 Task: Search for a place to stay in Propriá, Brazil from 1st to 9th July for 2 guests, with a price range of ₹820 to ₹15000+ and self check-in option.
Action: Mouse moved to (483, 152)
Screenshot: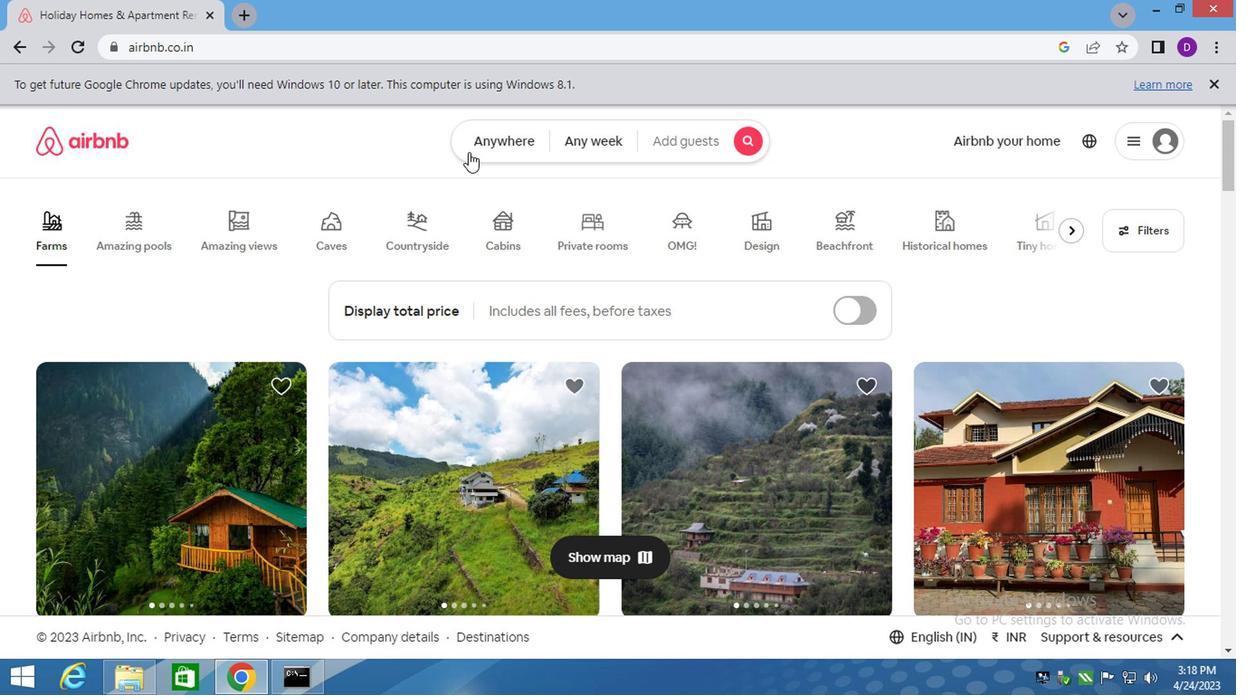 
Action: Mouse pressed left at (483, 152)
Screenshot: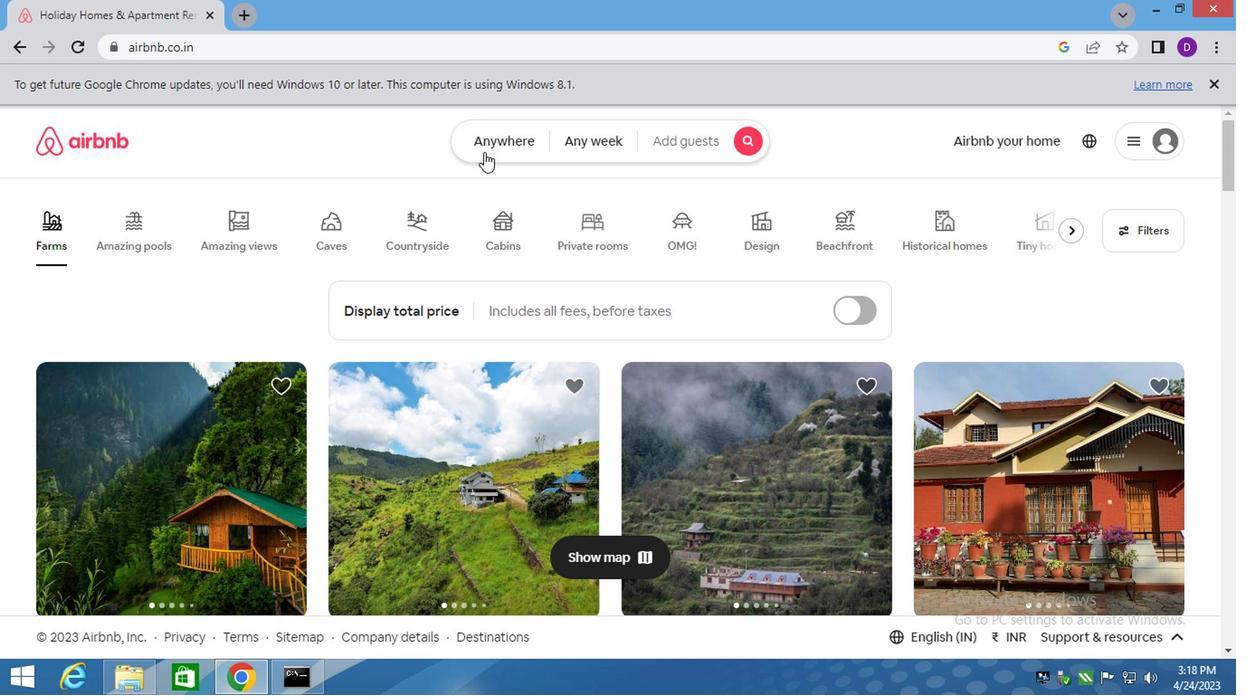 
Action: Mouse moved to (392, 212)
Screenshot: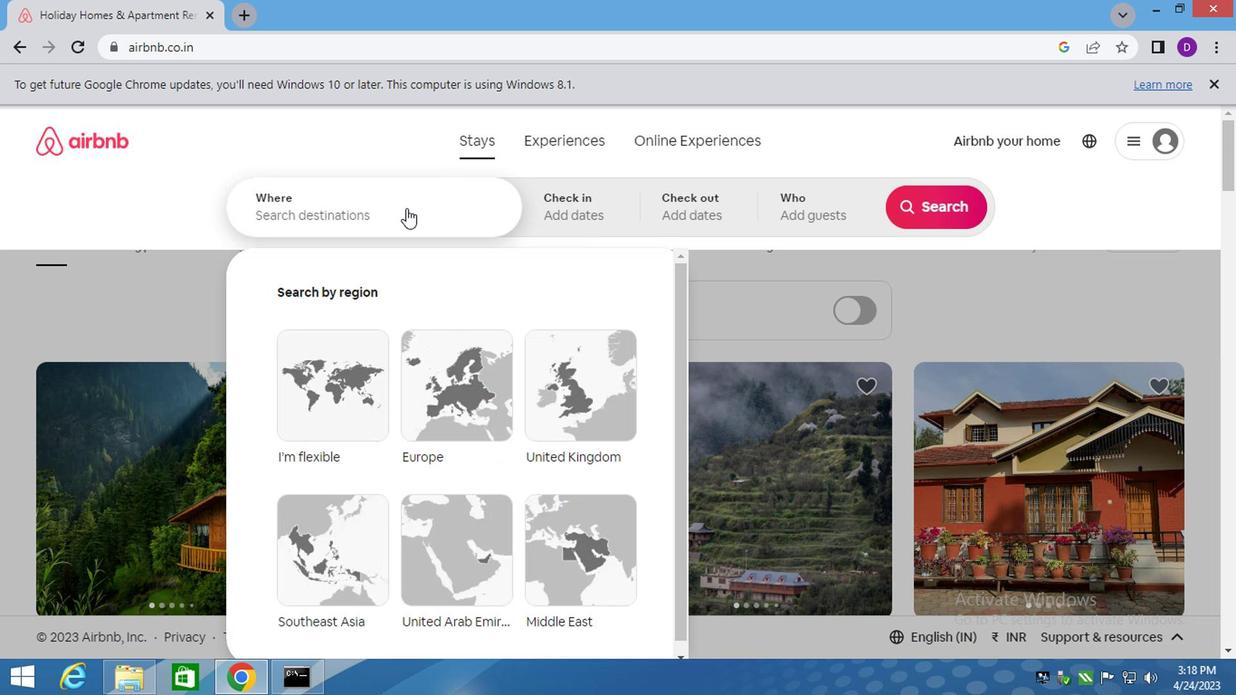 
Action: Mouse pressed left at (392, 212)
Screenshot: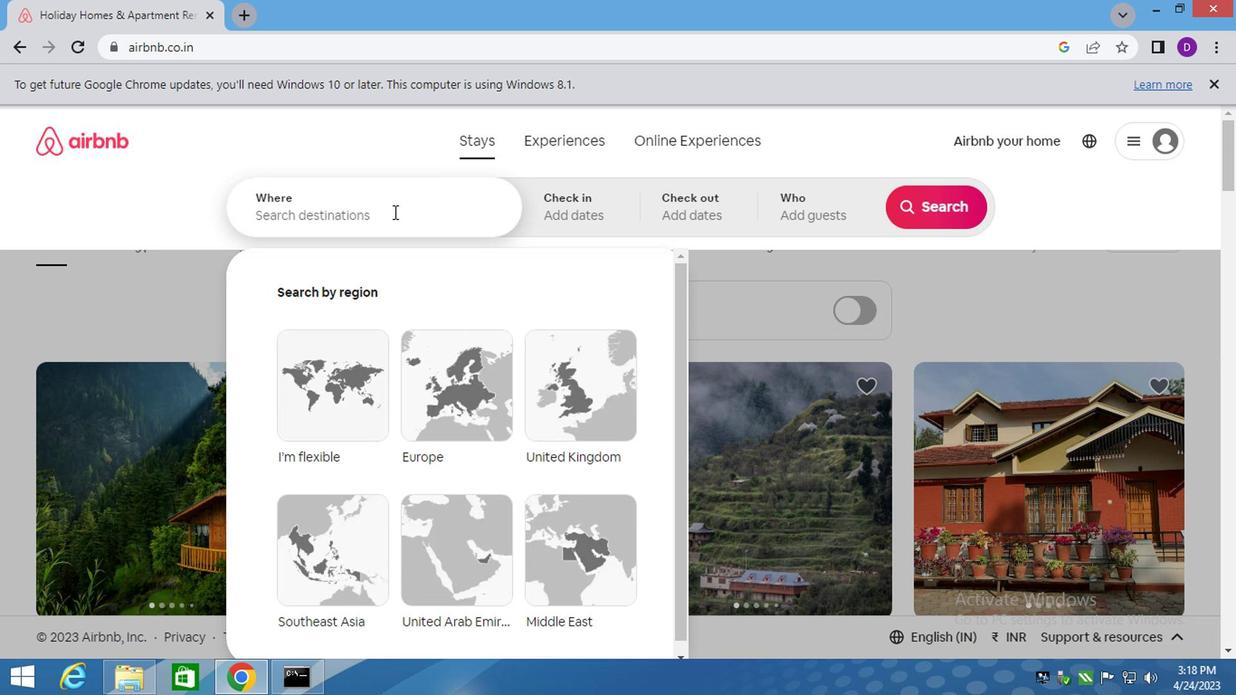 
Action: Key pressed propria,<Key.space><Key.shift>BRAZIL<Key.enter>
Screenshot: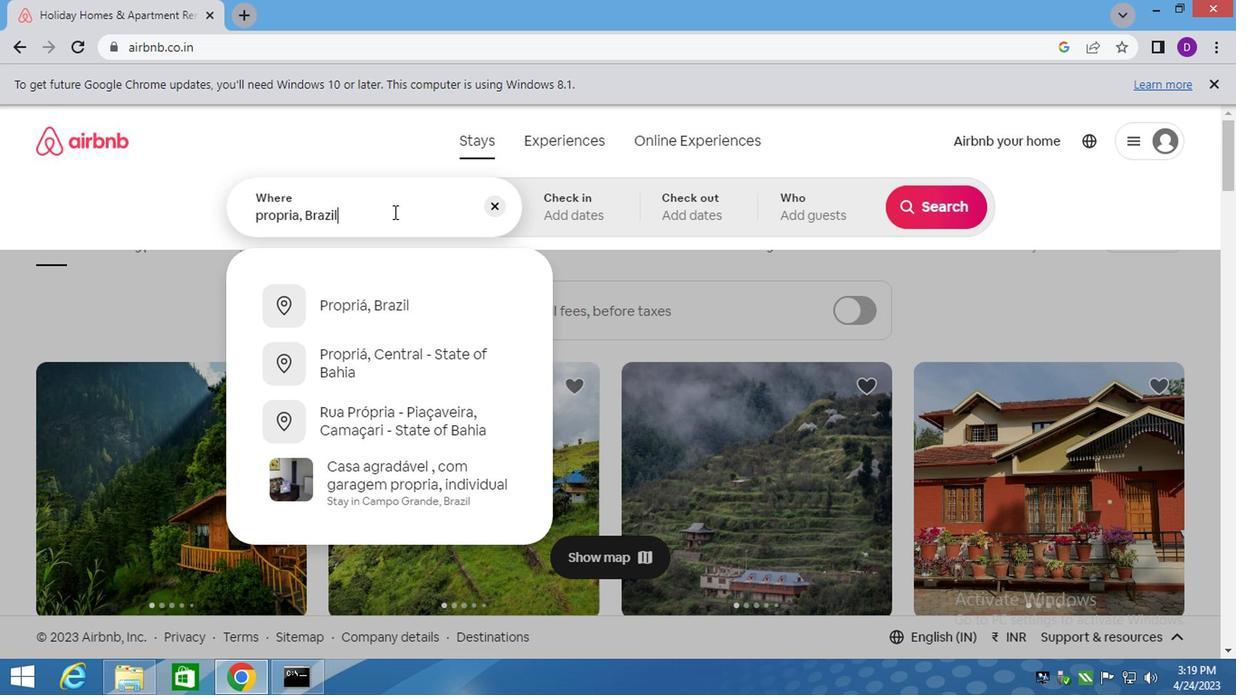 
Action: Mouse moved to (921, 358)
Screenshot: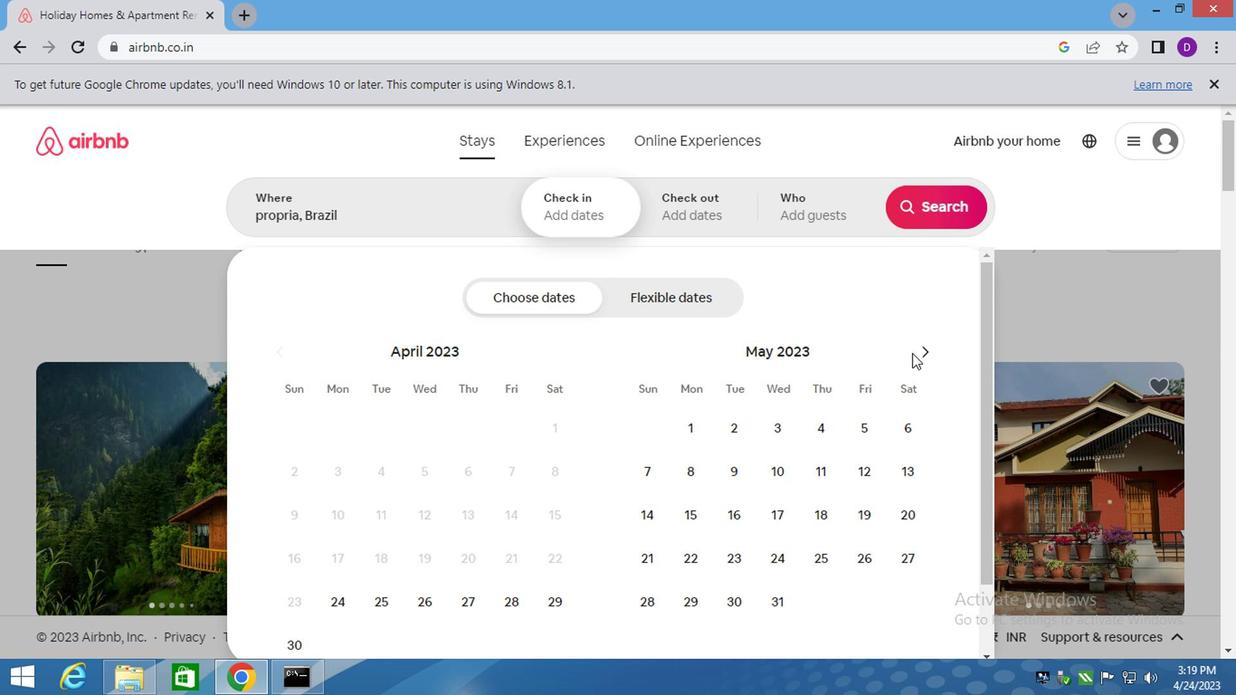 
Action: Mouse pressed left at (921, 358)
Screenshot: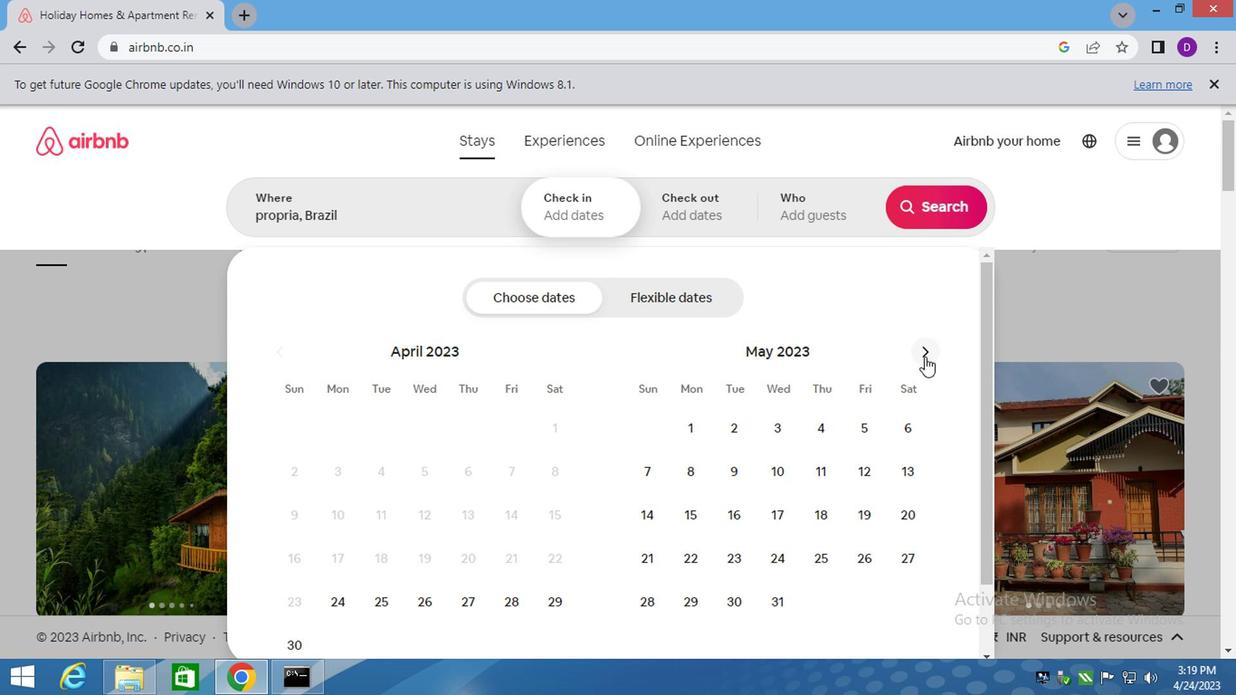 
Action: Mouse moved to (922, 358)
Screenshot: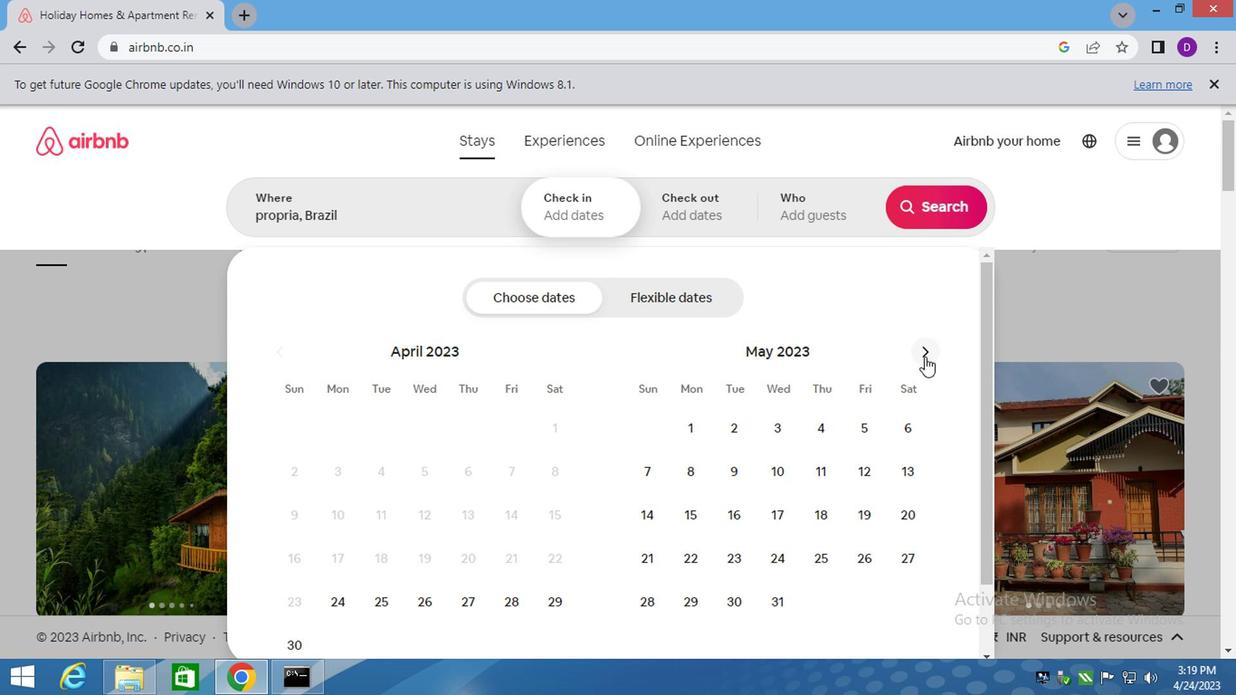 
Action: Mouse pressed left at (922, 358)
Screenshot: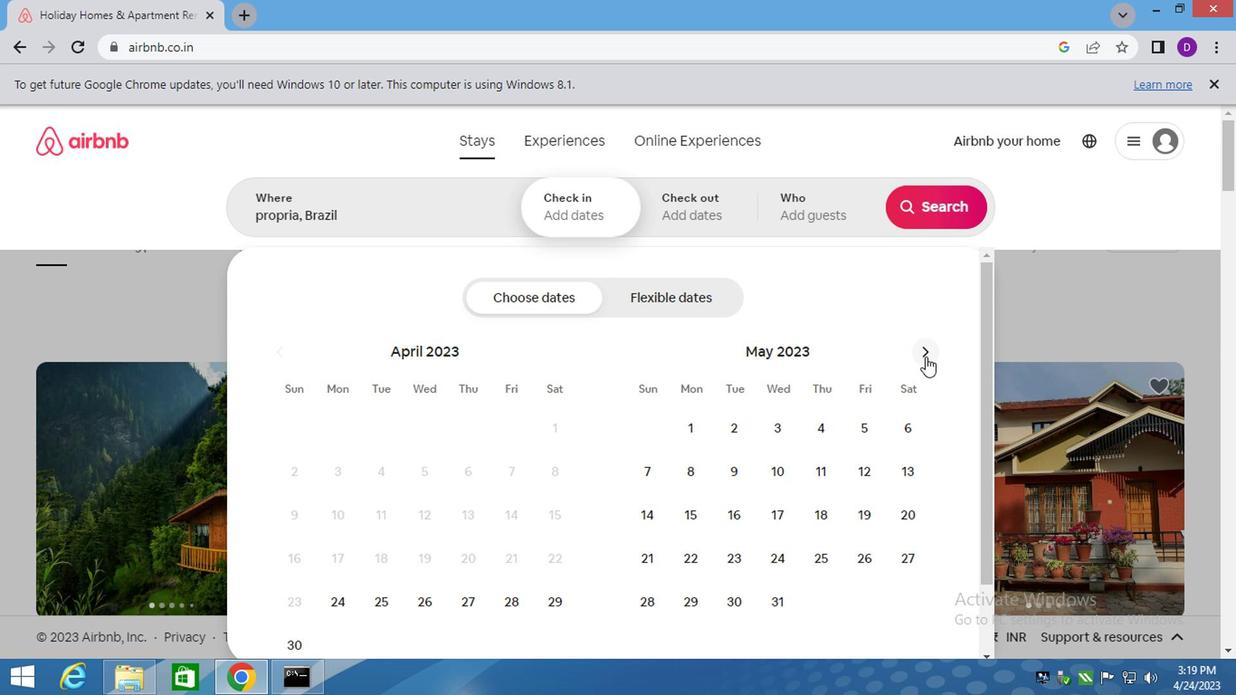
Action: Mouse pressed left at (922, 358)
Screenshot: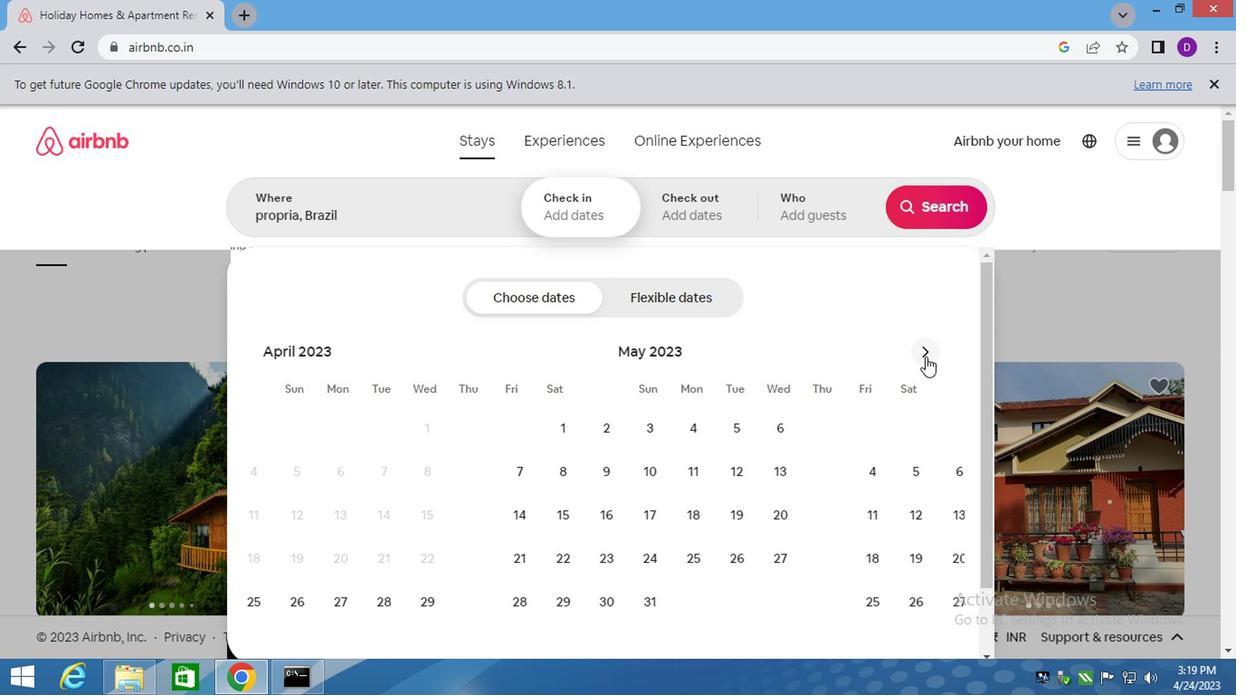 
Action: Mouse moved to (905, 436)
Screenshot: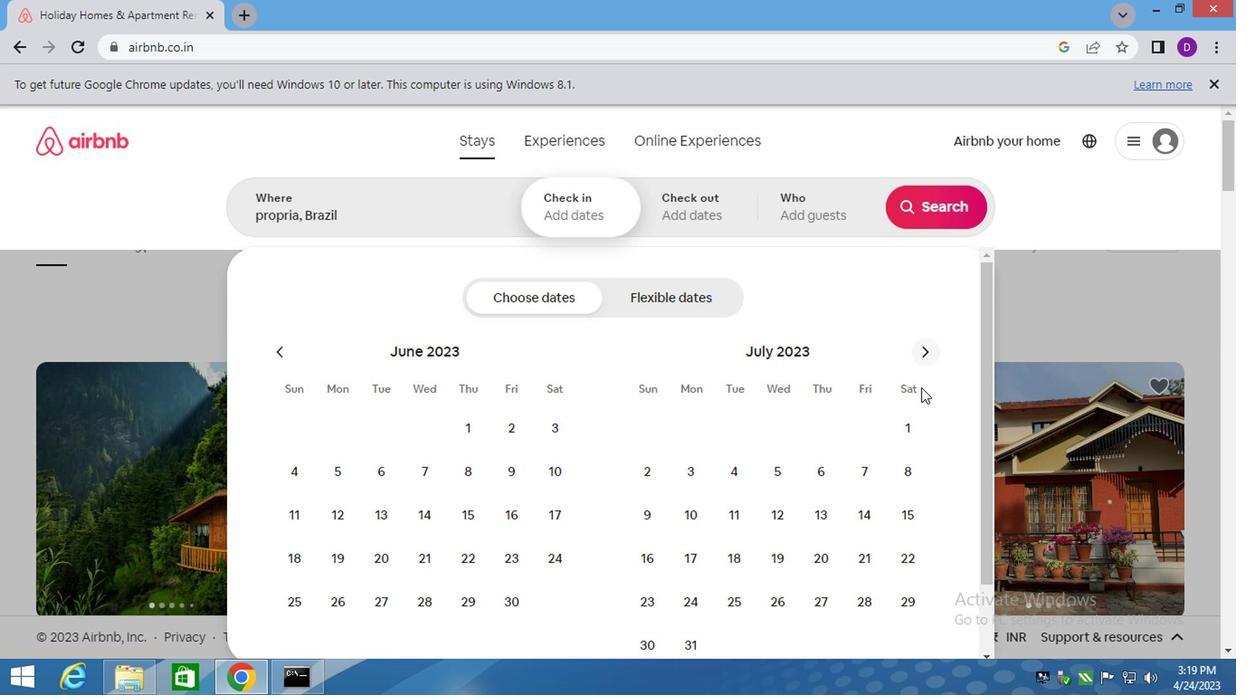 
Action: Mouse pressed left at (905, 436)
Screenshot: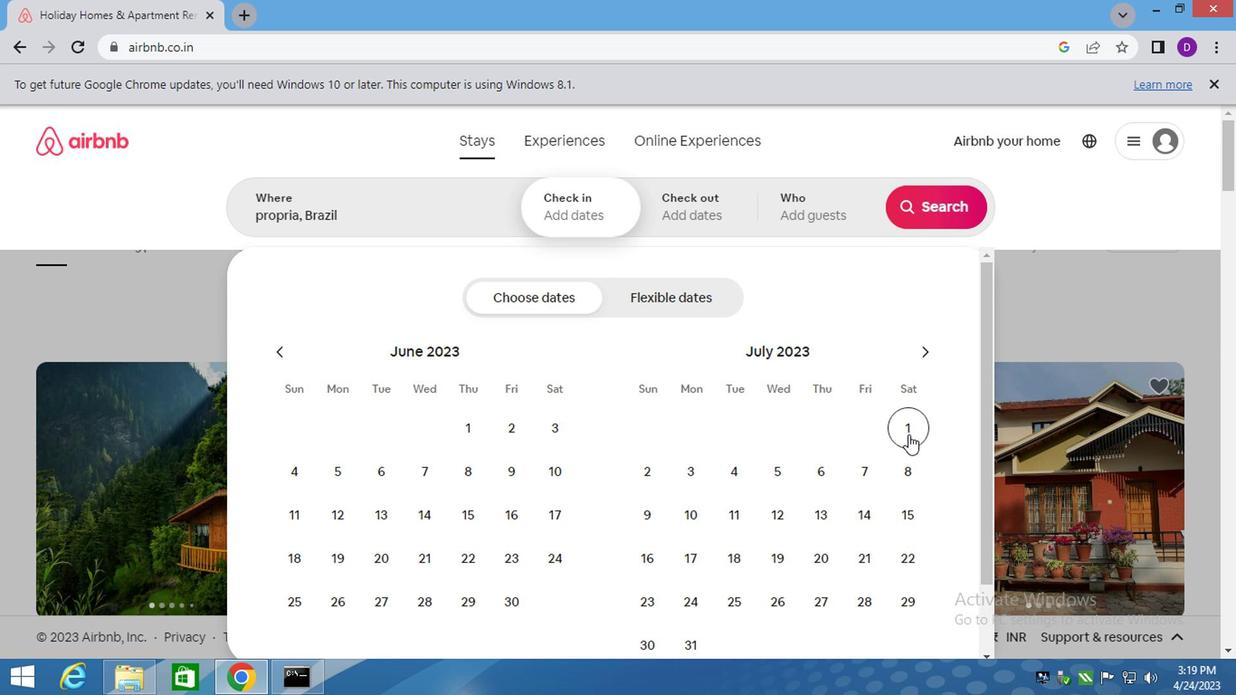 
Action: Mouse moved to (635, 504)
Screenshot: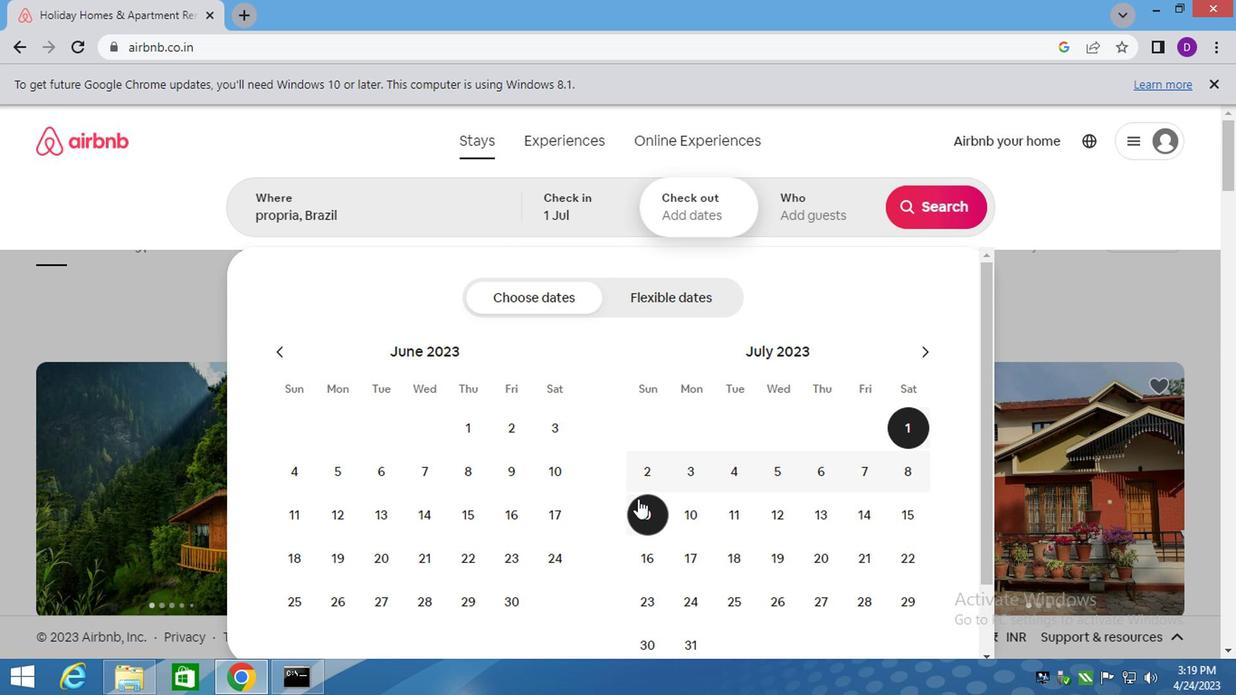 
Action: Mouse pressed left at (635, 504)
Screenshot: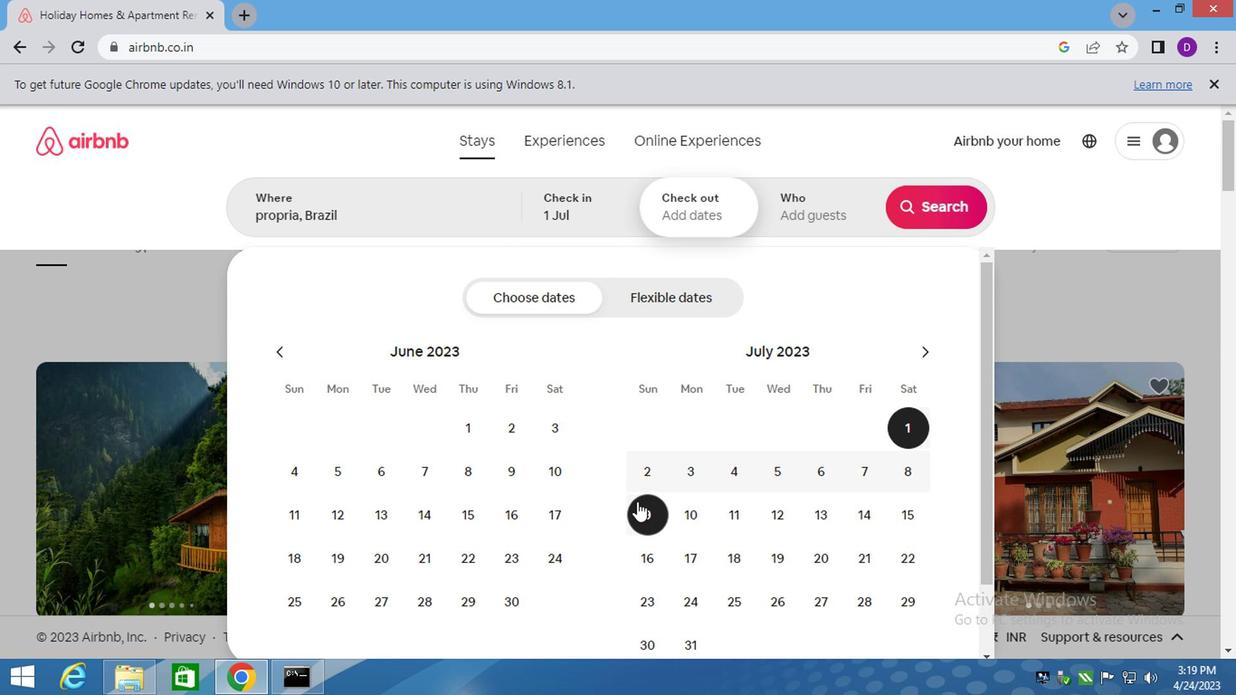 
Action: Mouse moved to (794, 211)
Screenshot: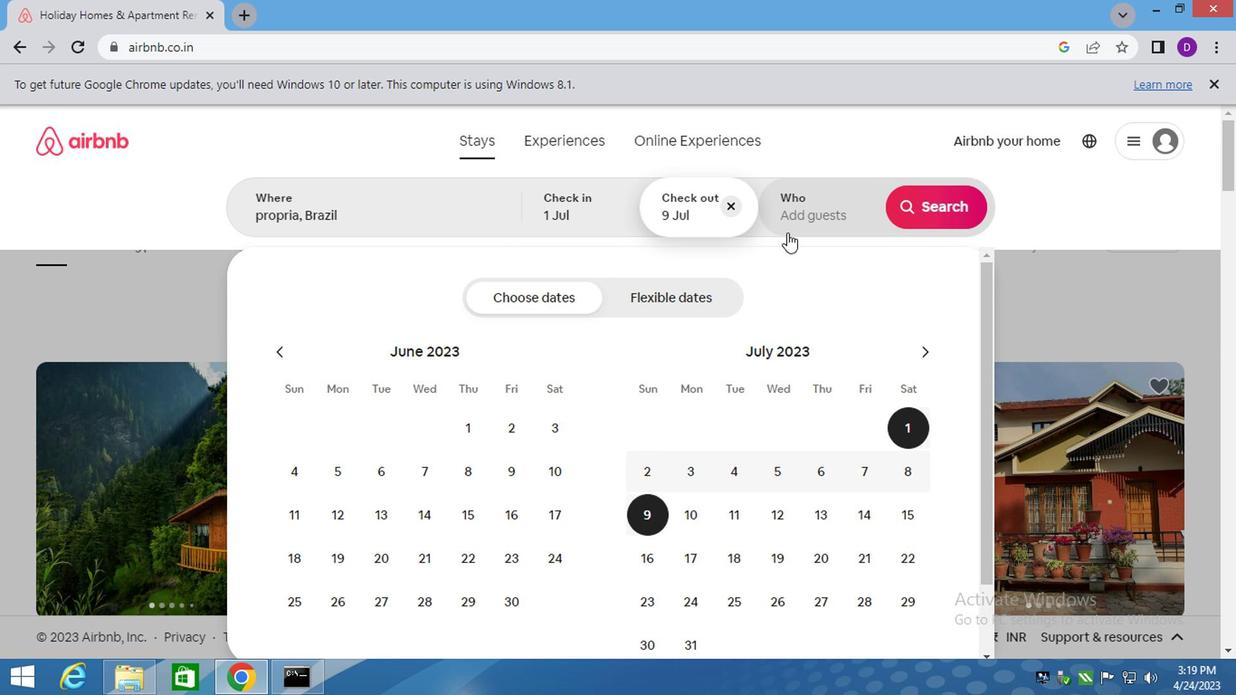 
Action: Mouse pressed left at (794, 211)
Screenshot: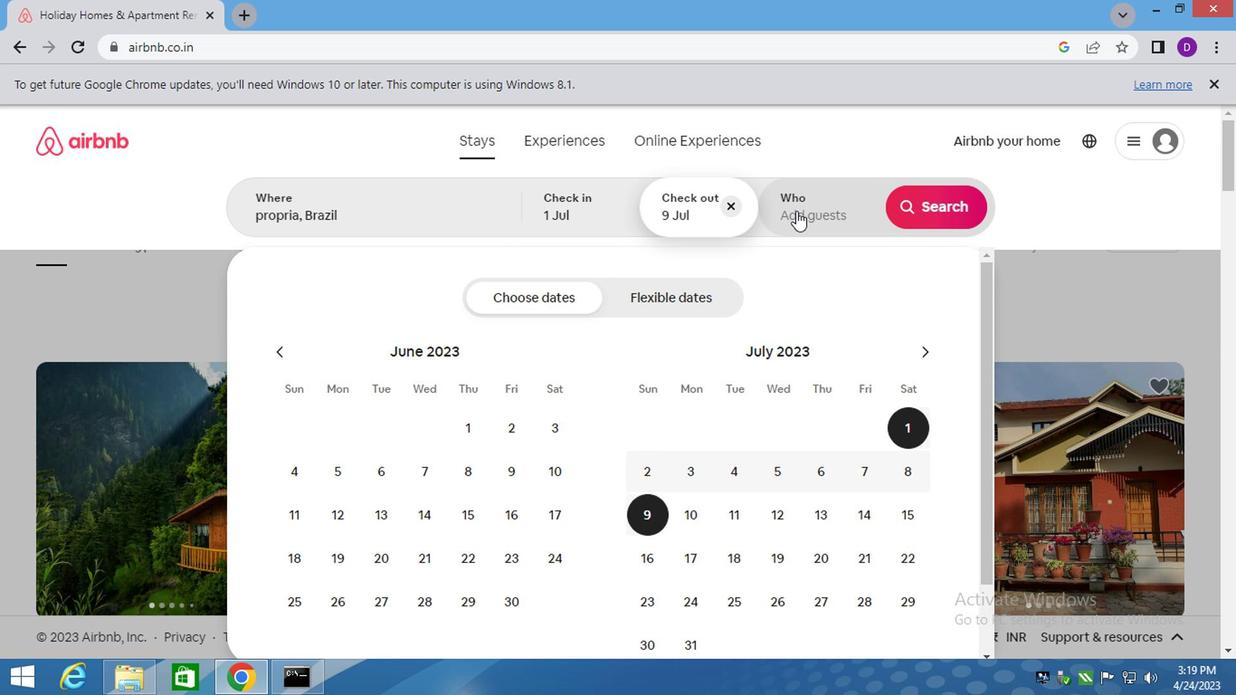 
Action: Mouse moved to (946, 307)
Screenshot: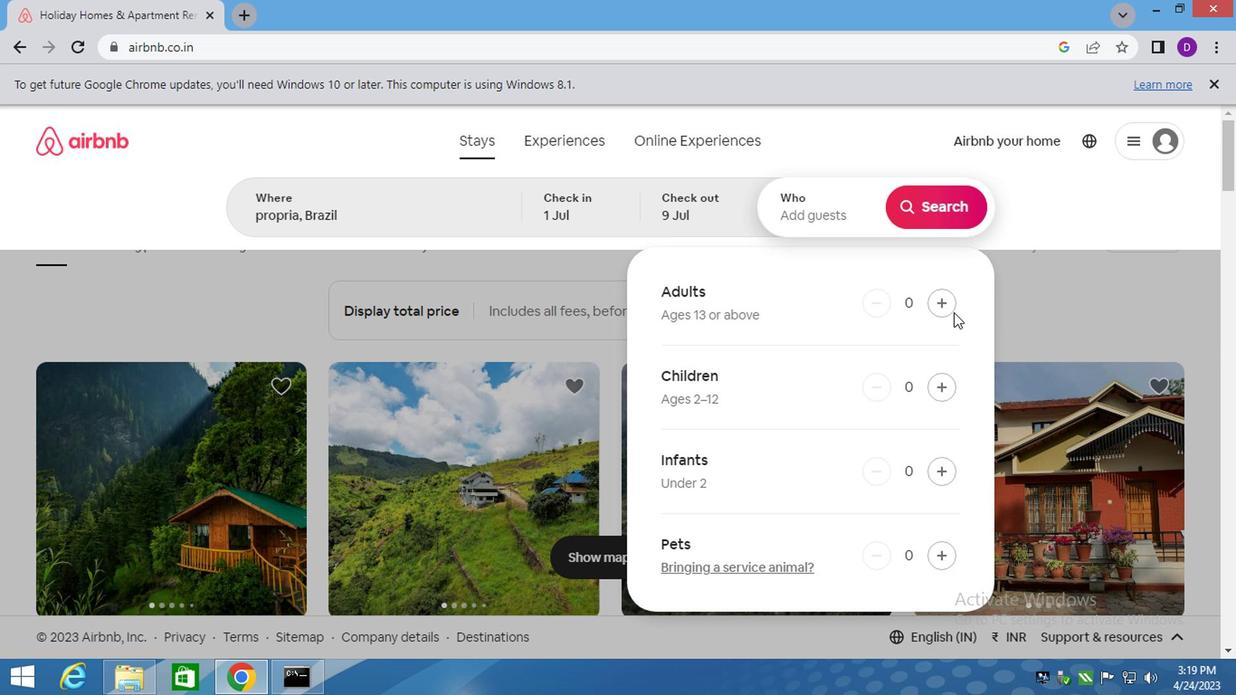 
Action: Mouse pressed left at (946, 307)
Screenshot: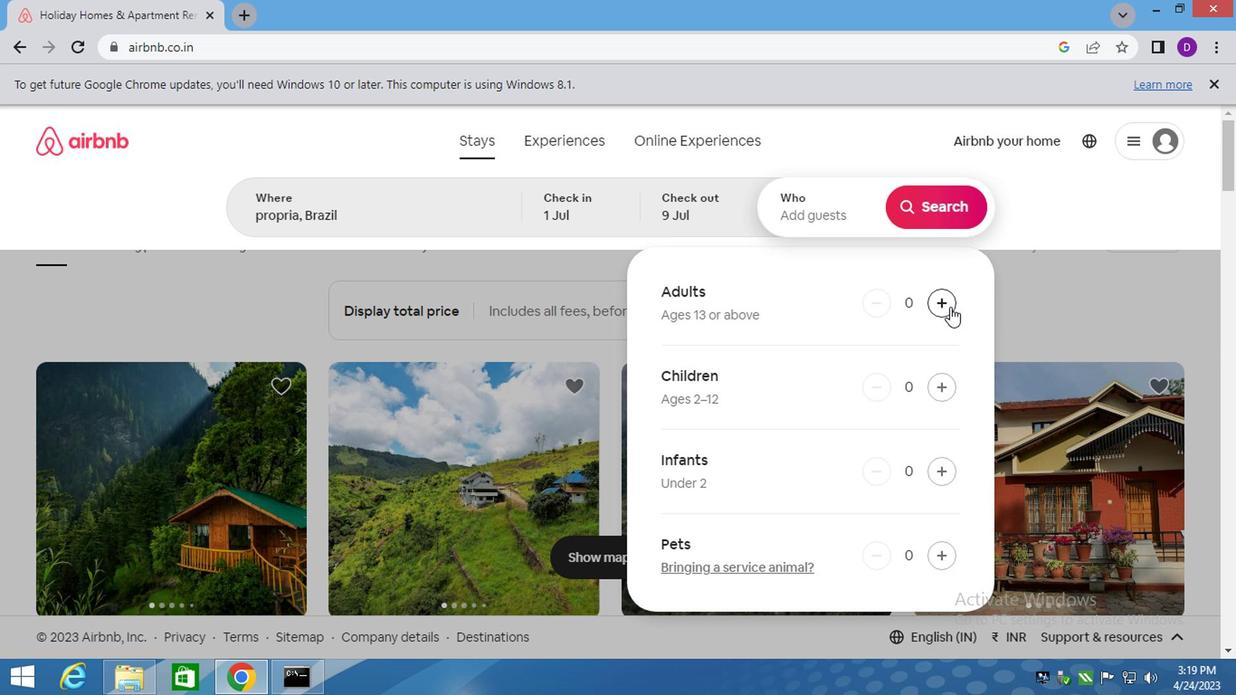
Action: Mouse pressed left at (946, 307)
Screenshot: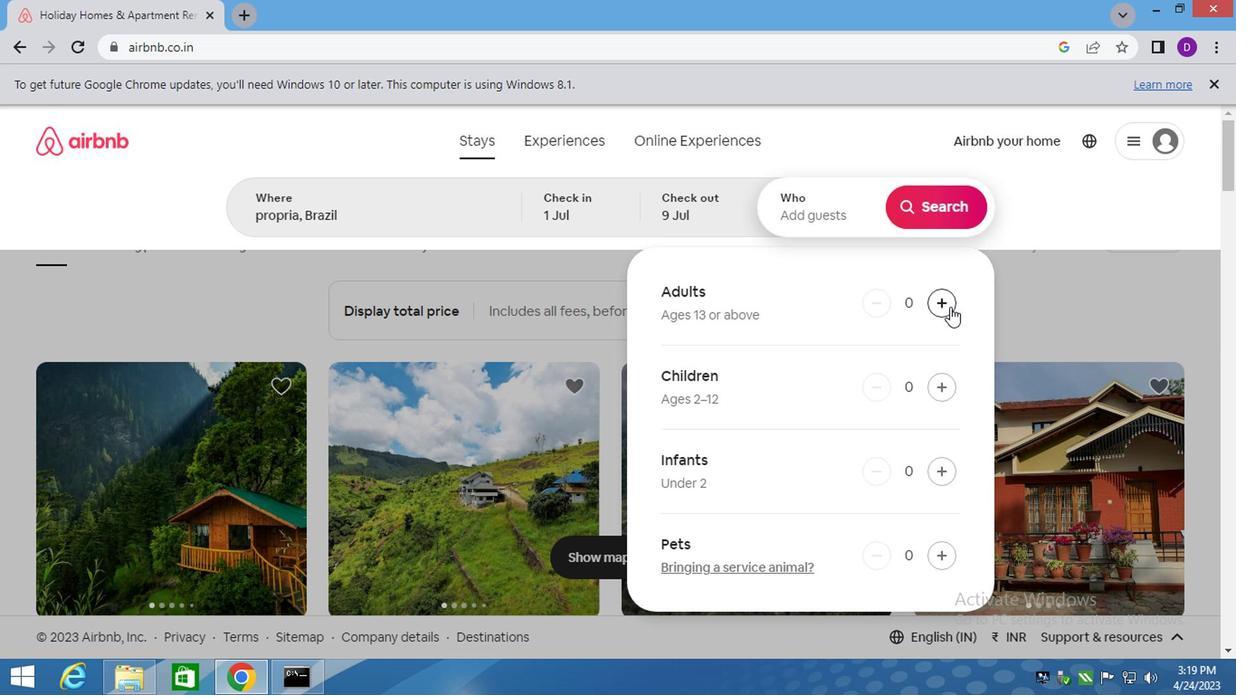 
Action: Mouse moved to (930, 209)
Screenshot: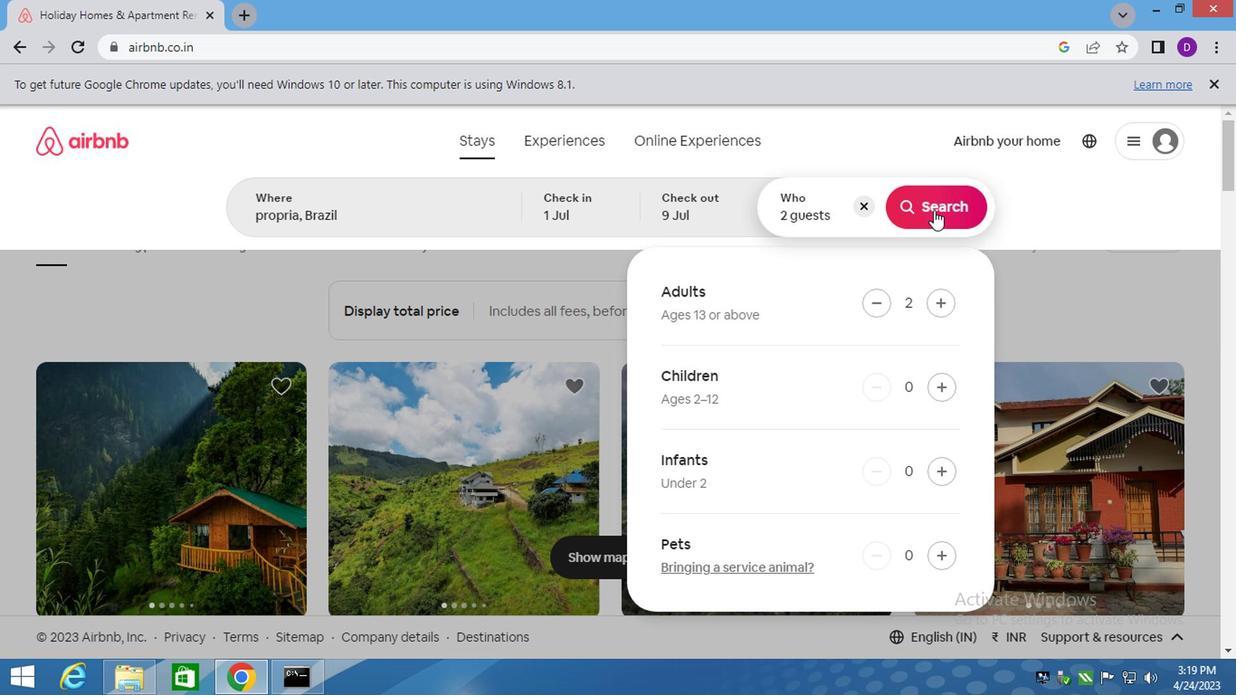 
Action: Mouse pressed left at (930, 209)
Screenshot: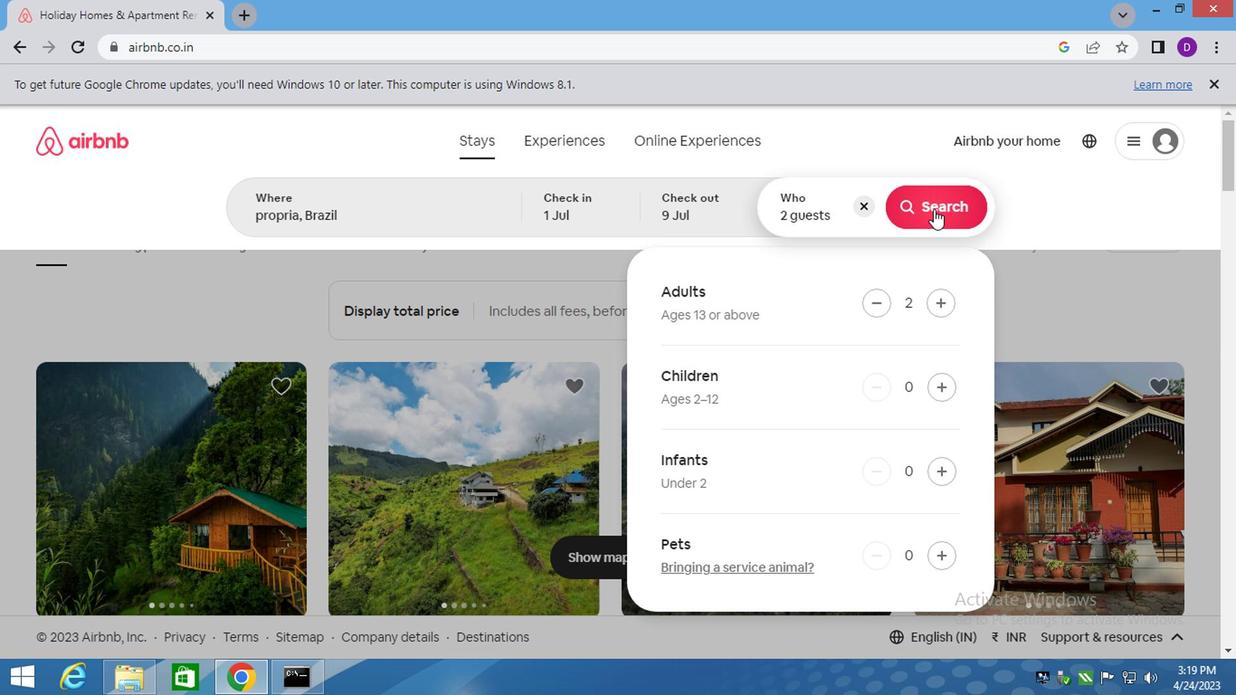 
Action: Mouse moved to (1152, 220)
Screenshot: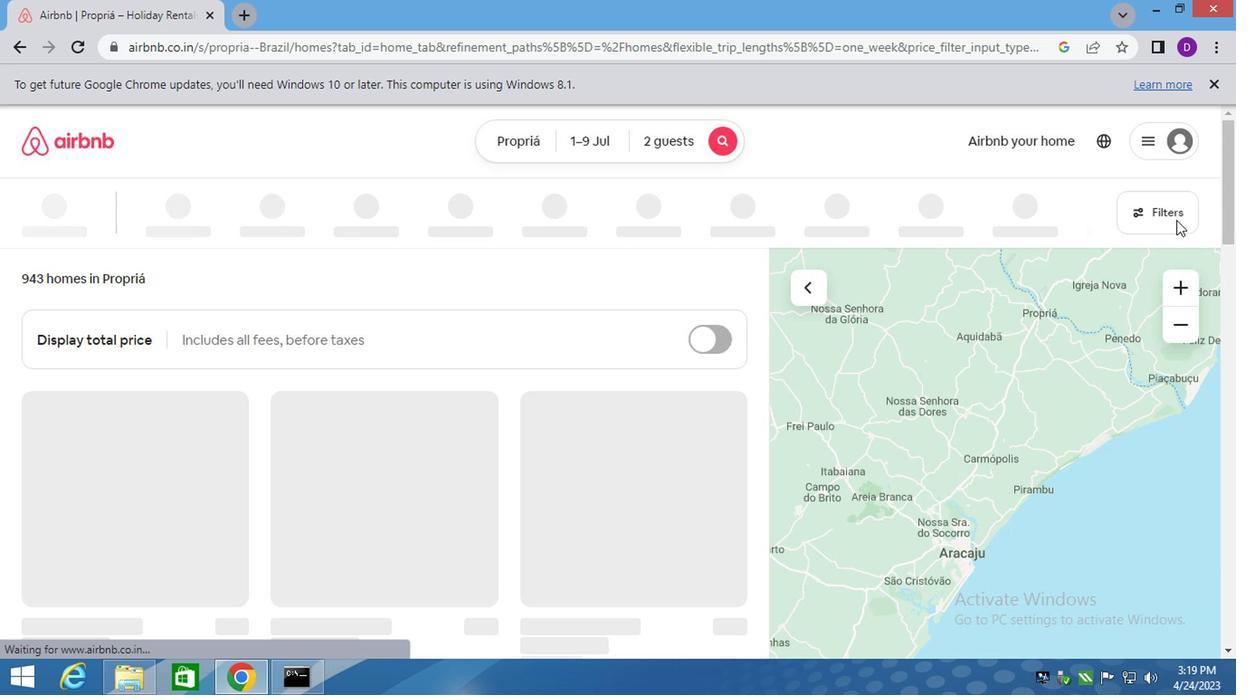 
Action: Mouse pressed left at (1152, 220)
Screenshot: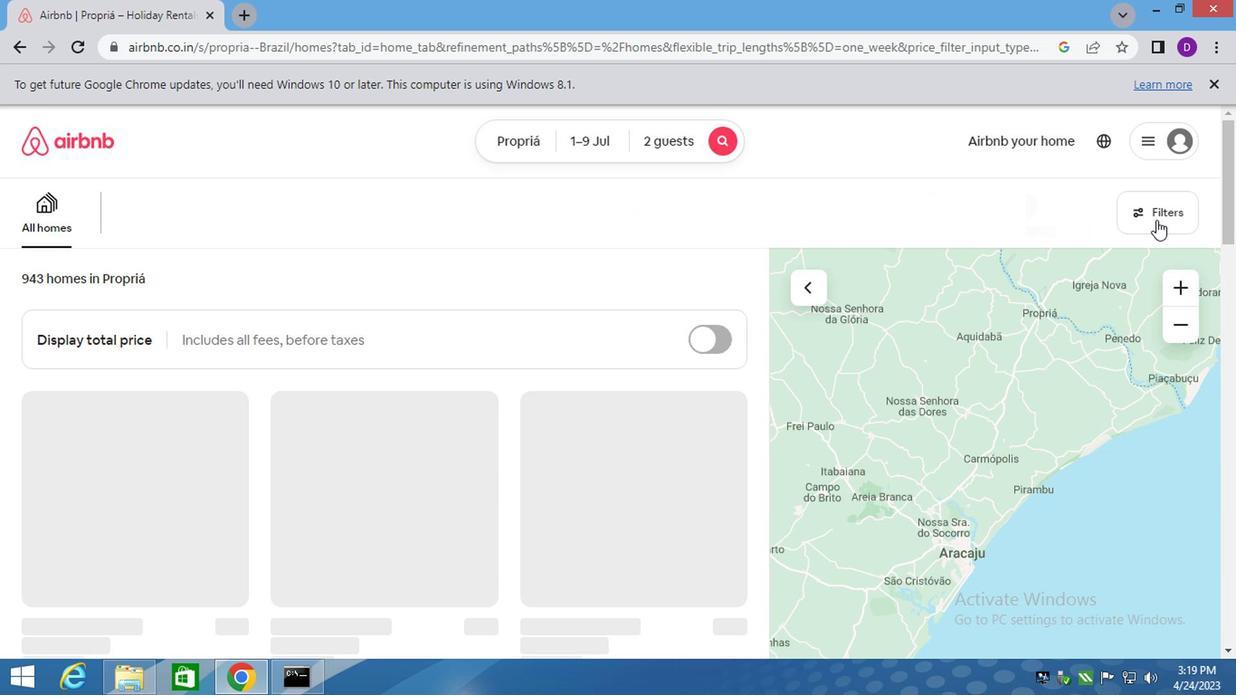 
Action: Mouse moved to (401, 438)
Screenshot: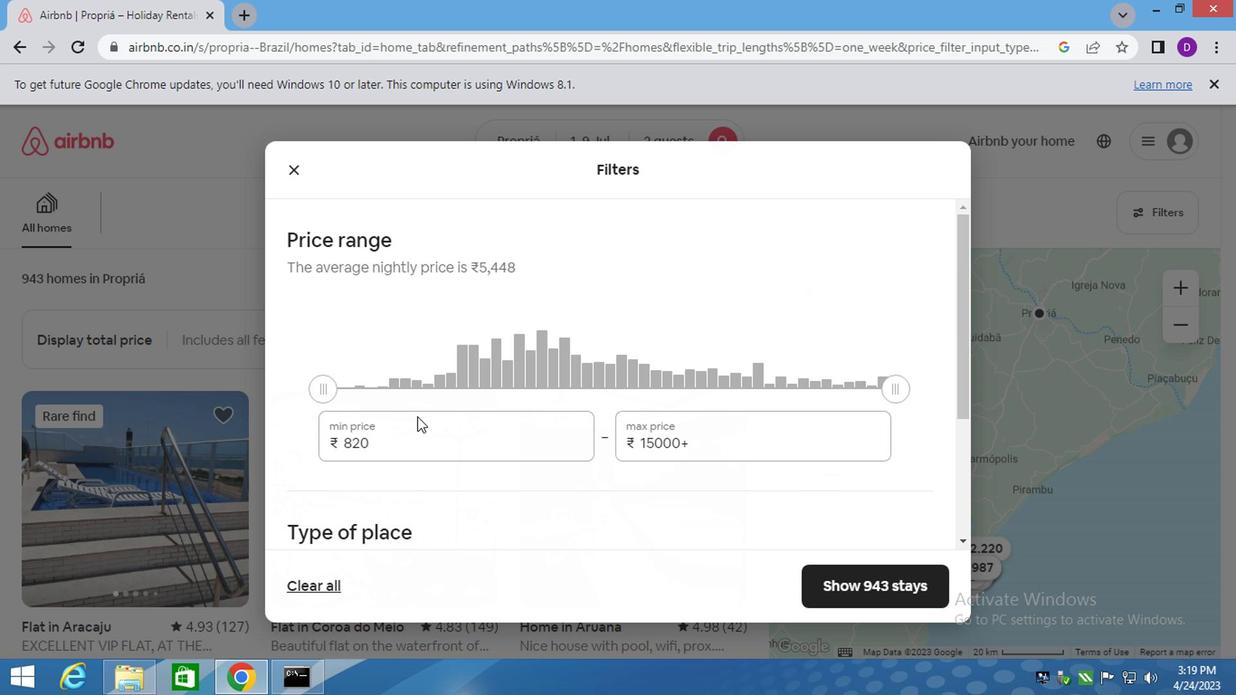
Action: Mouse pressed left at (401, 438)
Screenshot: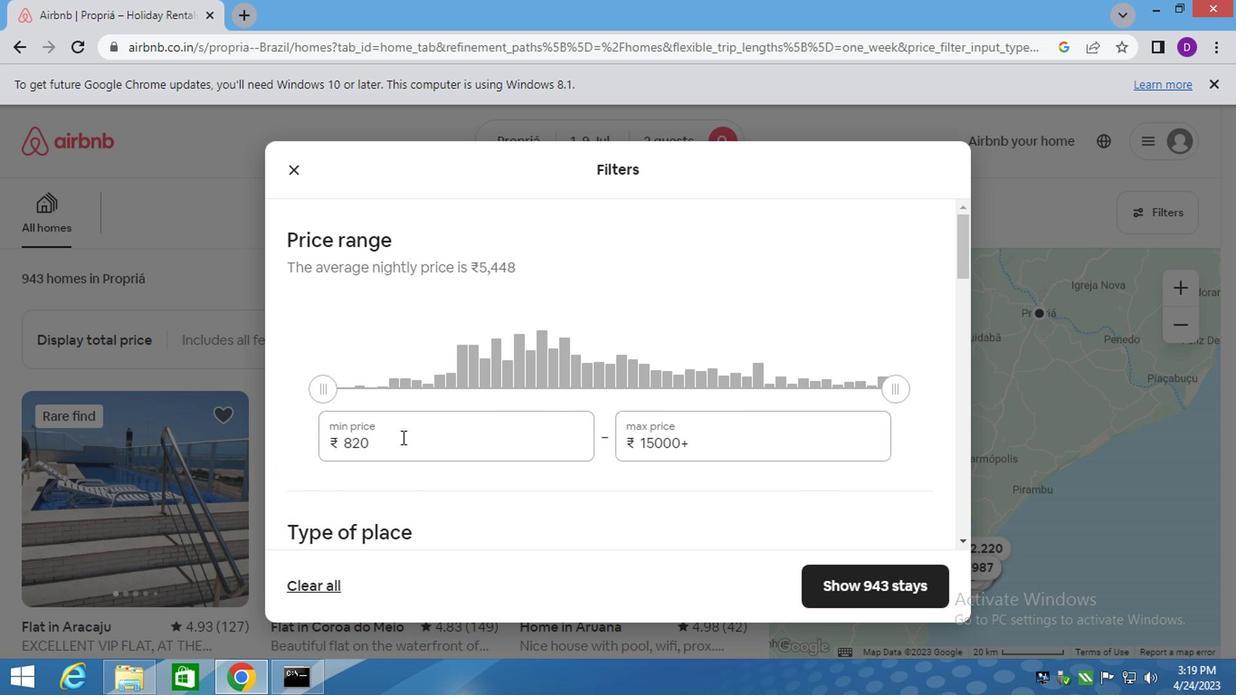 
Action: Mouse moved to (401, 439)
Screenshot: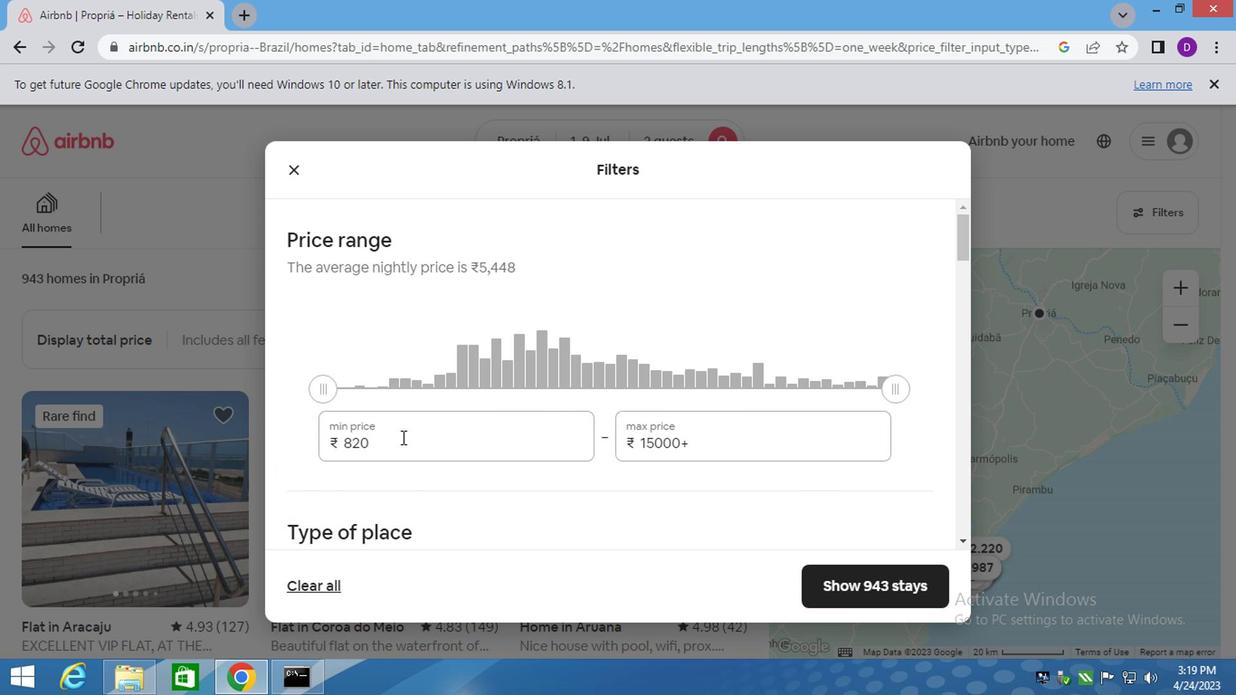 
Action: Mouse pressed left at (401, 439)
Screenshot: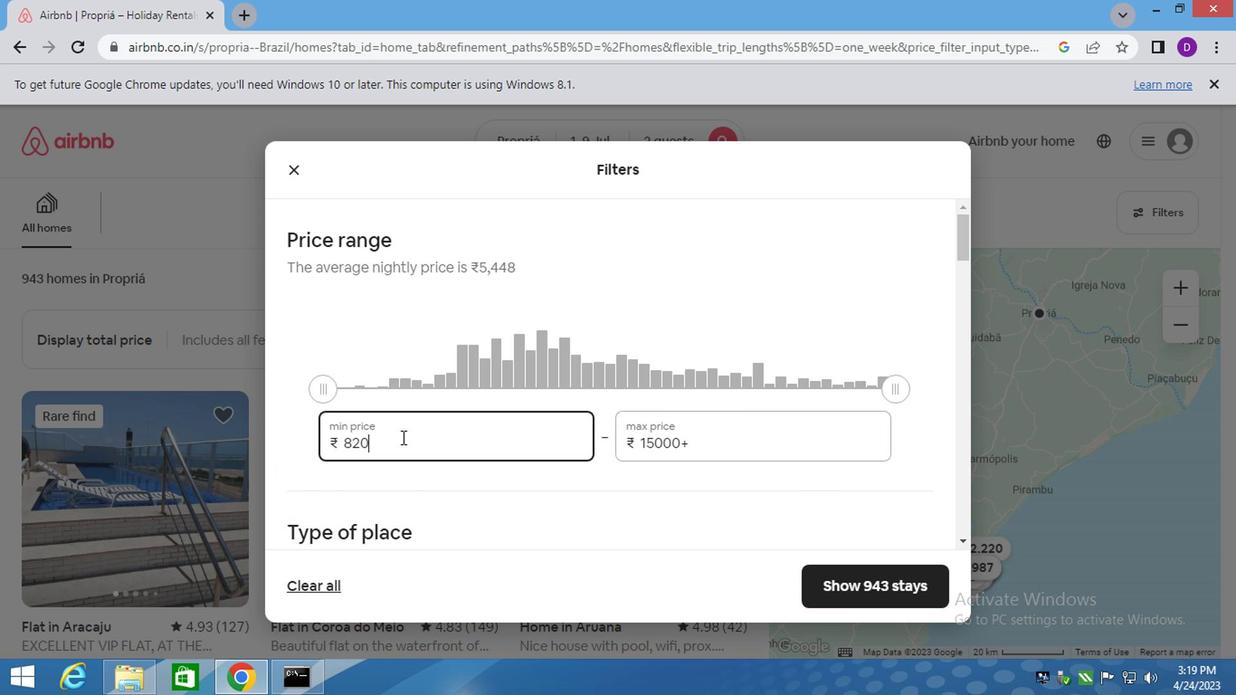 
Action: Mouse pressed left at (401, 439)
Screenshot: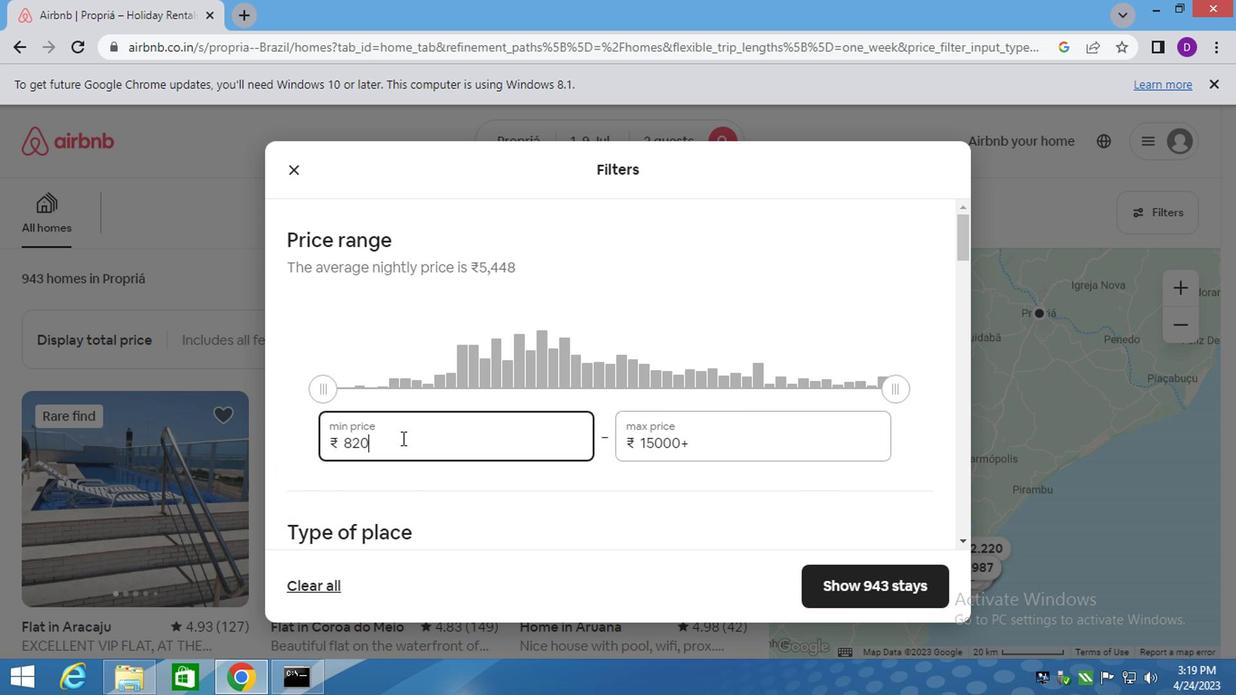 
Action: Key pressed 80
Screenshot: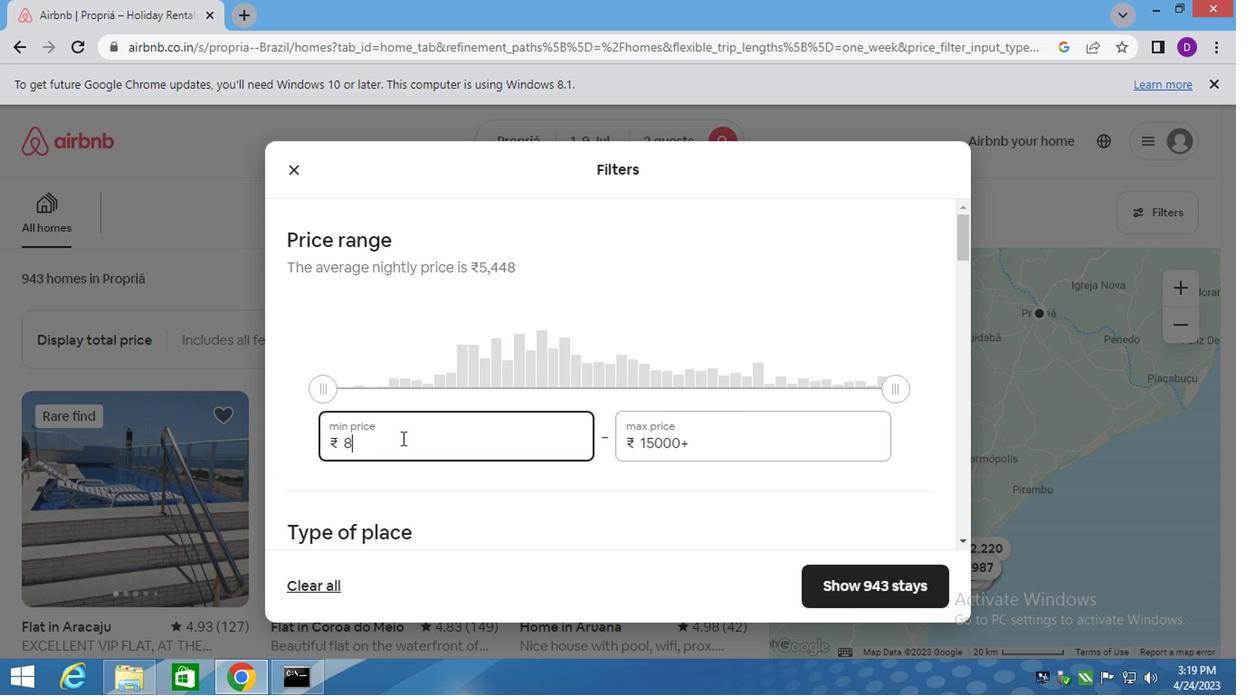 
Action: Mouse moved to (457, 436)
Screenshot: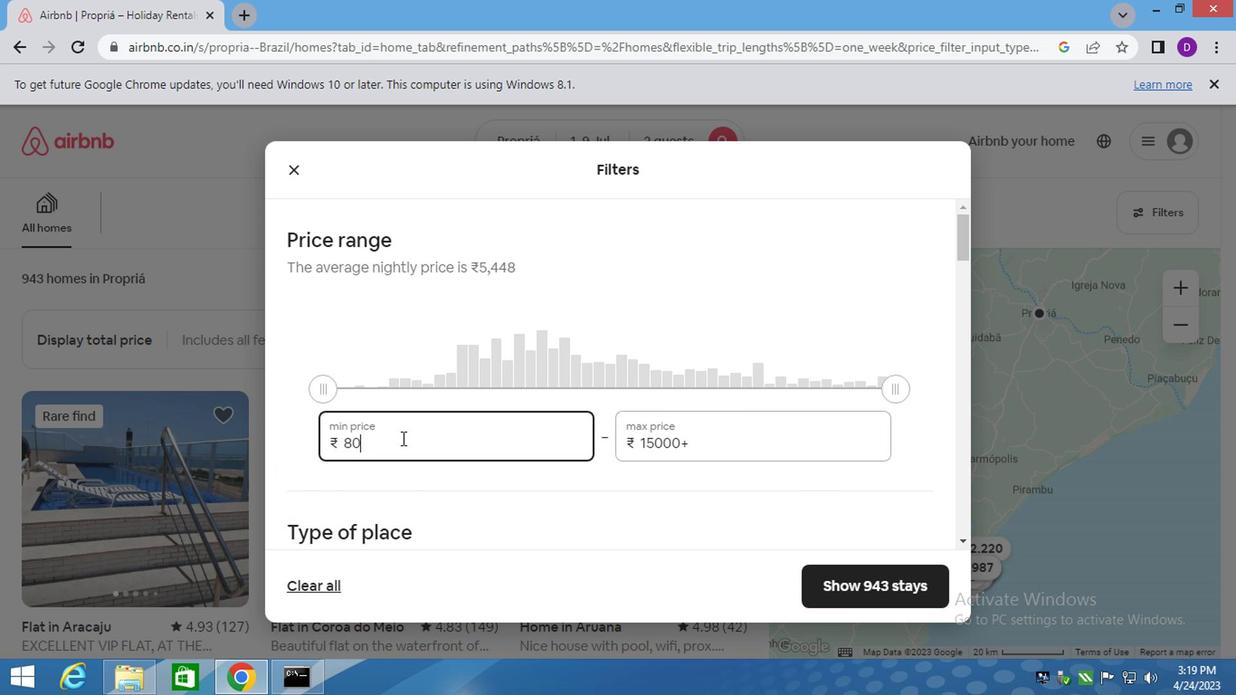 
Action: Key pressed 0
Screenshot: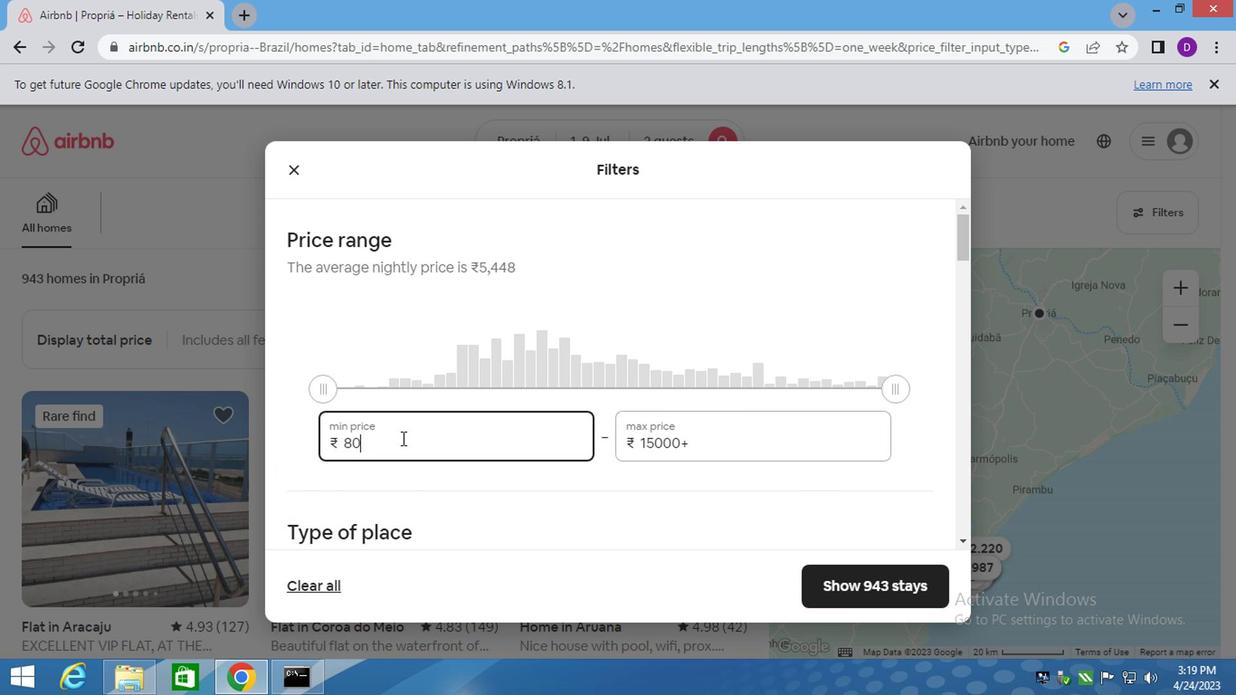 
Action: Mouse moved to (656, 434)
Screenshot: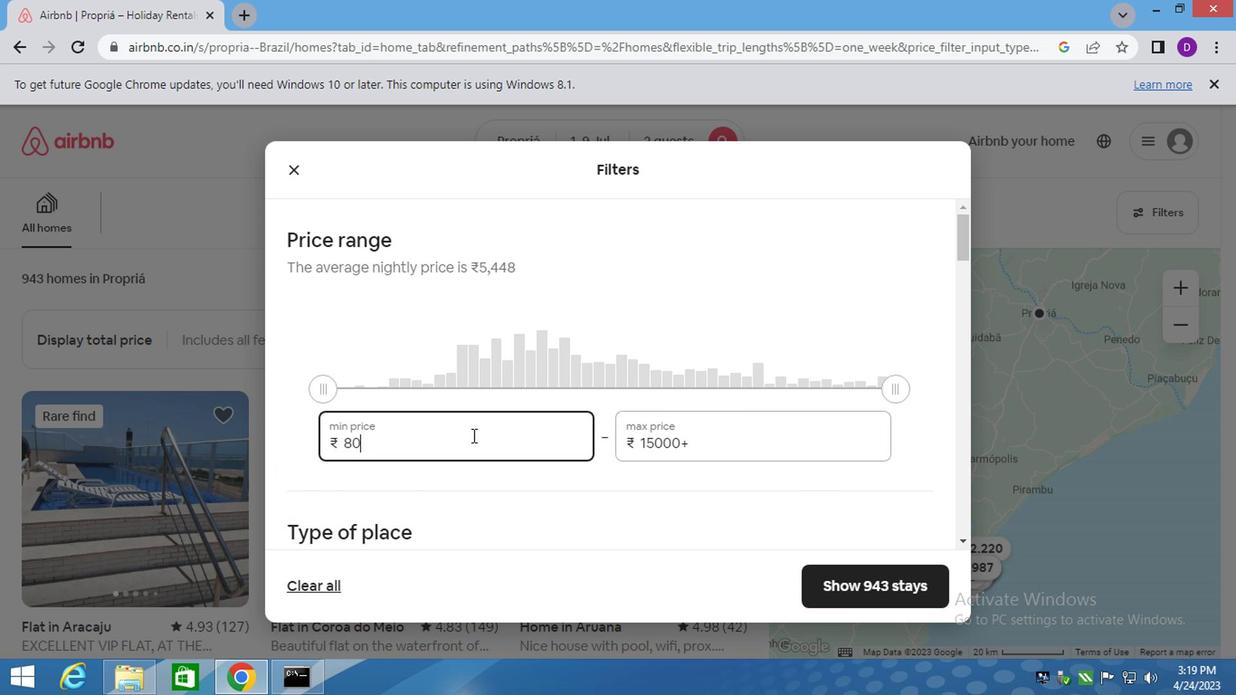 
Action: Key pressed 0
Screenshot: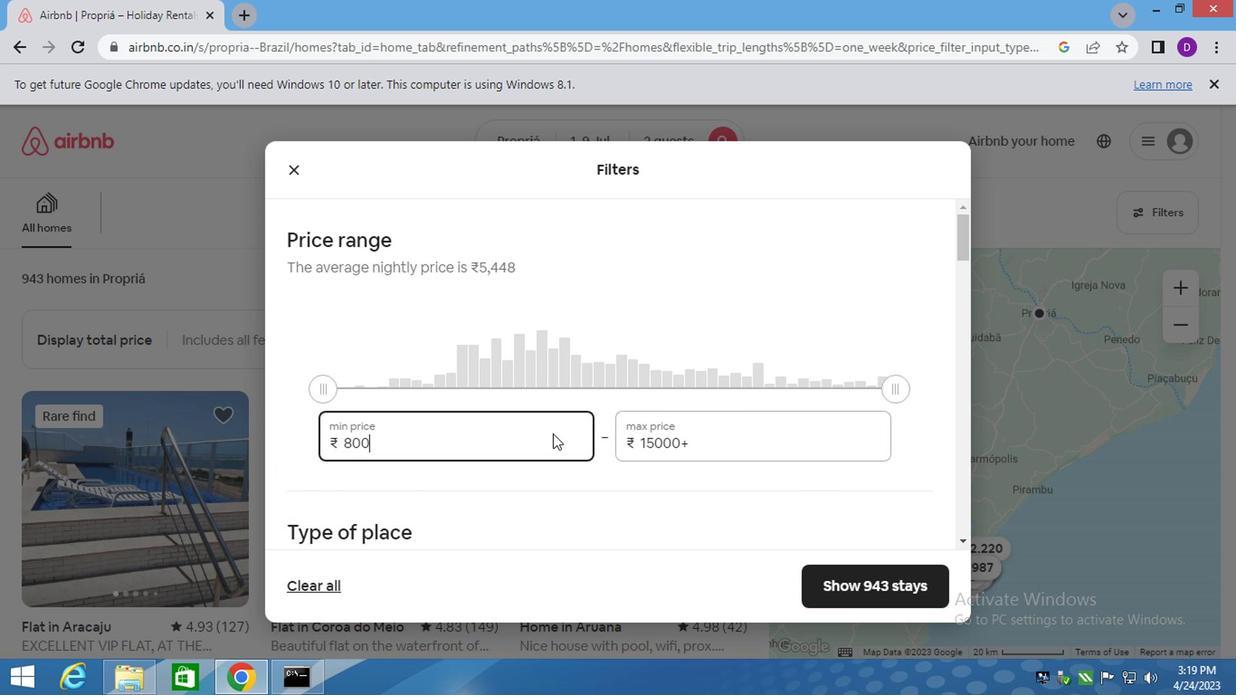 
Action: Mouse moved to (668, 434)
Screenshot: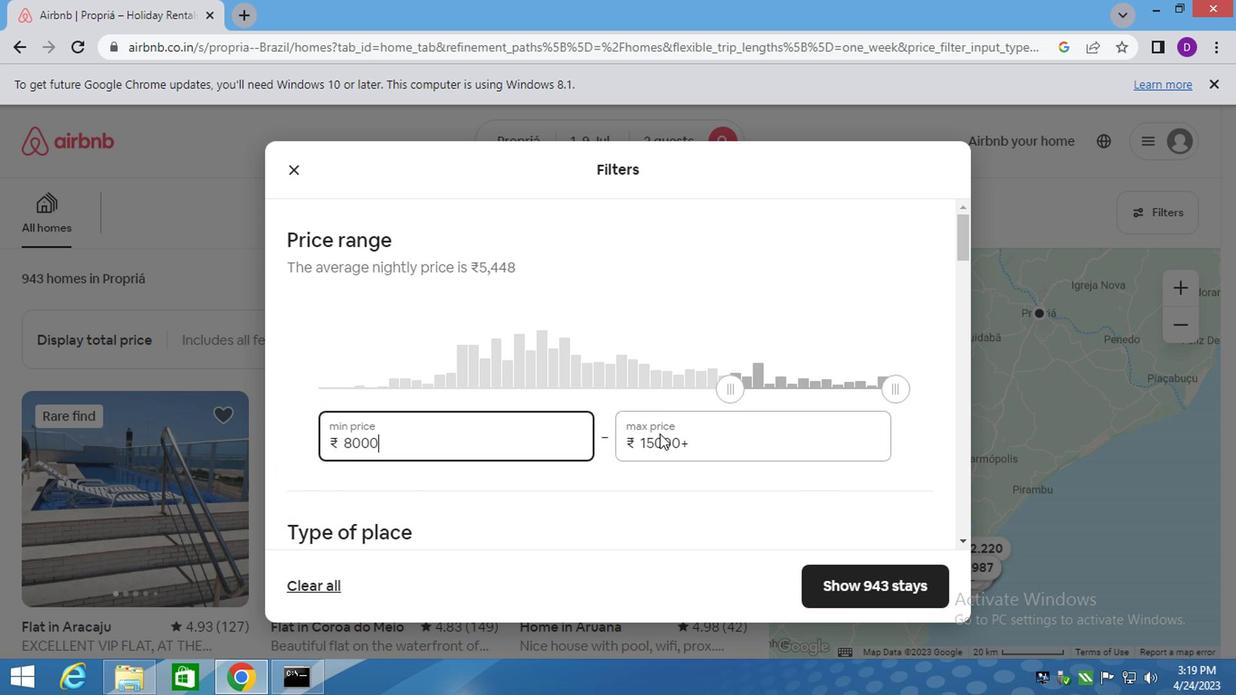 
Action: Mouse pressed left at (668, 434)
Screenshot: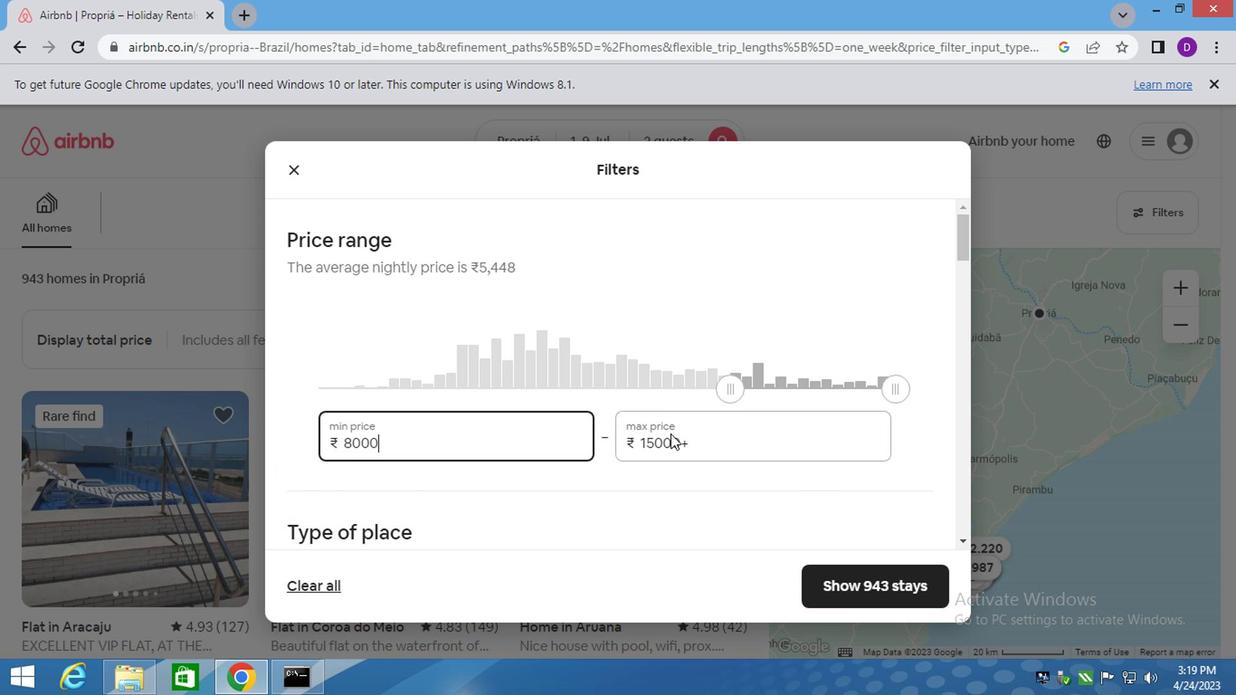 
Action: Mouse pressed left at (668, 434)
Screenshot: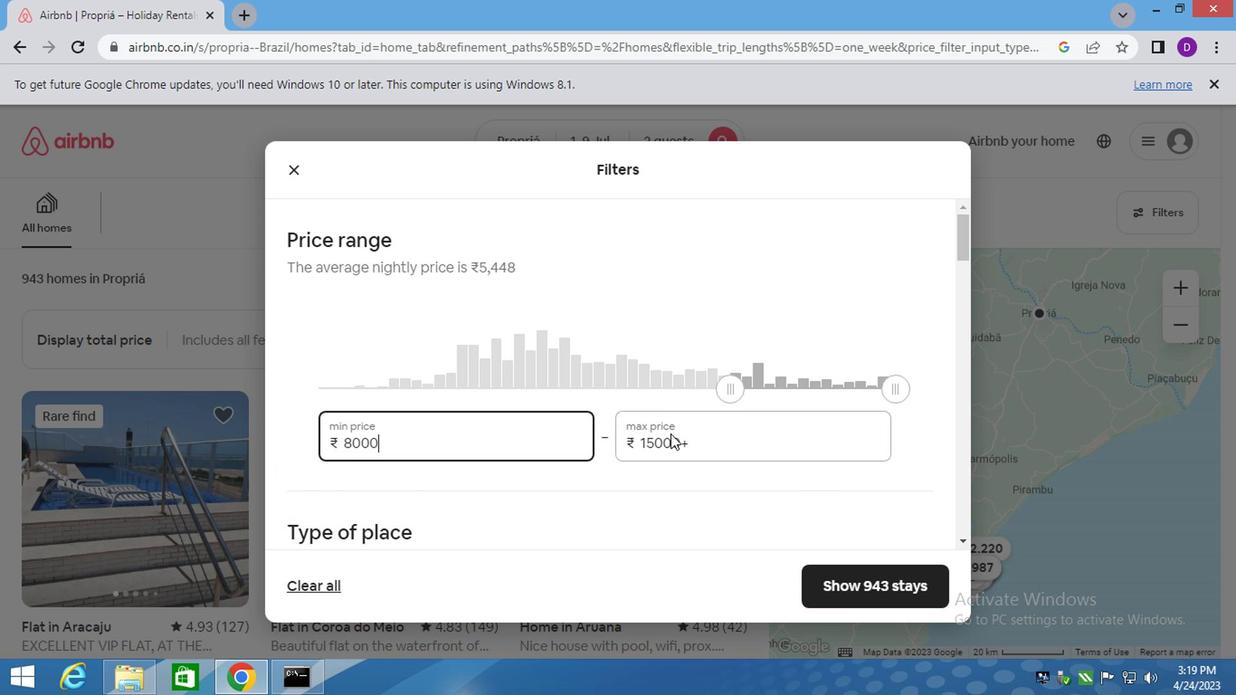 
Action: Mouse pressed left at (668, 434)
Screenshot: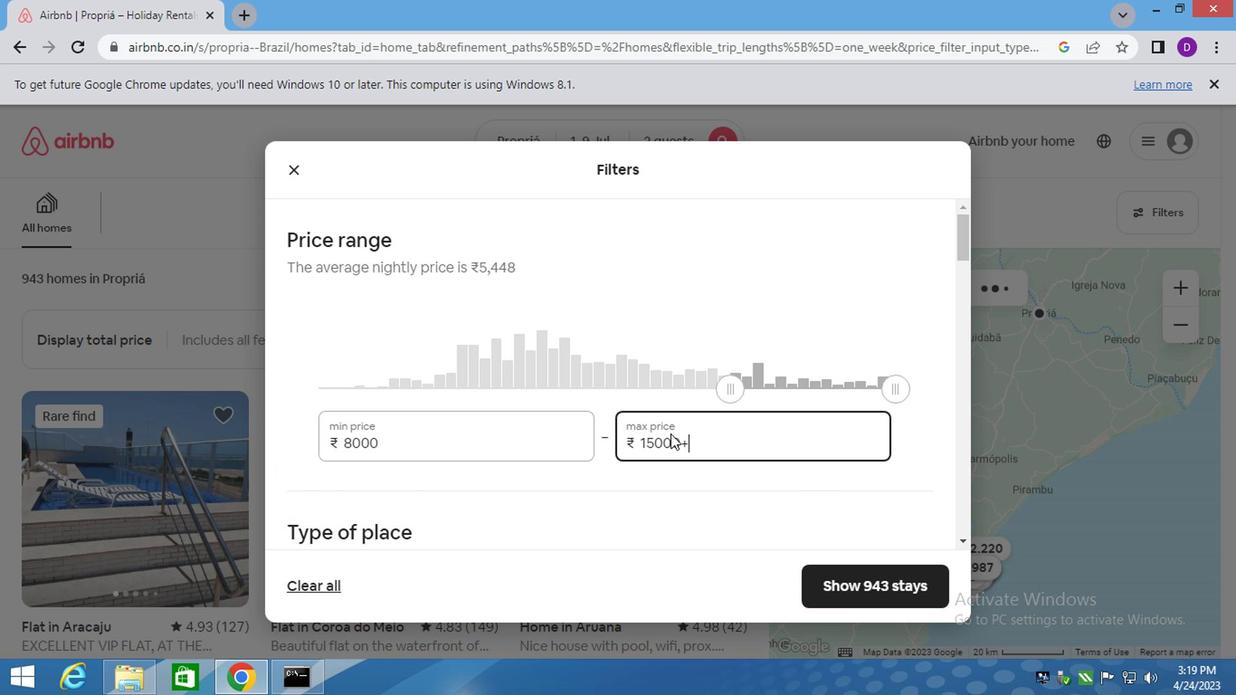 
Action: Mouse pressed left at (668, 434)
Screenshot: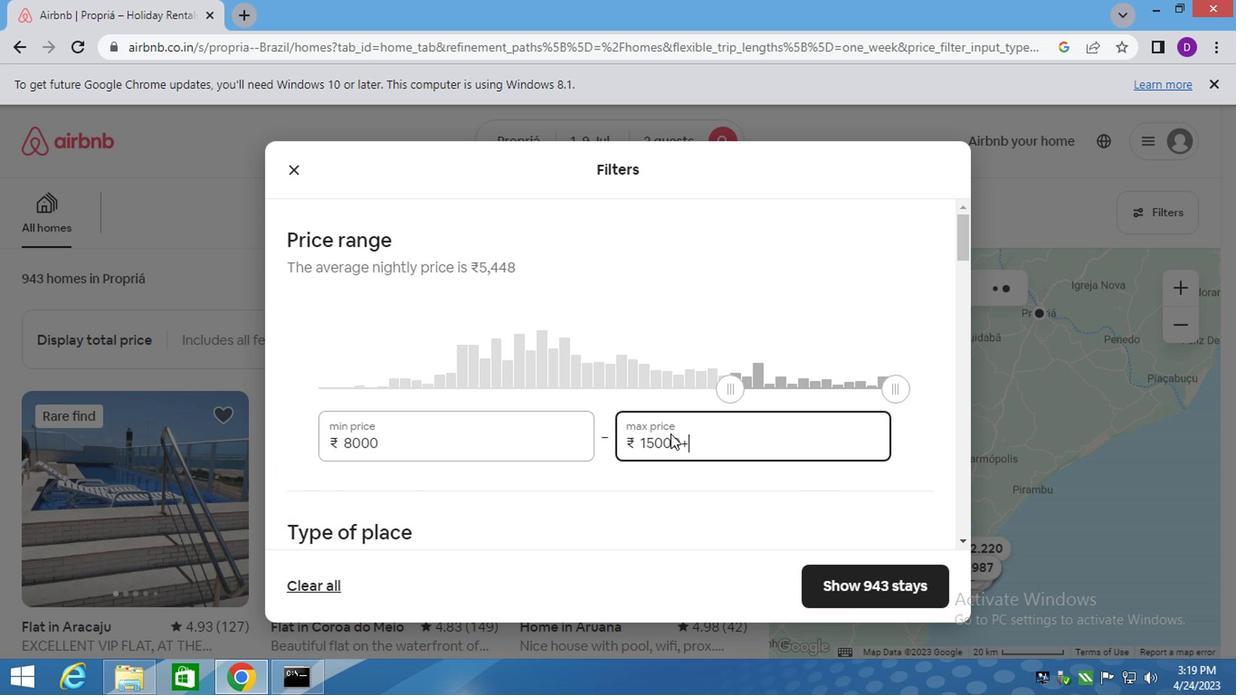 
Action: Mouse moved to (669, 443)
Screenshot: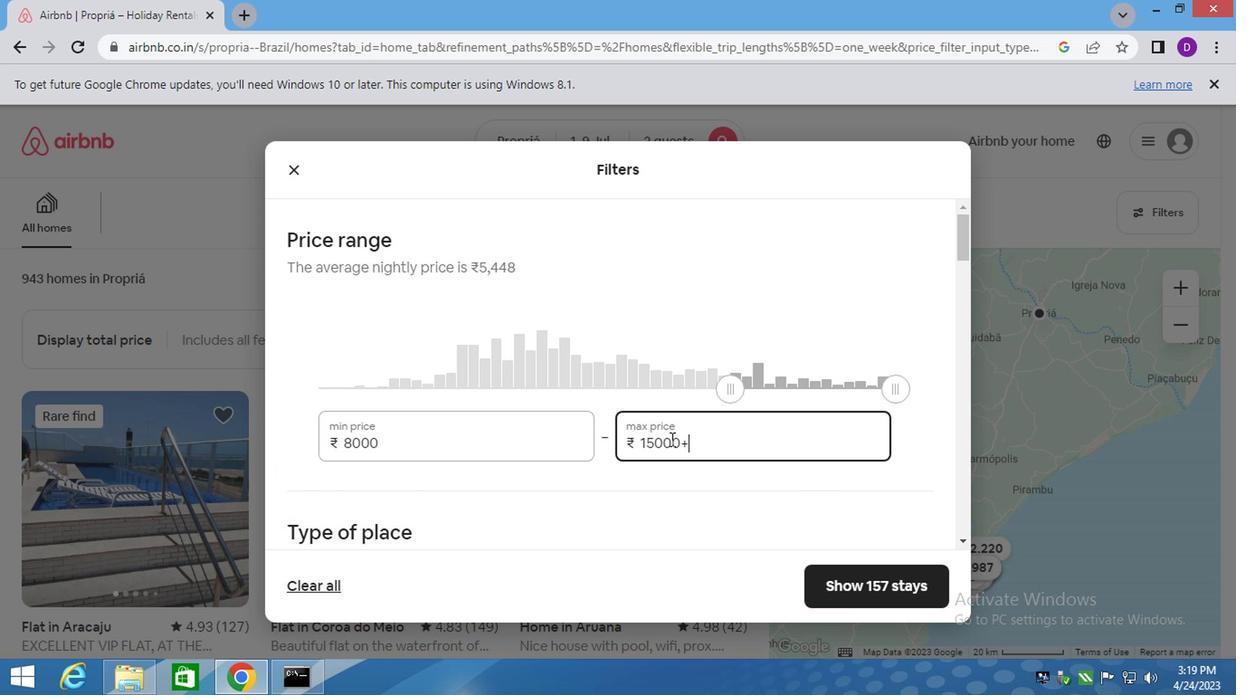 
Action: Mouse pressed left at (669, 443)
Screenshot: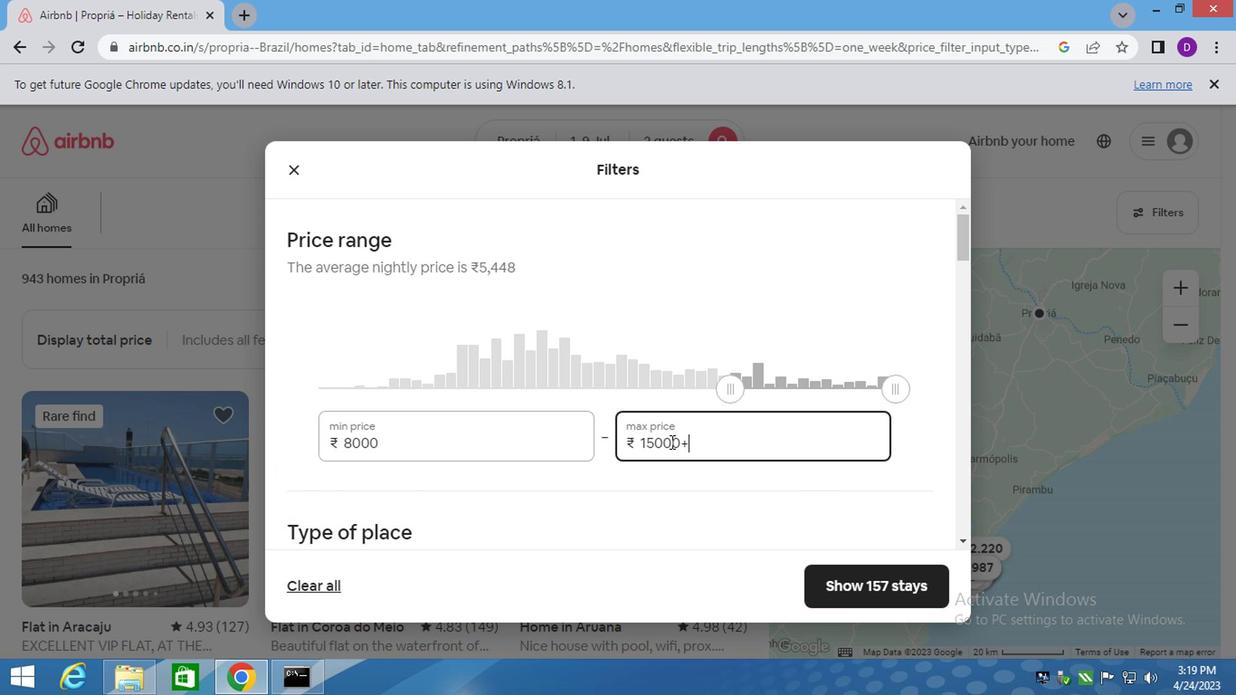 
Action: Mouse pressed left at (669, 443)
Screenshot: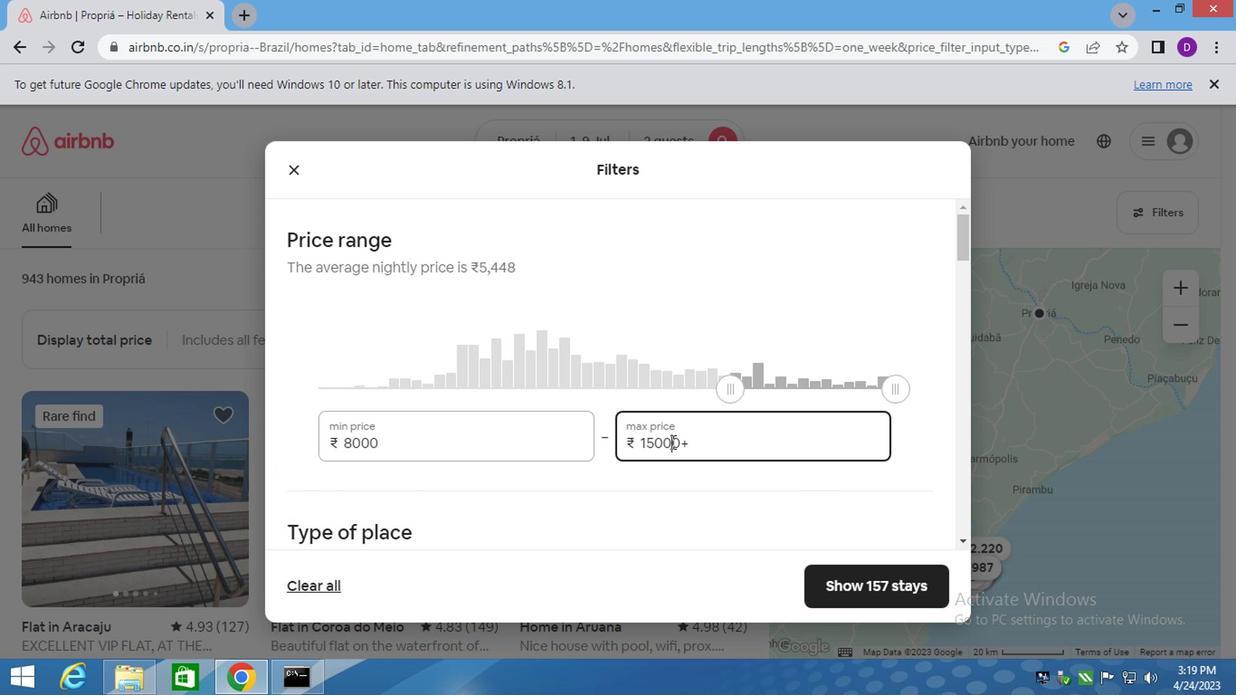 
Action: Mouse pressed left at (669, 443)
Screenshot: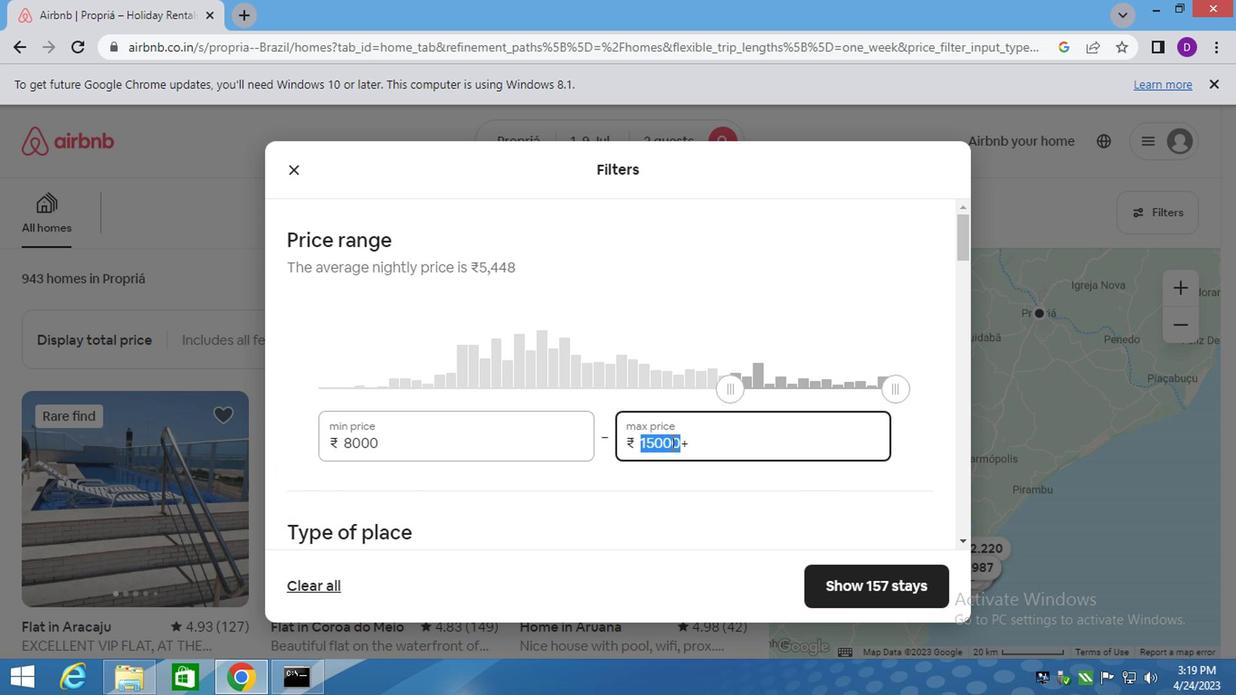 
Action: Key pressed 15000
Screenshot: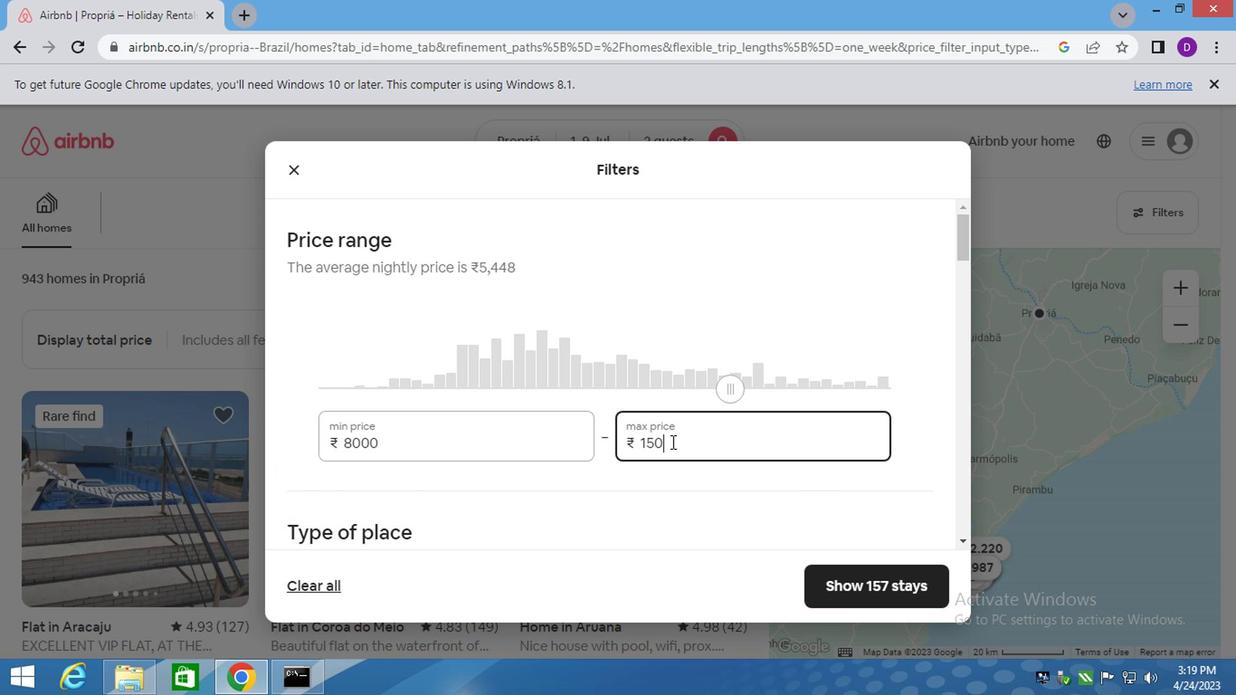 
Action: Mouse scrolled (669, 442) with delta (0, 0)
Screenshot: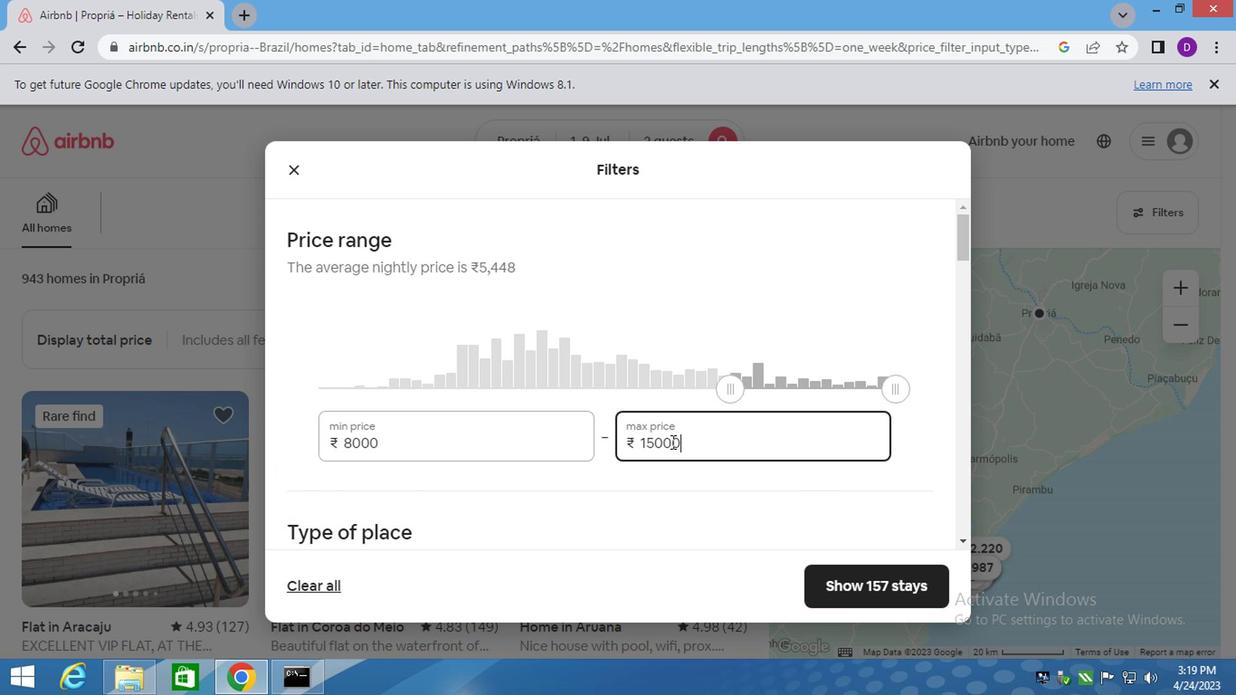 
Action: Mouse scrolled (669, 442) with delta (0, 0)
Screenshot: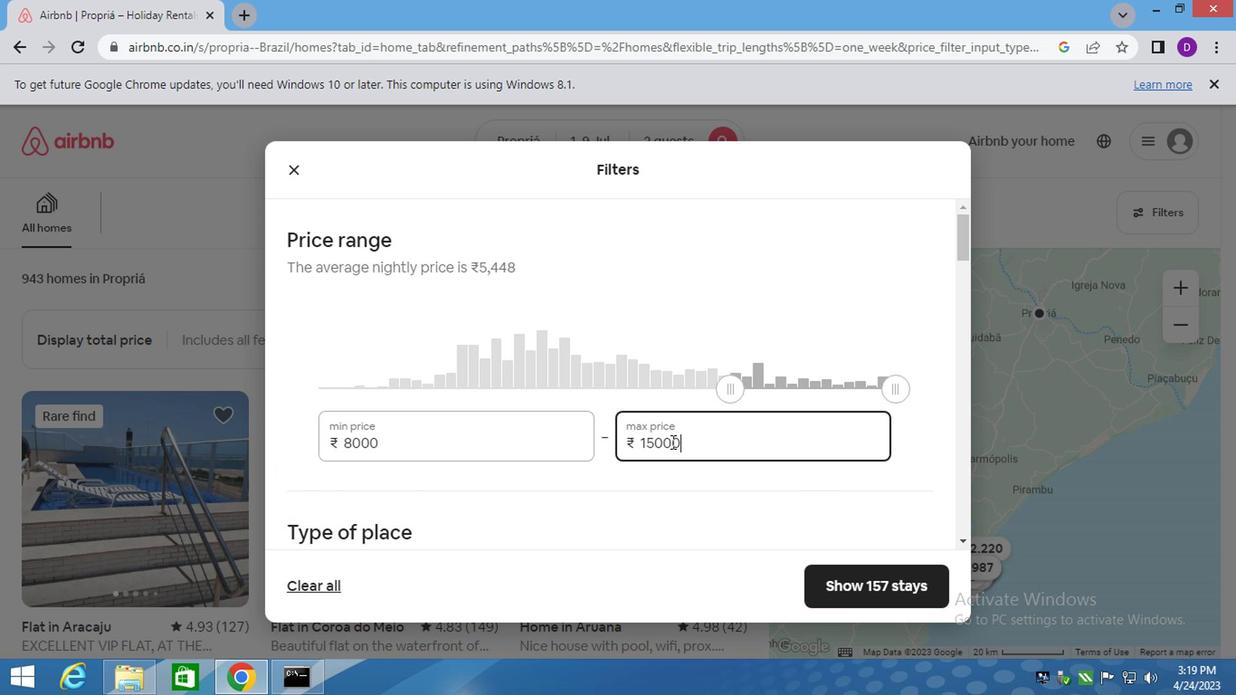 
Action: Mouse moved to (385, 410)
Screenshot: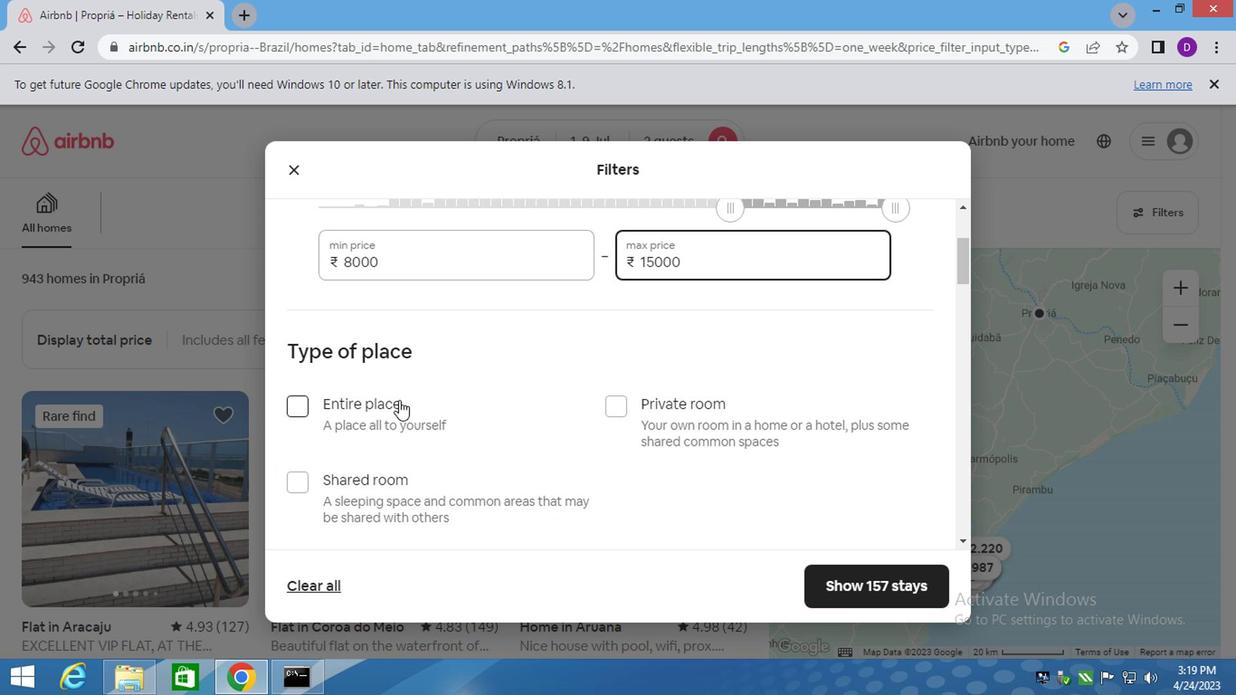 
Action: Mouse pressed left at (385, 410)
Screenshot: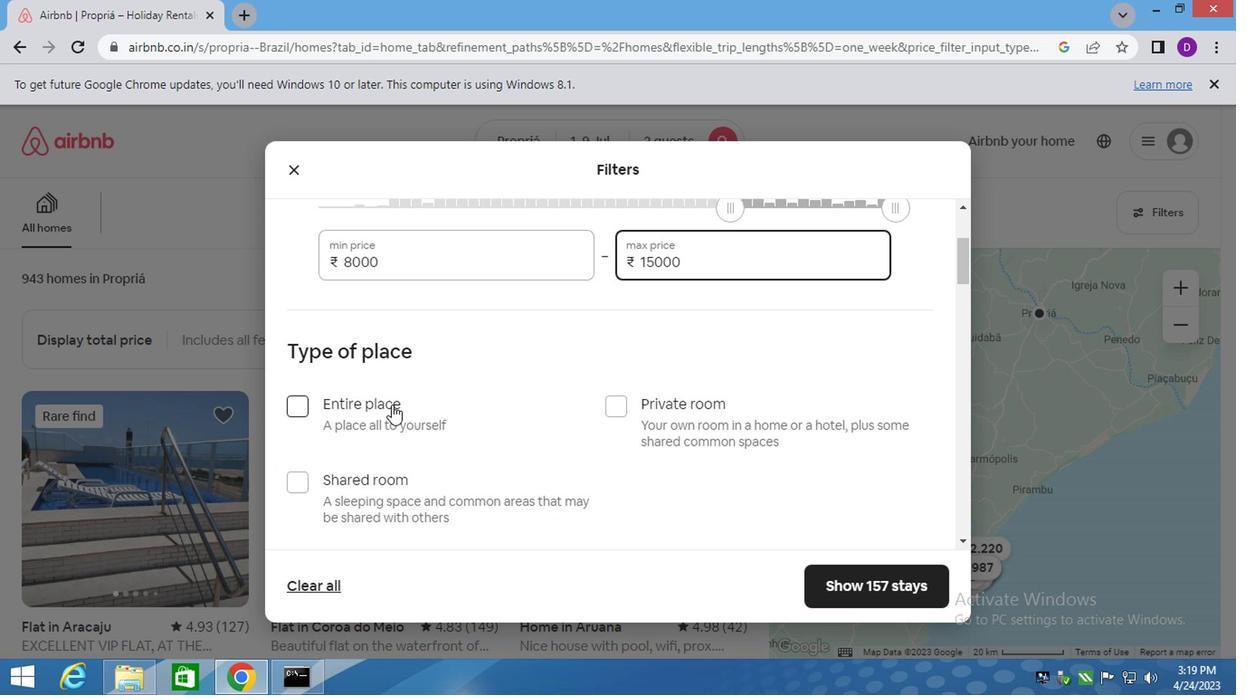 
Action: Mouse moved to (421, 416)
Screenshot: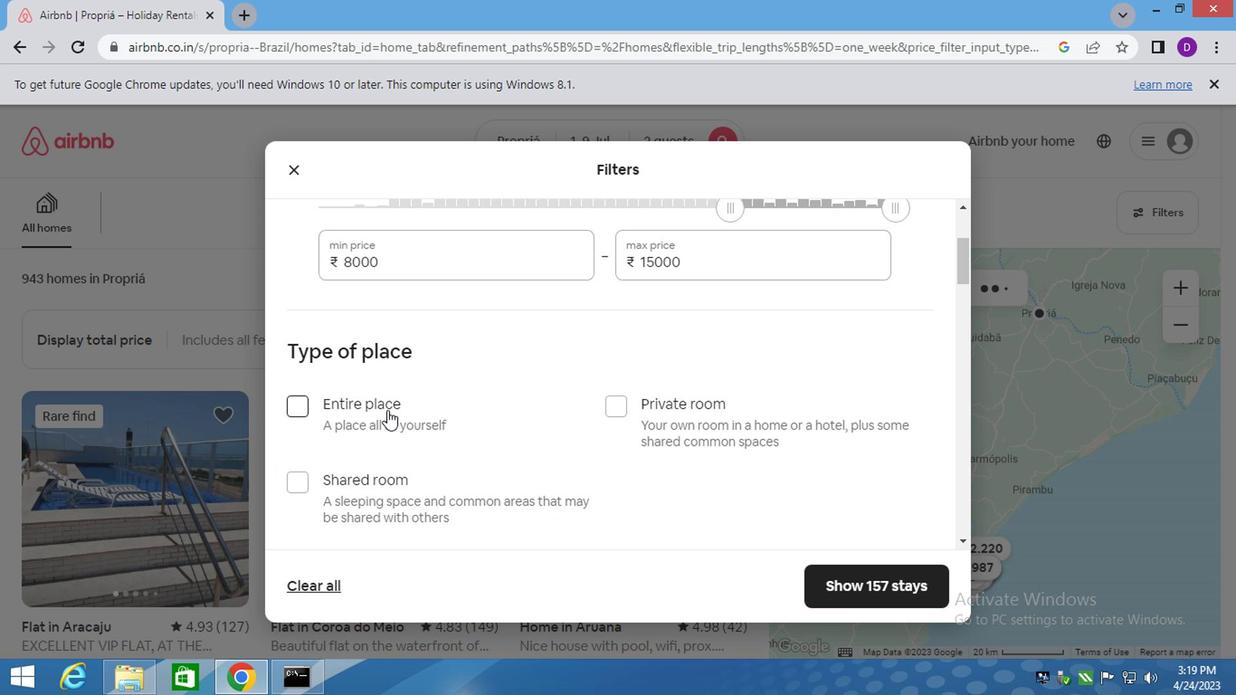 
Action: Mouse scrolled (421, 416) with delta (0, 0)
Screenshot: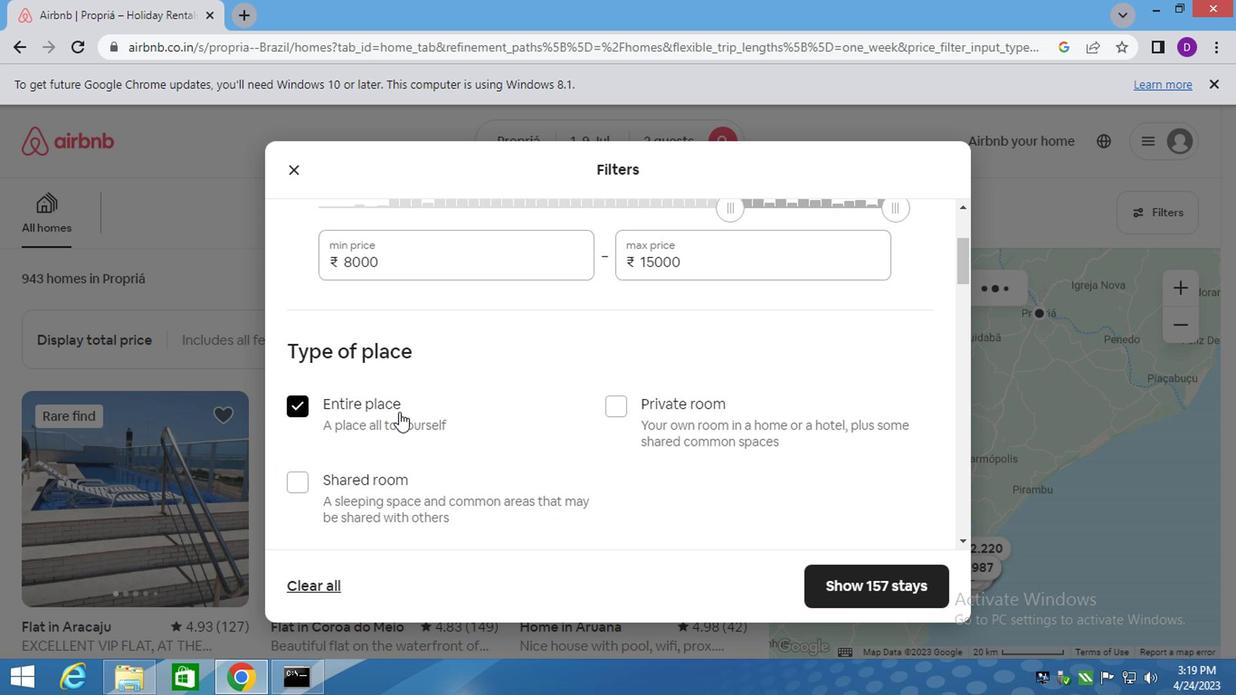 
Action: Mouse moved to (422, 416)
Screenshot: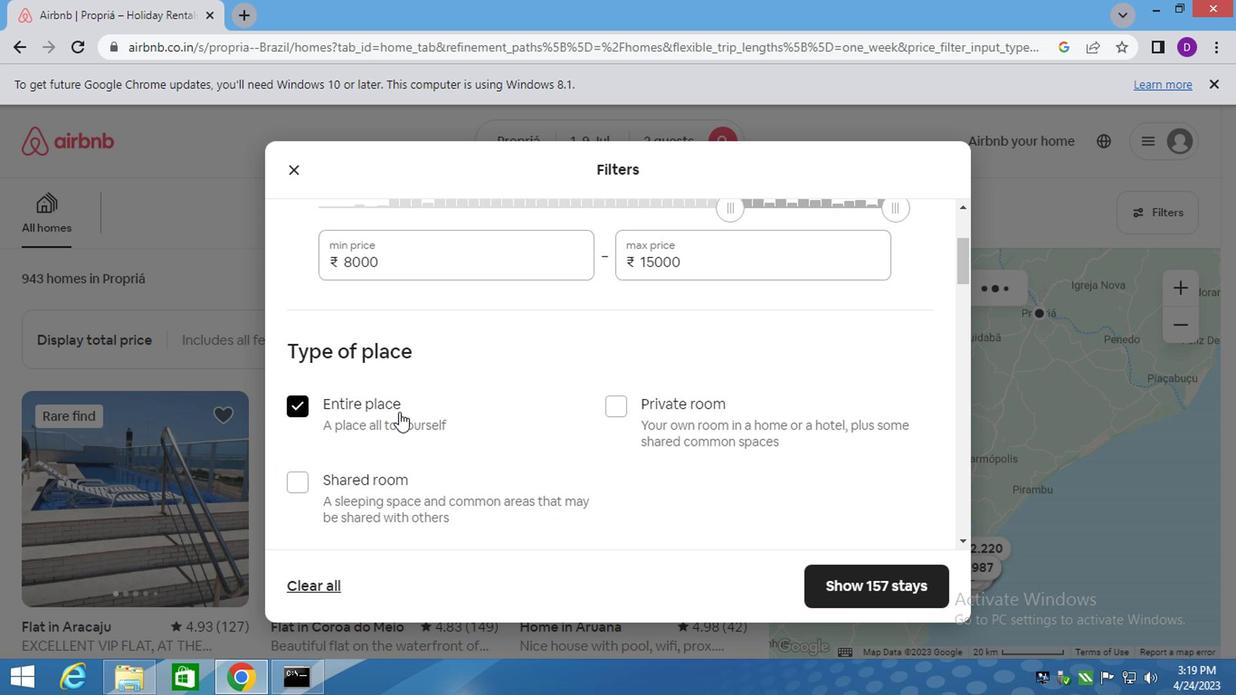 
Action: Mouse scrolled (422, 416) with delta (0, 0)
Screenshot: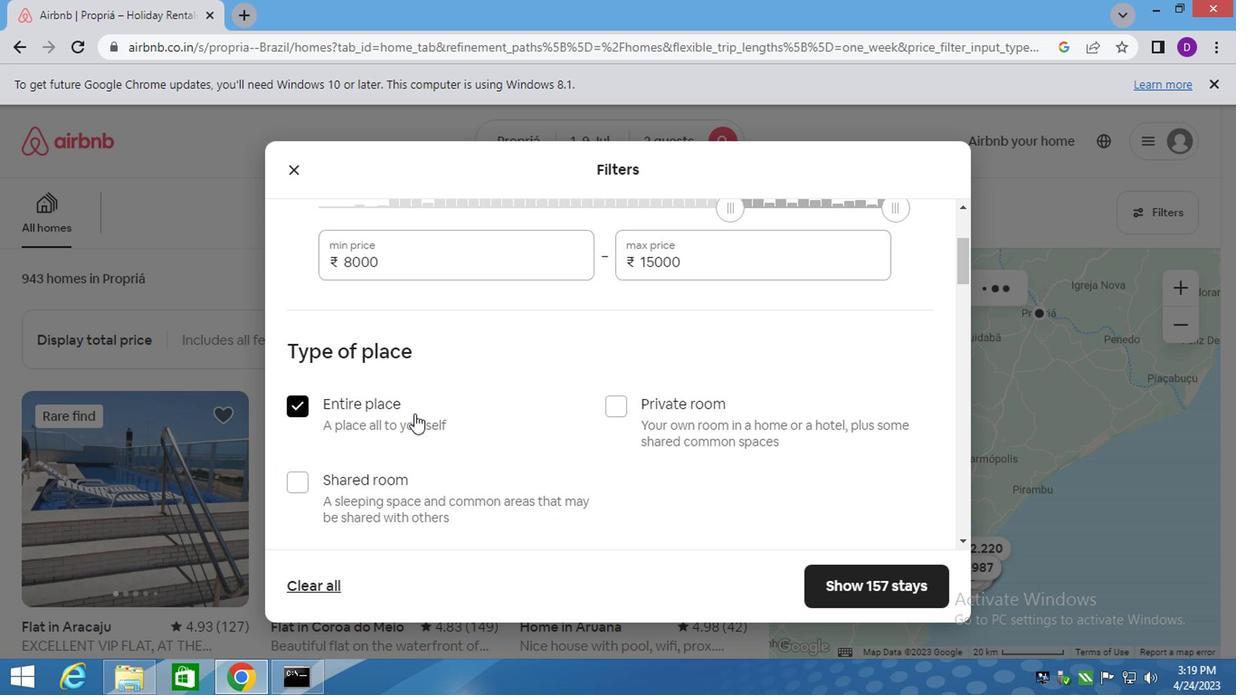 
Action: Mouse moved to (425, 419)
Screenshot: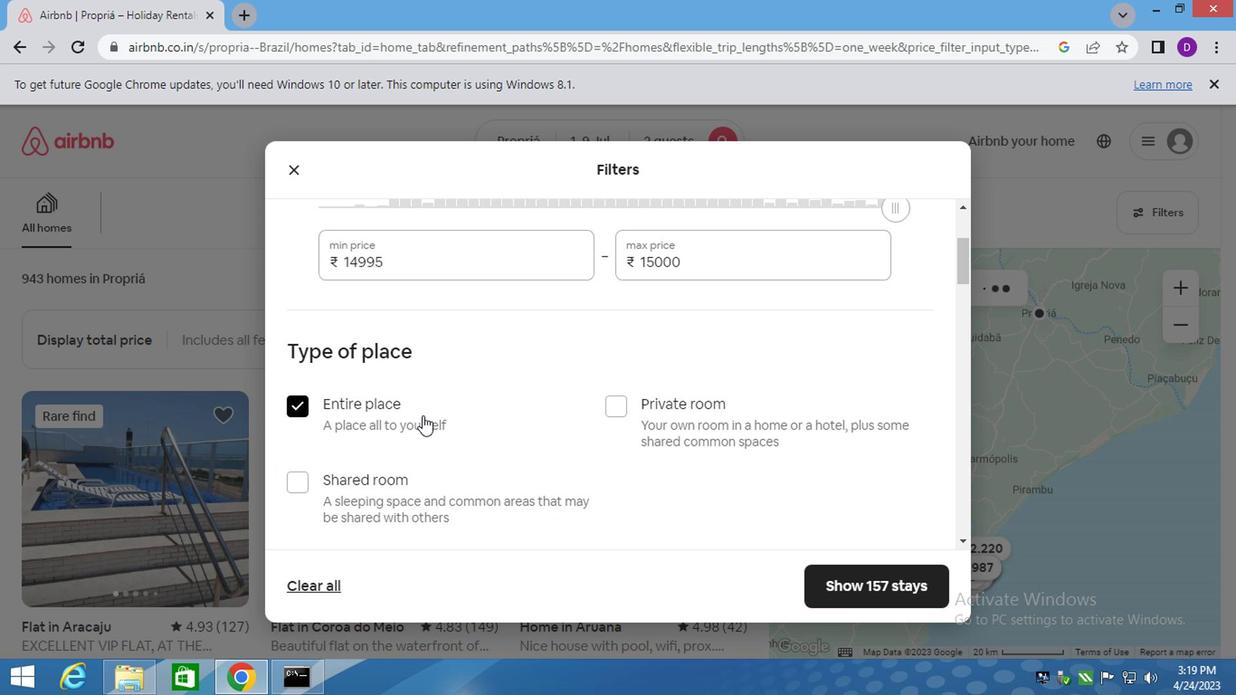 
Action: Mouse scrolled (425, 416) with delta (0, -1)
Screenshot: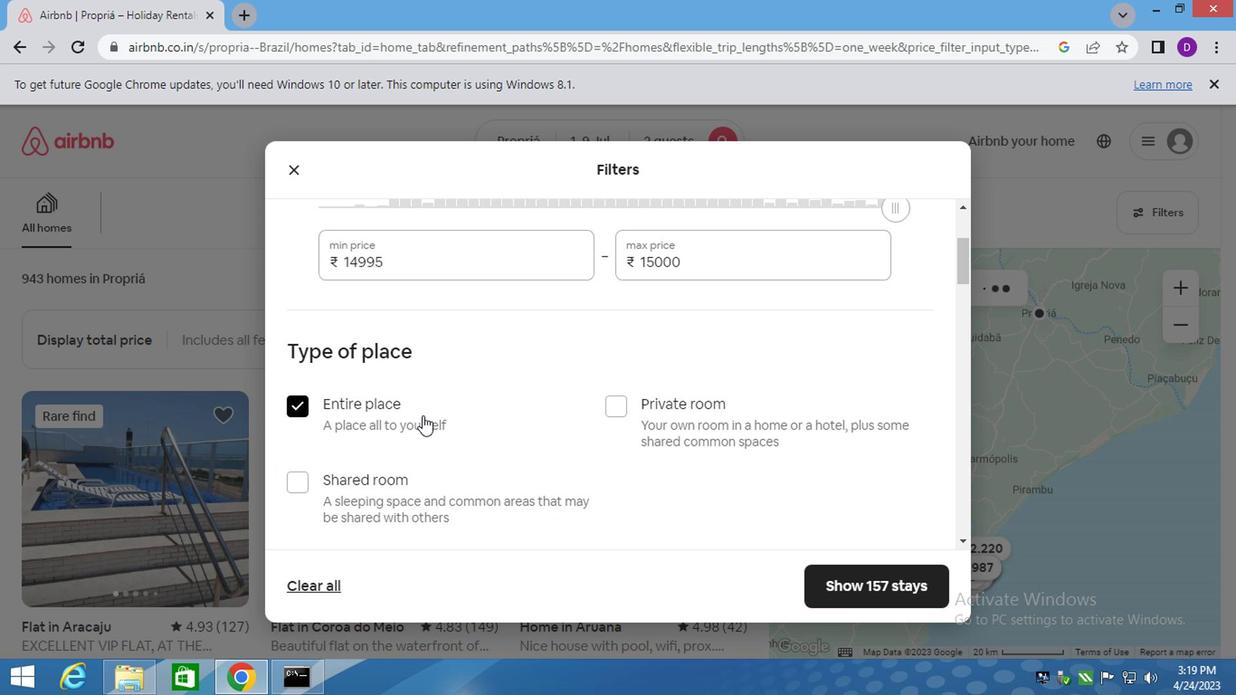 
Action: Mouse moved to (428, 420)
Screenshot: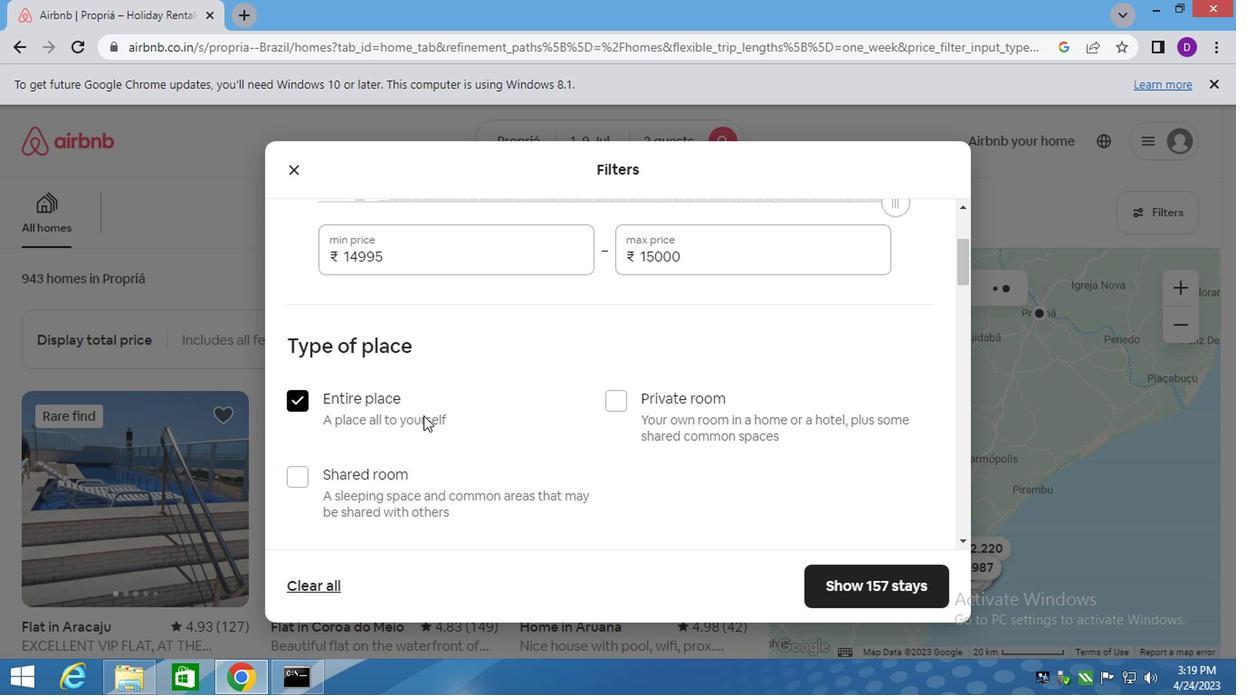 
Action: Mouse scrolled (428, 419) with delta (0, -1)
Screenshot: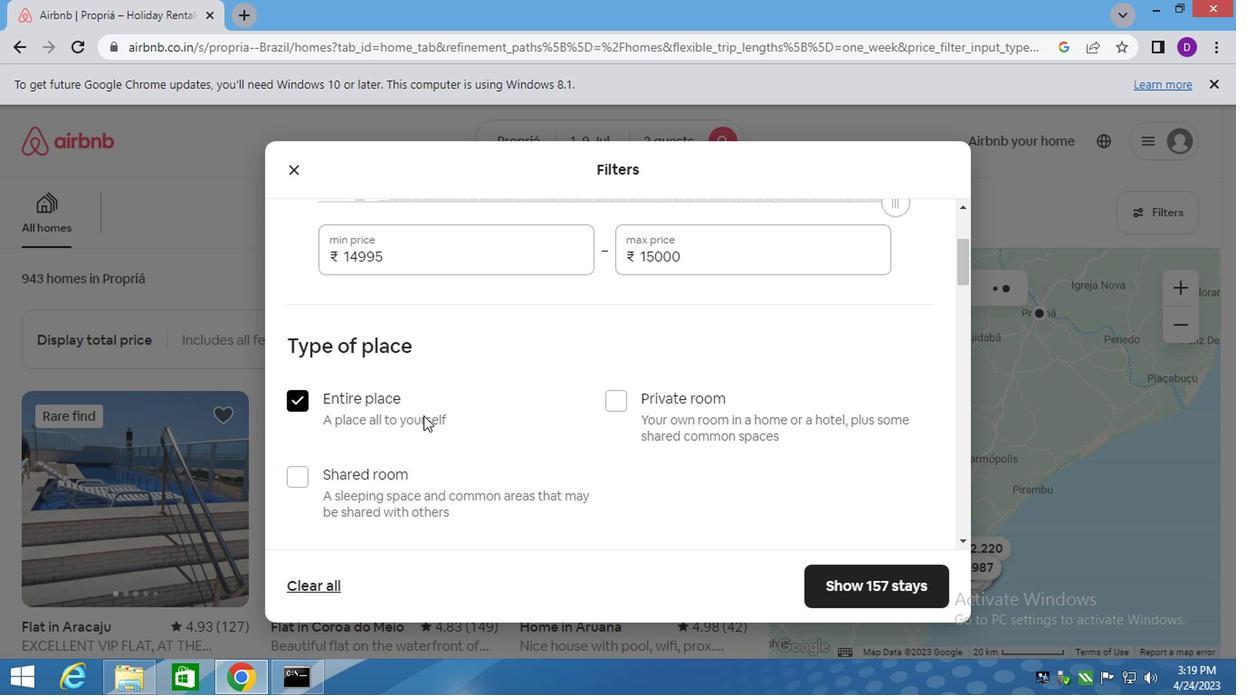 
Action: Mouse moved to (403, 340)
Screenshot: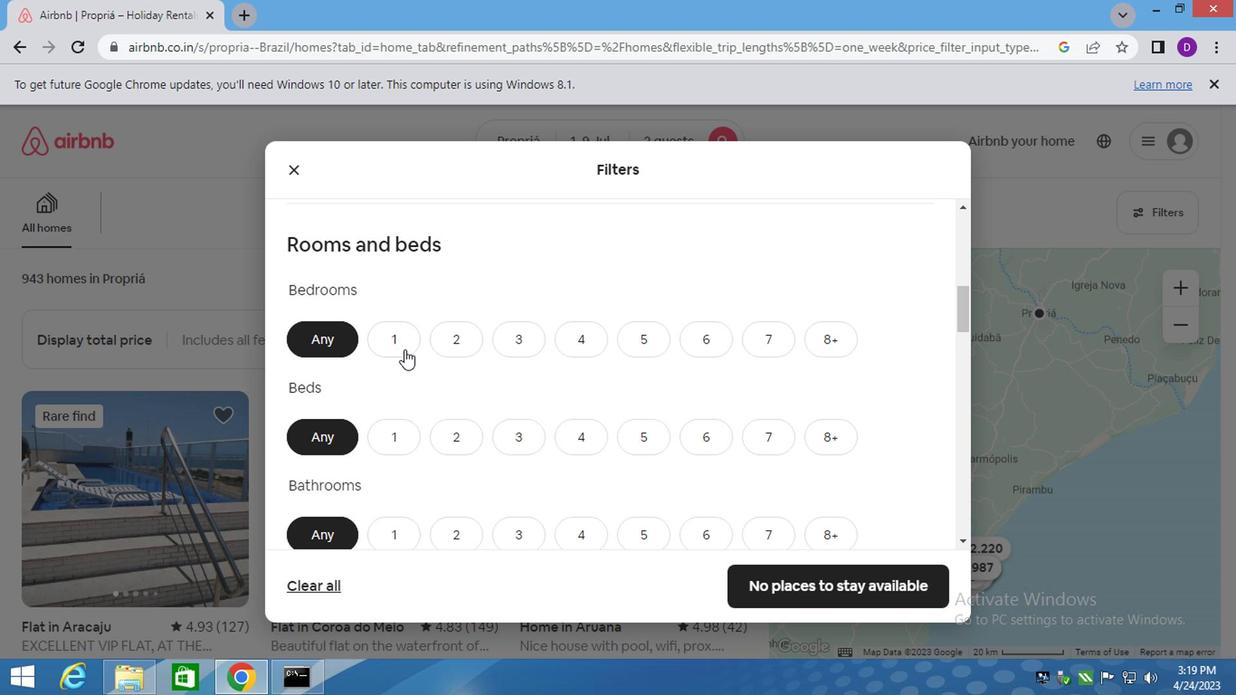
Action: Mouse pressed left at (403, 340)
Screenshot: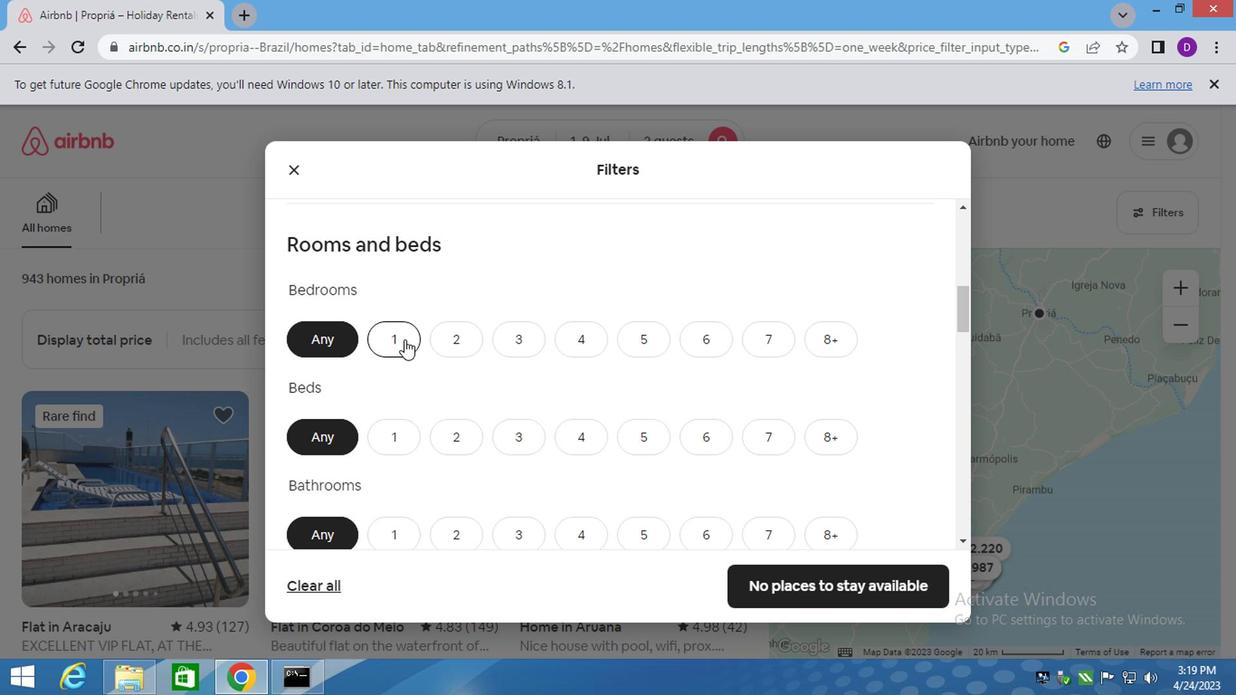 
Action: Mouse moved to (396, 434)
Screenshot: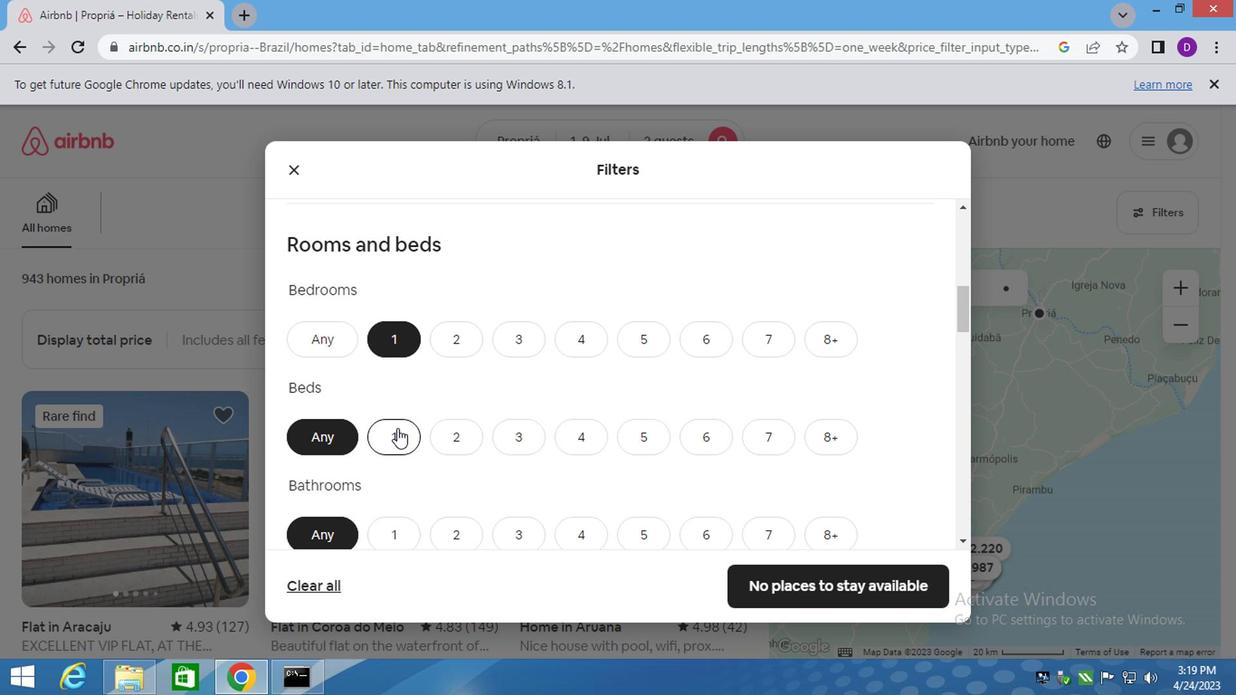 
Action: Mouse pressed left at (396, 434)
Screenshot: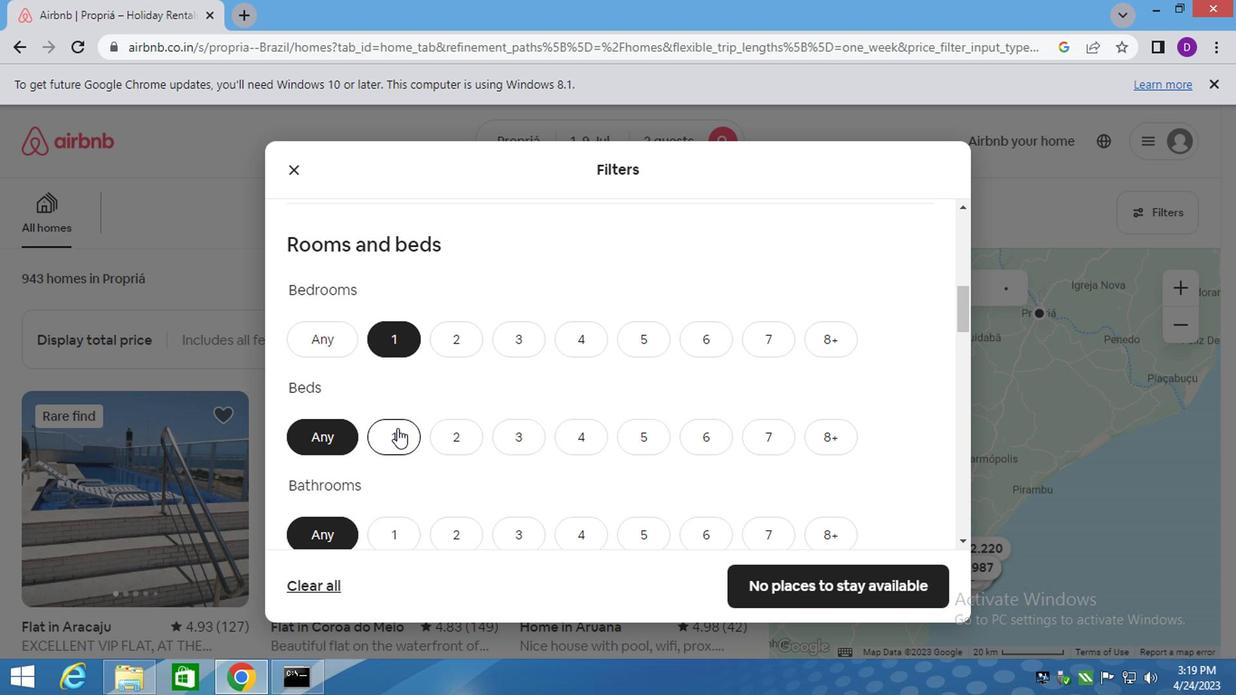 
Action: Mouse moved to (392, 531)
Screenshot: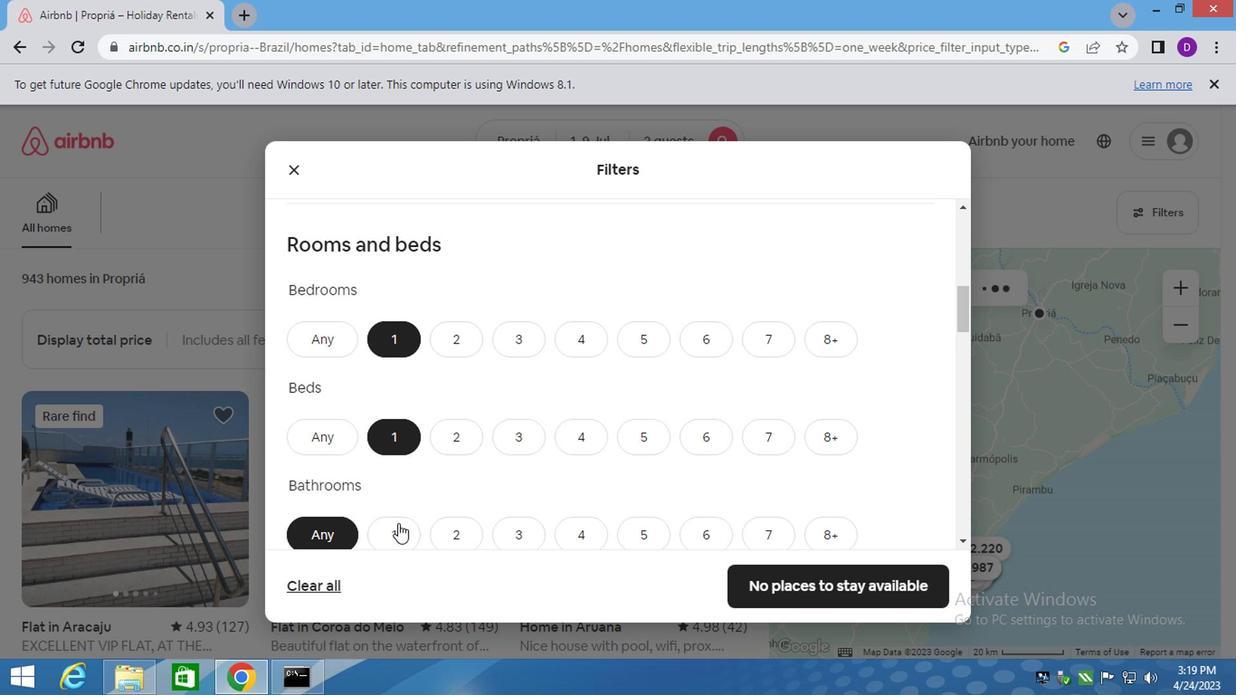 
Action: Mouse pressed left at (392, 531)
Screenshot: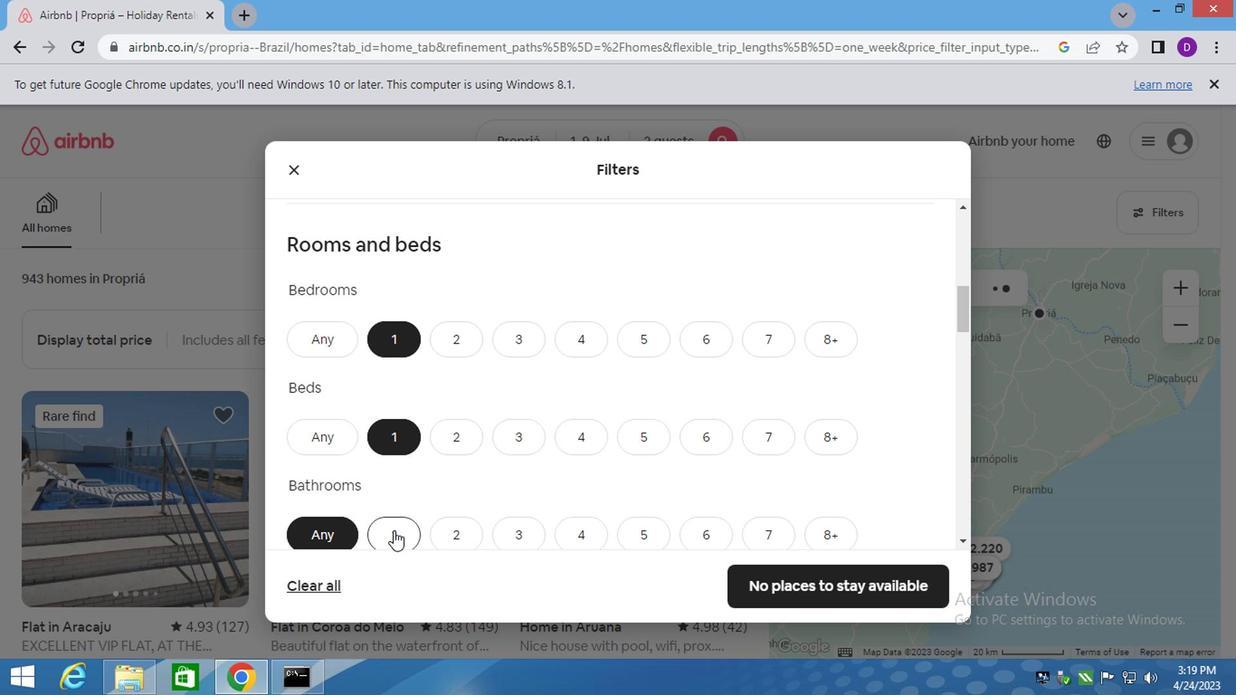 
Action: Mouse moved to (492, 468)
Screenshot: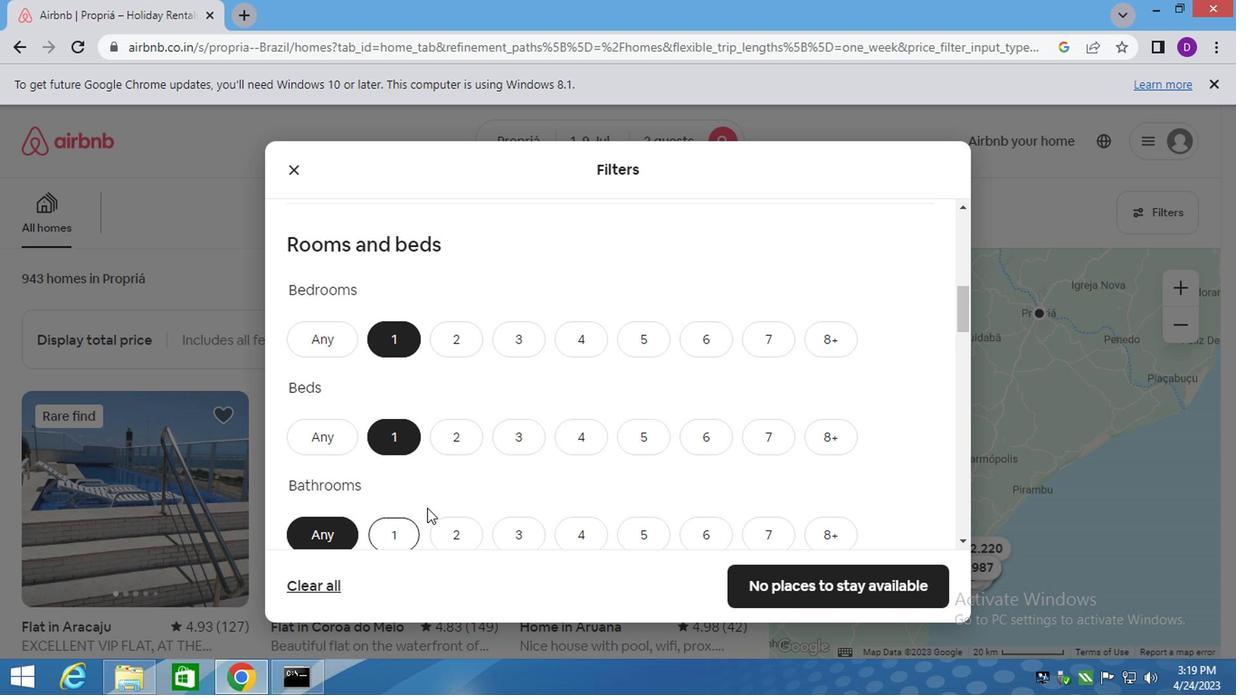 
Action: Mouse scrolled (492, 467) with delta (0, -1)
Screenshot: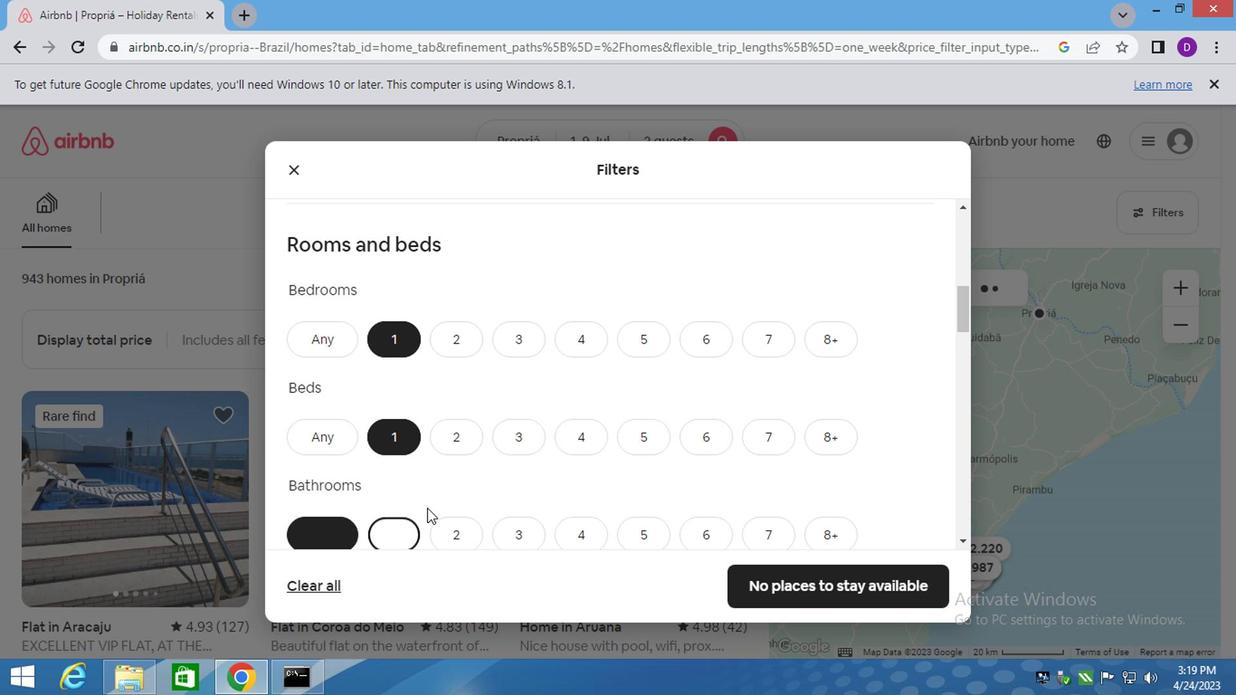 
Action: Mouse scrolled (492, 467) with delta (0, -1)
Screenshot: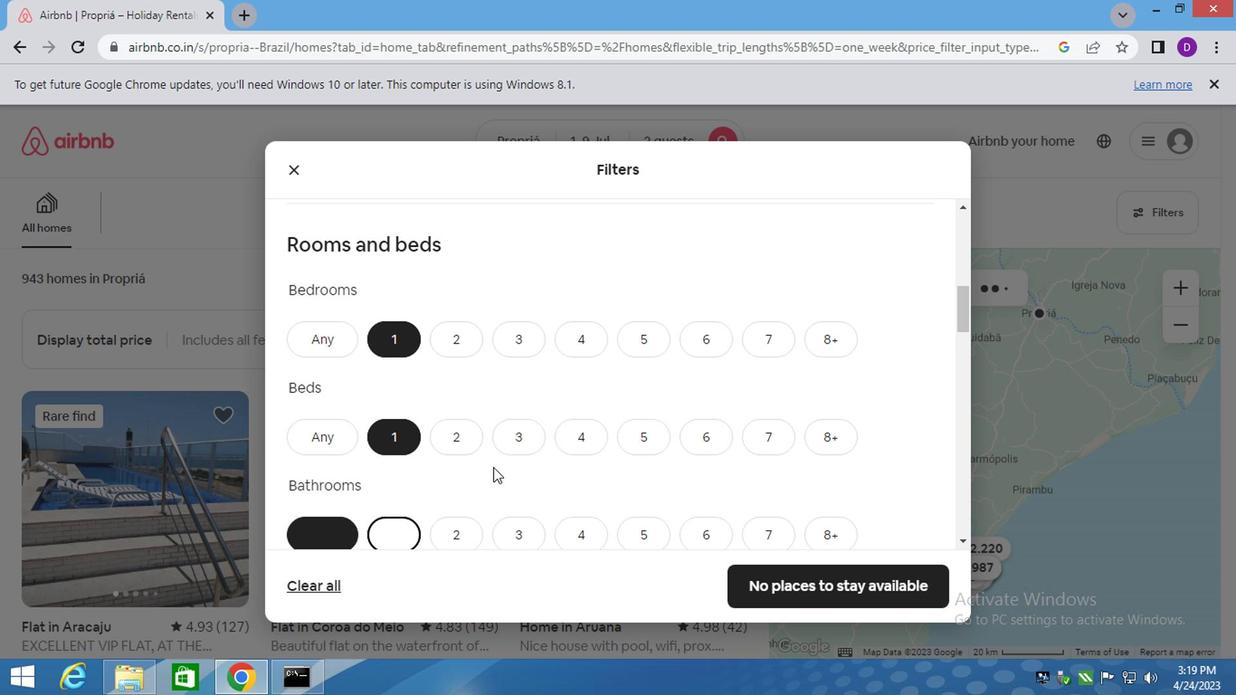 
Action: Mouse scrolled (492, 467) with delta (0, -1)
Screenshot: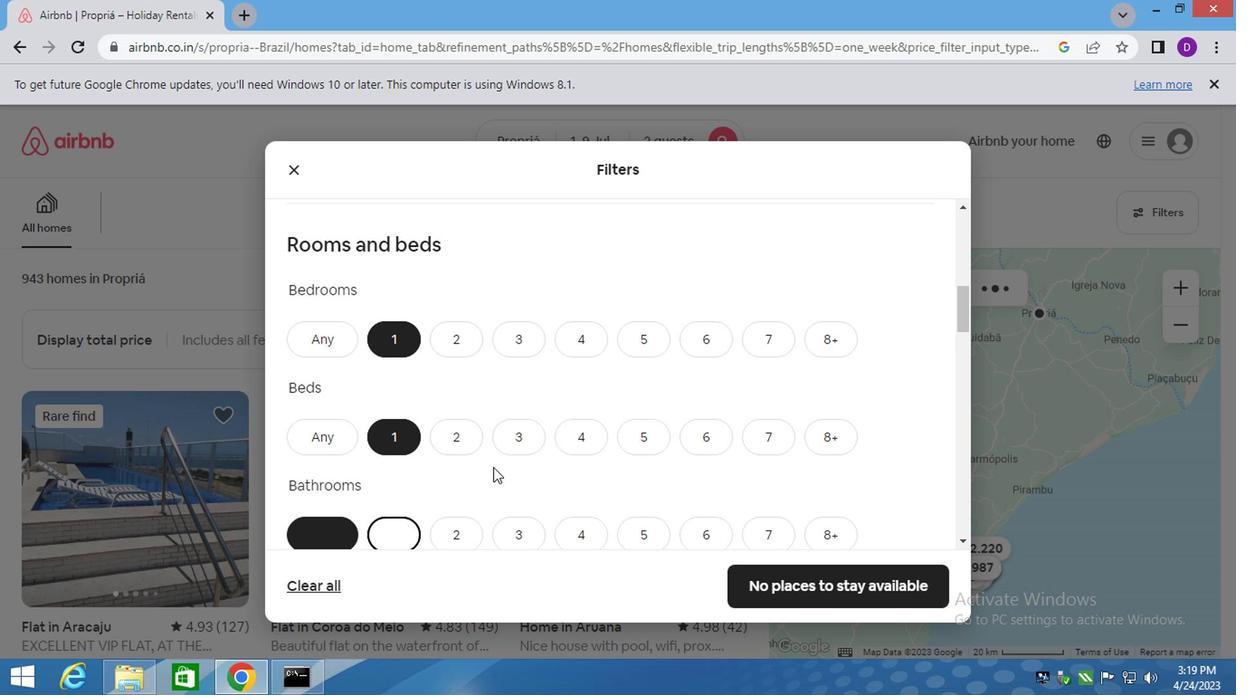 
Action: Mouse scrolled (492, 467) with delta (0, -1)
Screenshot: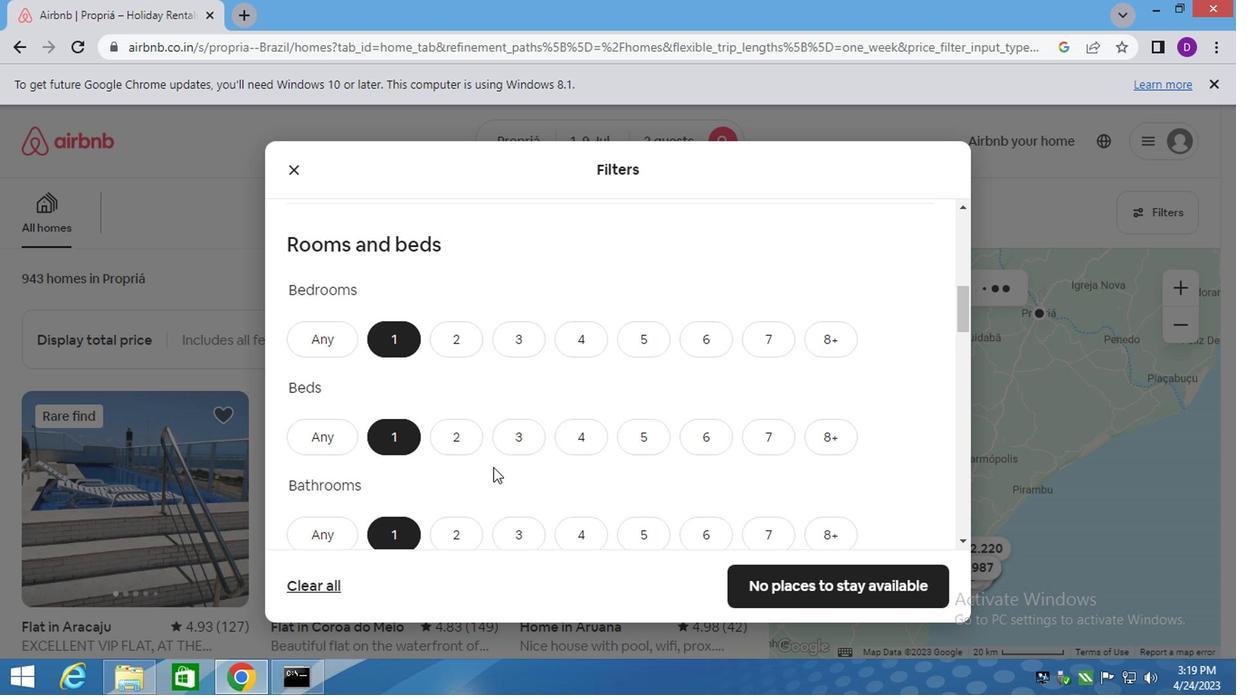
Action: Mouse moved to (374, 391)
Screenshot: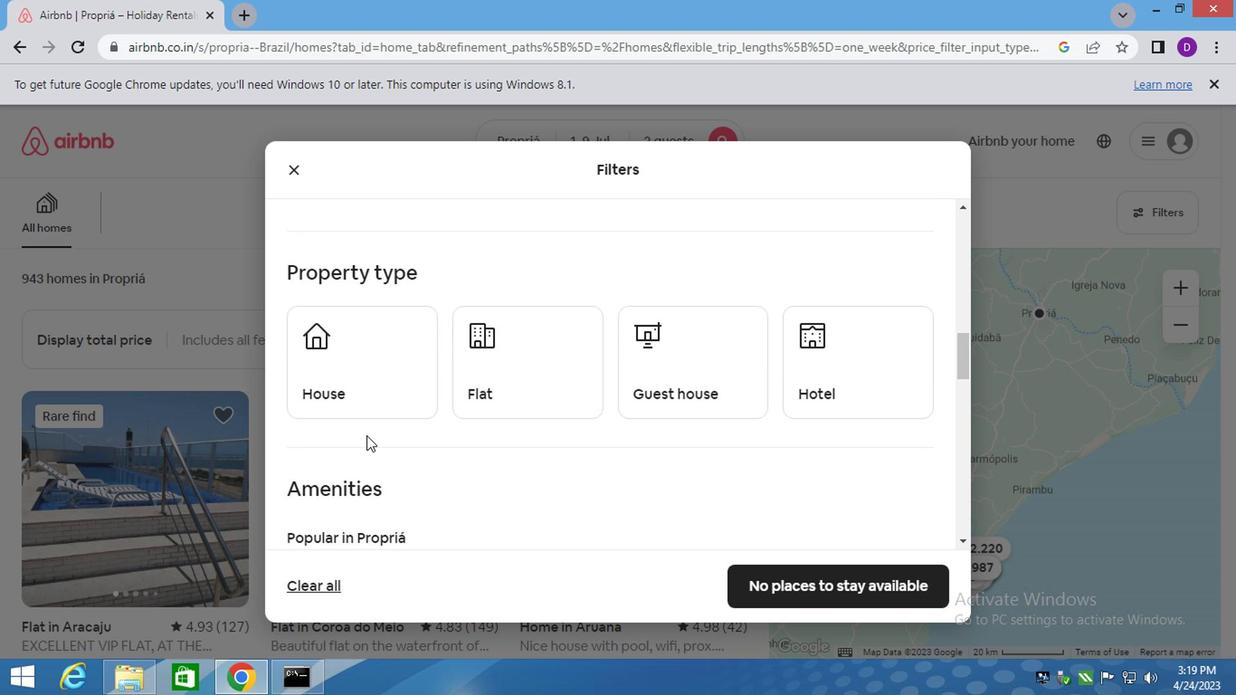 
Action: Mouse pressed left at (374, 391)
Screenshot: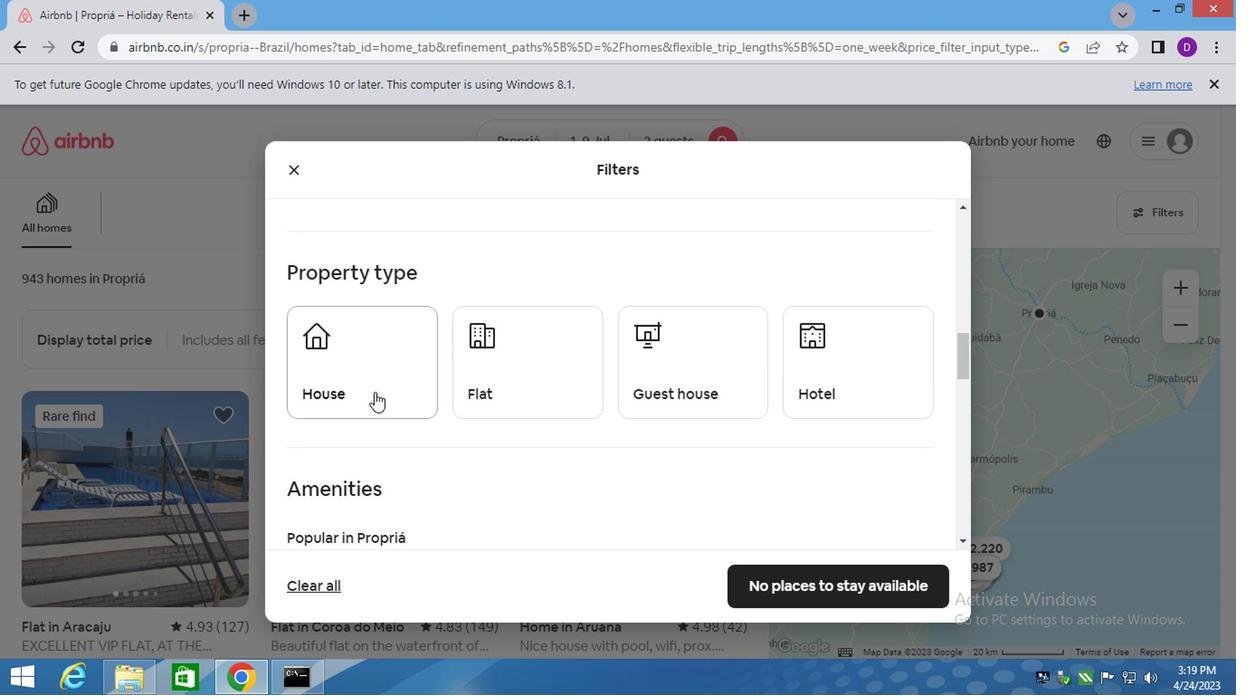 
Action: Mouse moved to (525, 383)
Screenshot: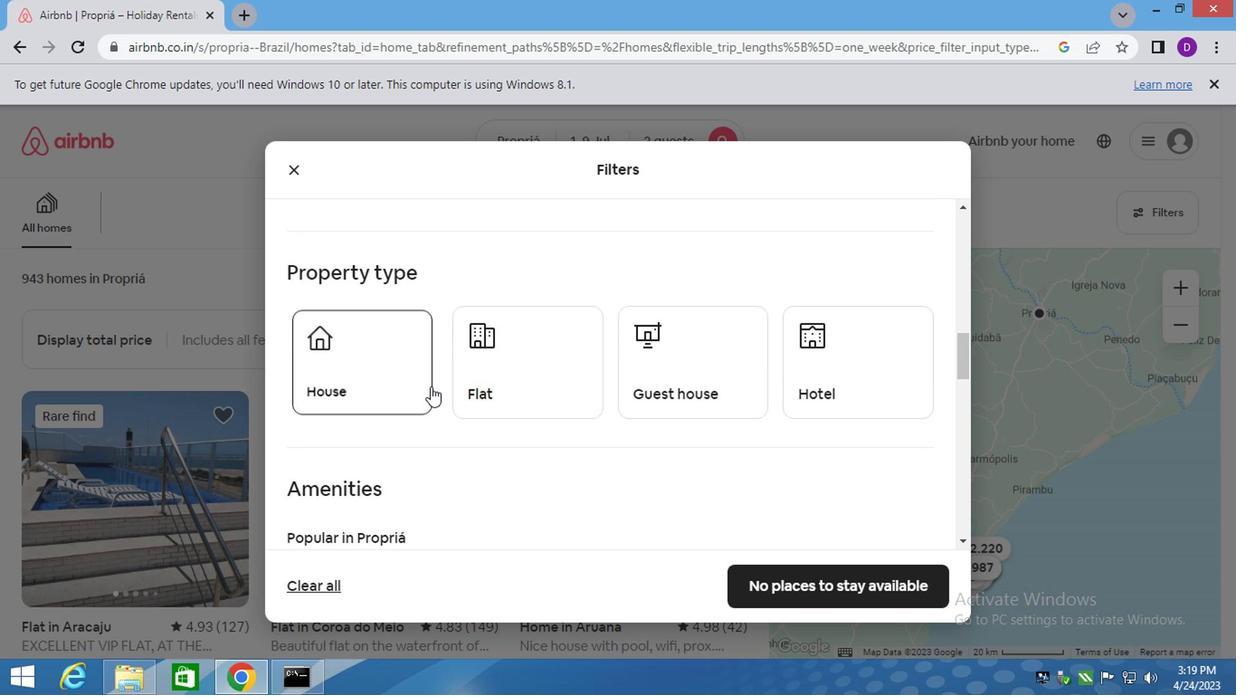 
Action: Mouse pressed left at (525, 383)
Screenshot: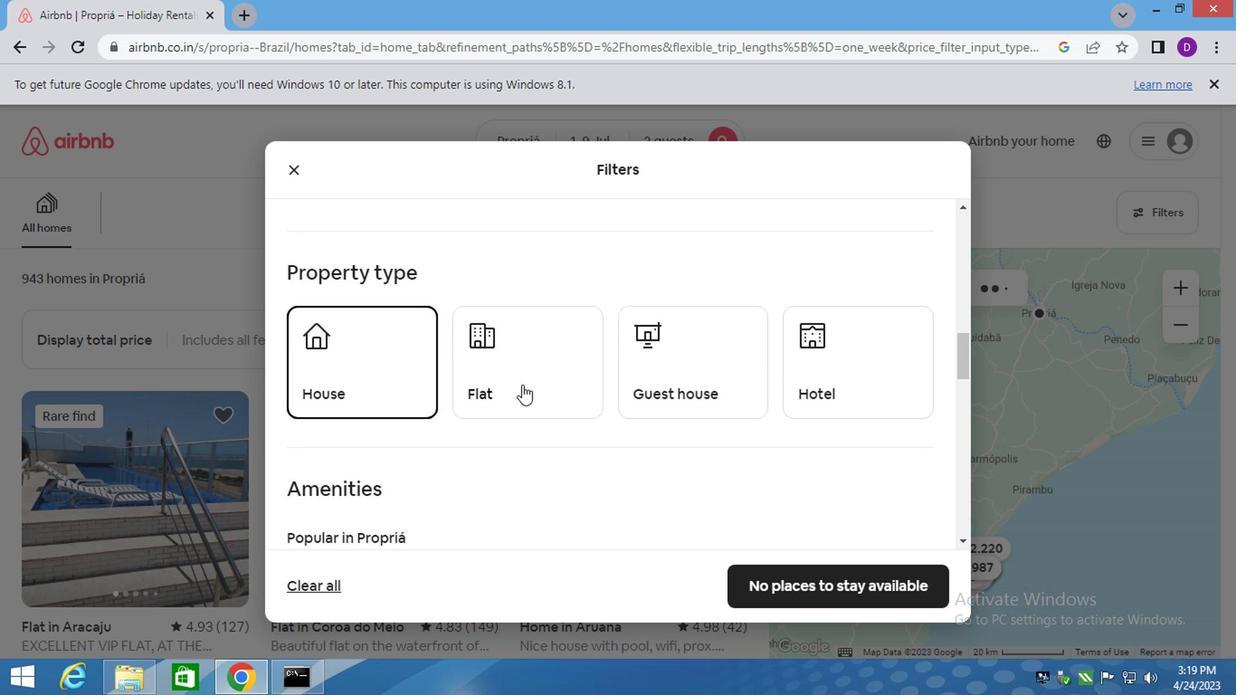 
Action: Mouse moved to (650, 383)
Screenshot: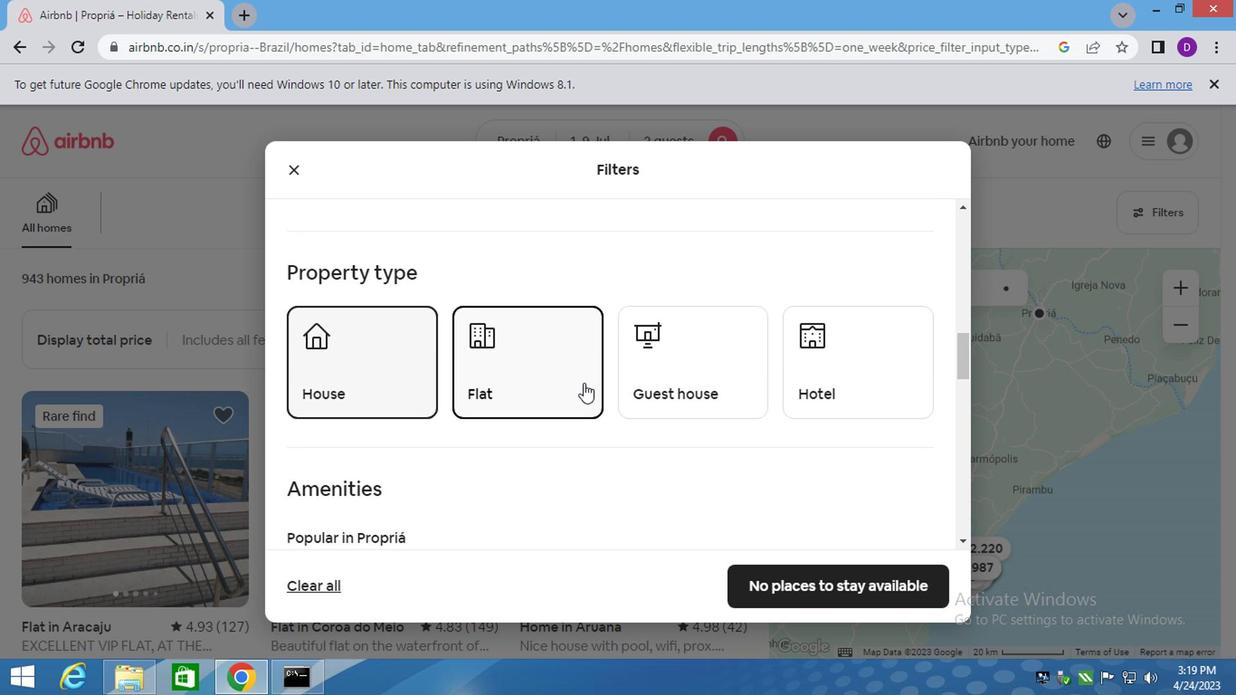 
Action: Mouse pressed left at (650, 383)
Screenshot: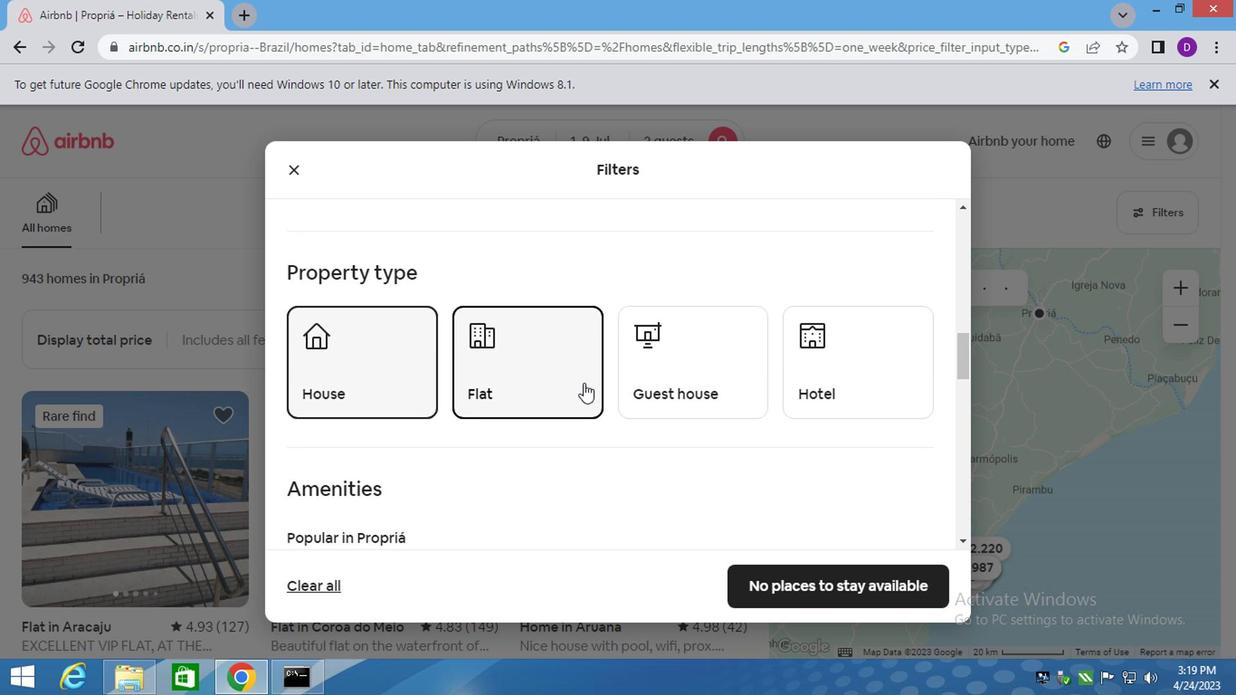 
Action: Mouse moved to (660, 383)
Screenshot: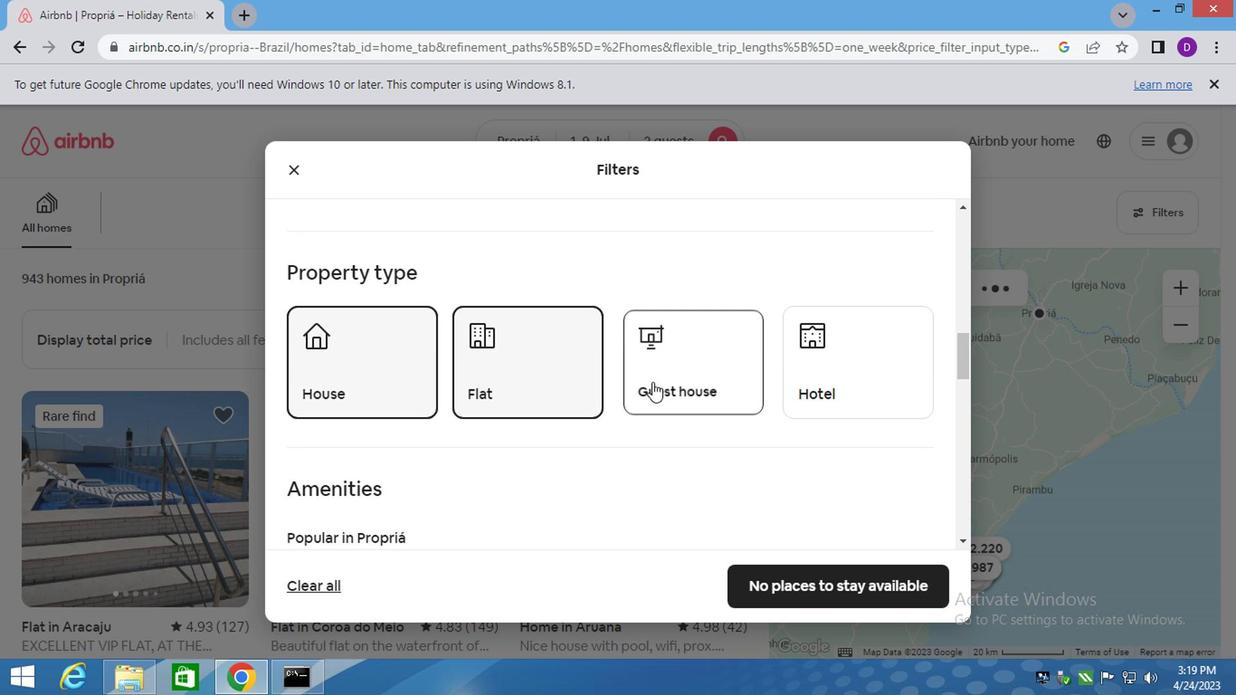 
Action: Mouse scrolled (660, 382) with delta (0, 0)
Screenshot: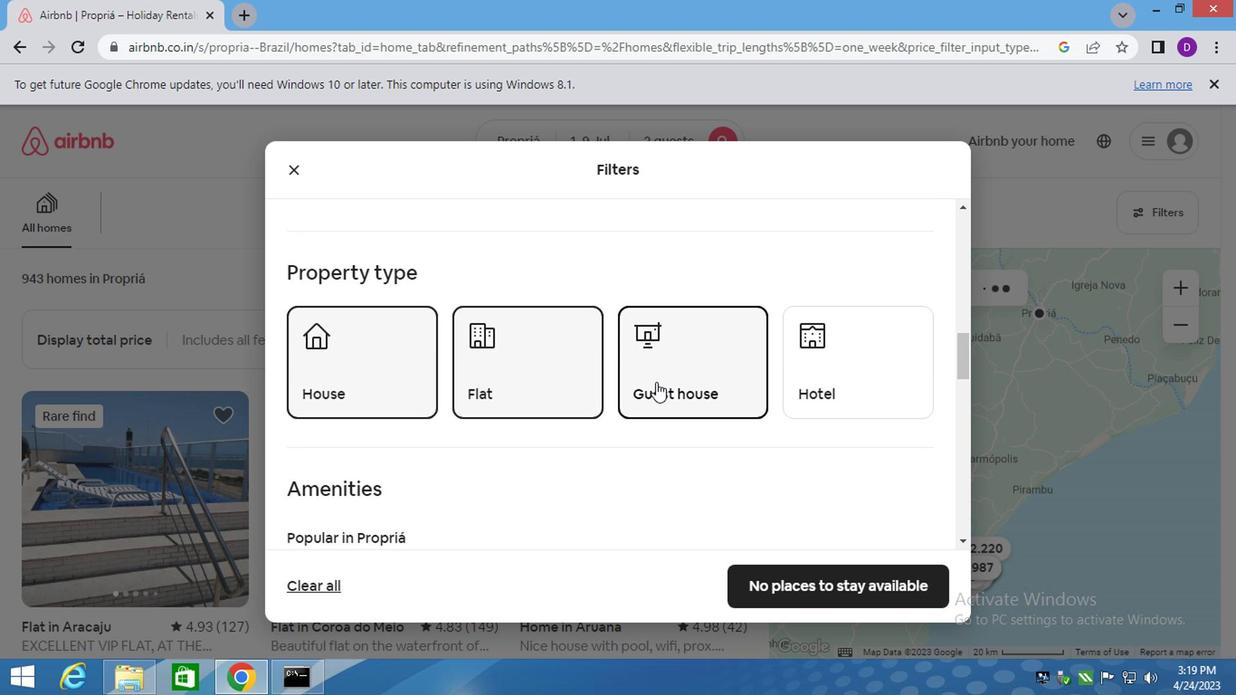 
Action: Mouse moved to (665, 387)
Screenshot: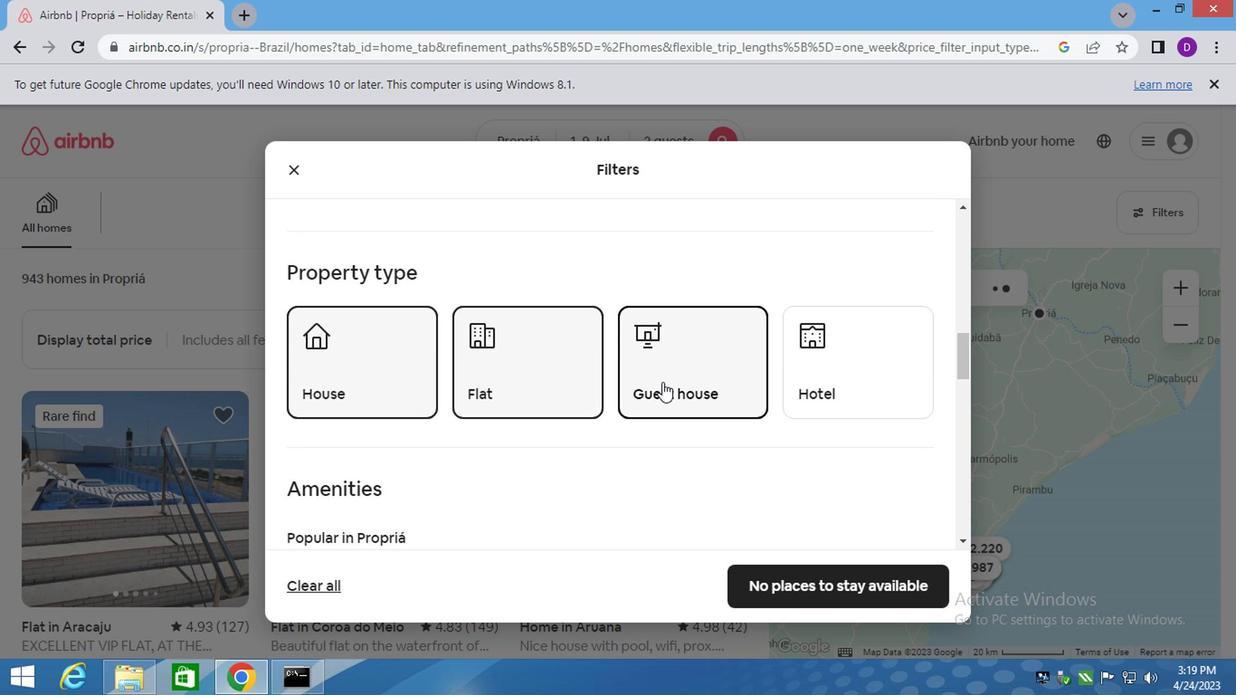 
Action: Mouse scrolled (665, 385) with delta (0, 0)
Screenshot: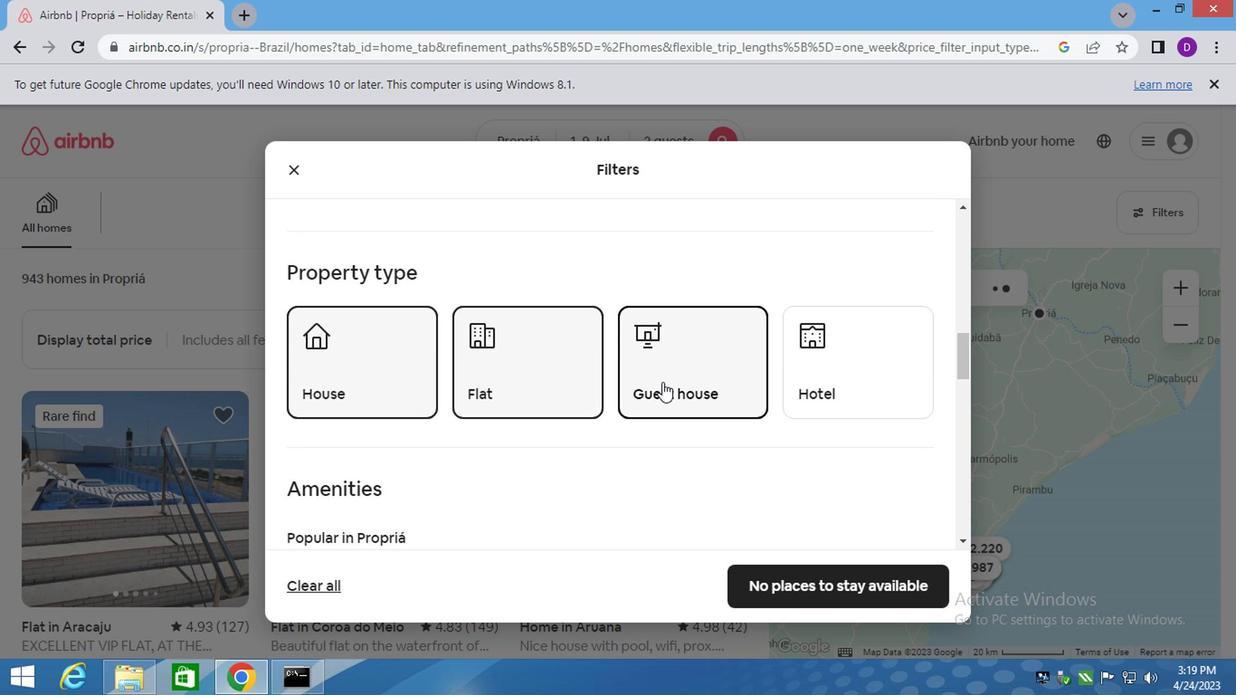 
Action: Mouse moved to (669, 396)
Screenshot: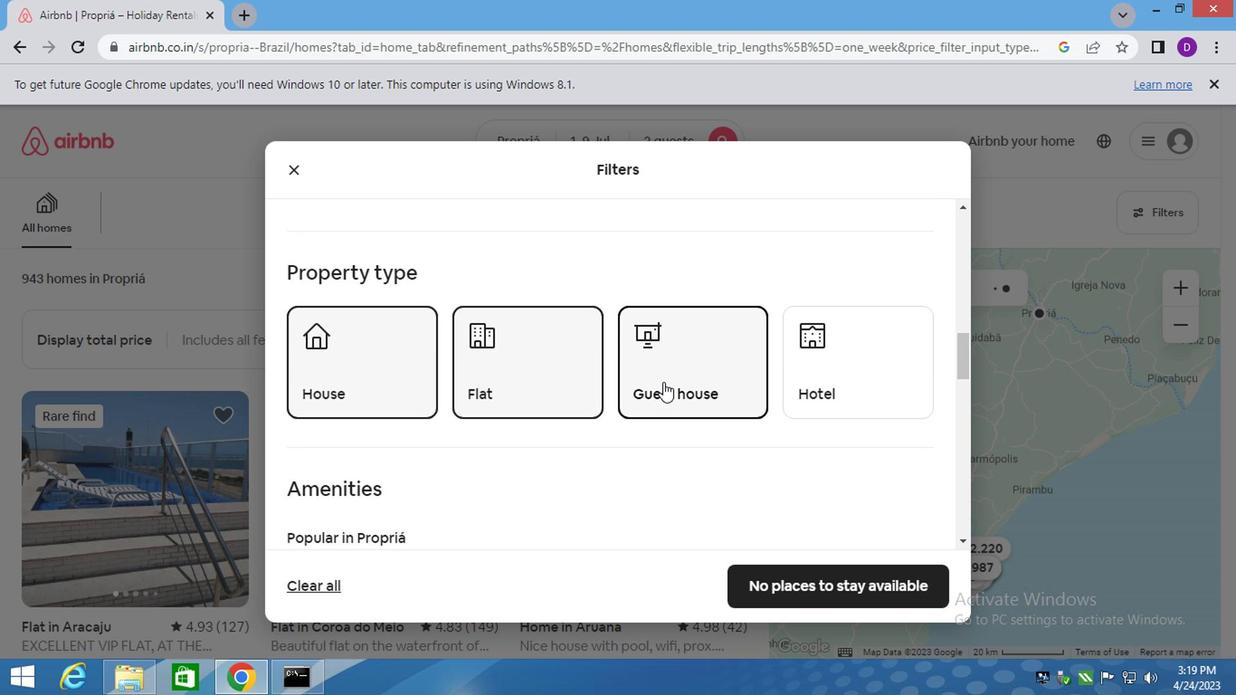 
Action: Mouse scrolled (666, 388) with delta (0, -1)
Screenshot: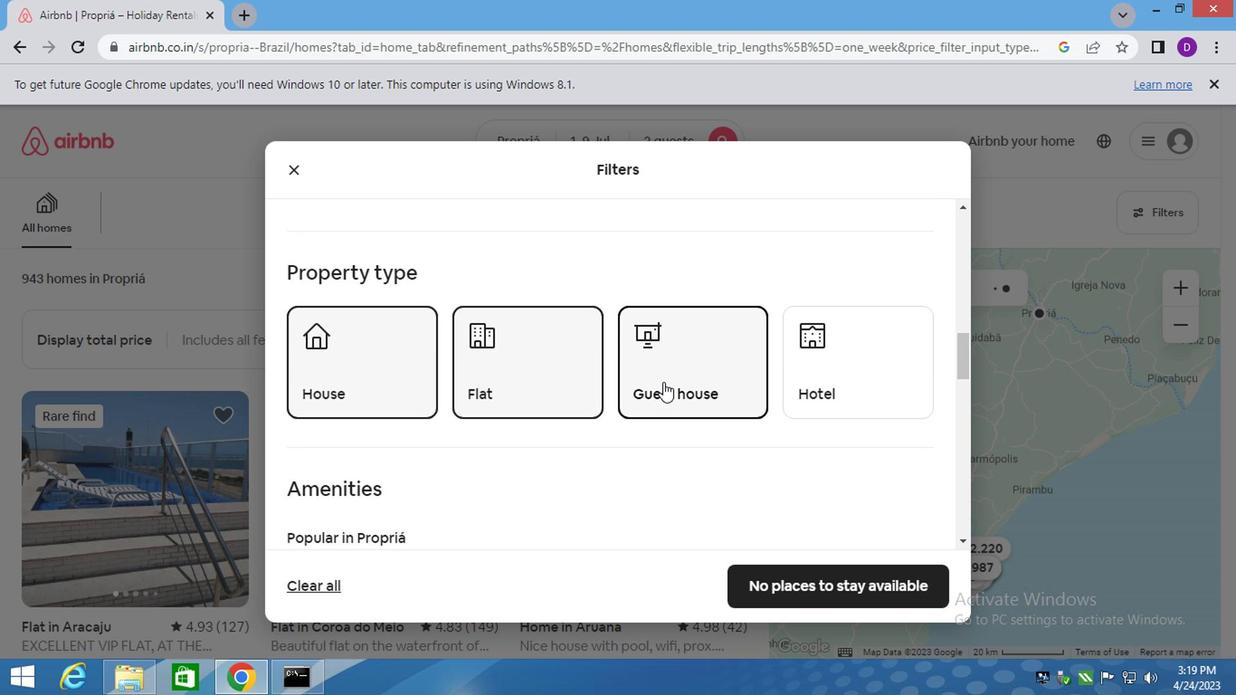 
Action: Mouse moved to (670, 398)
Screenshot: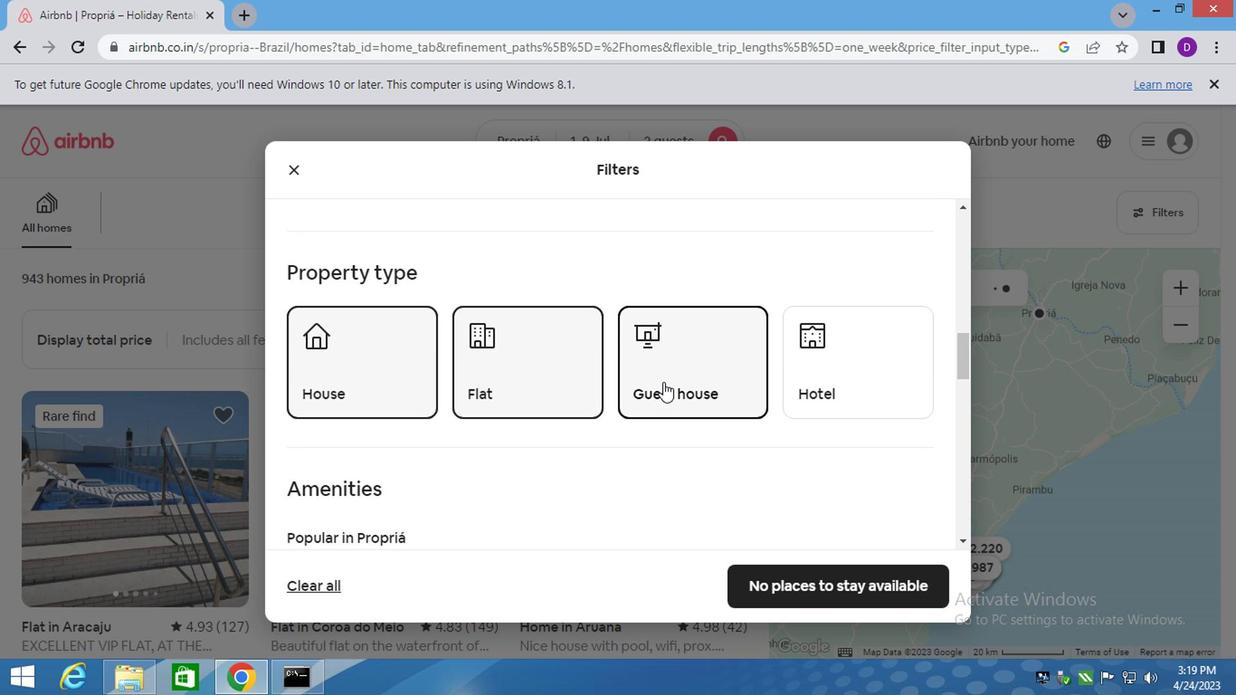 
Action: Mouse scrolled (670, 398) with delta (0, 0)
Screenshot: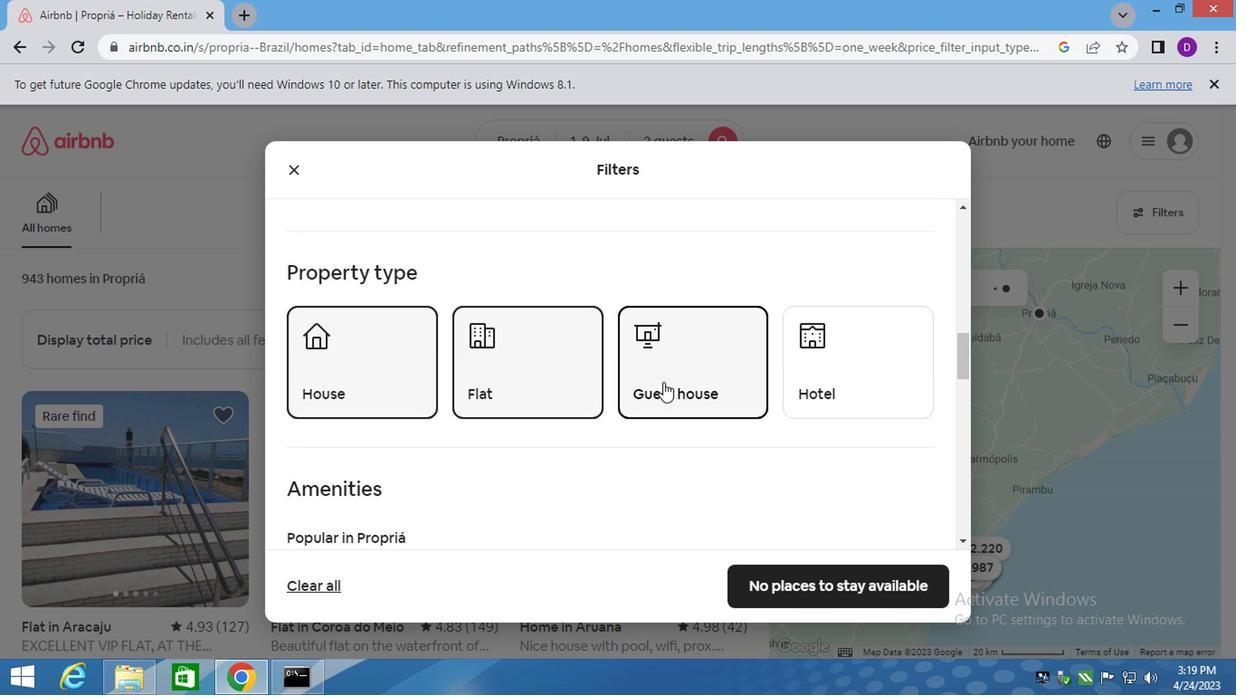 
Action: Mouse moved to (844, 436)
Screenshot: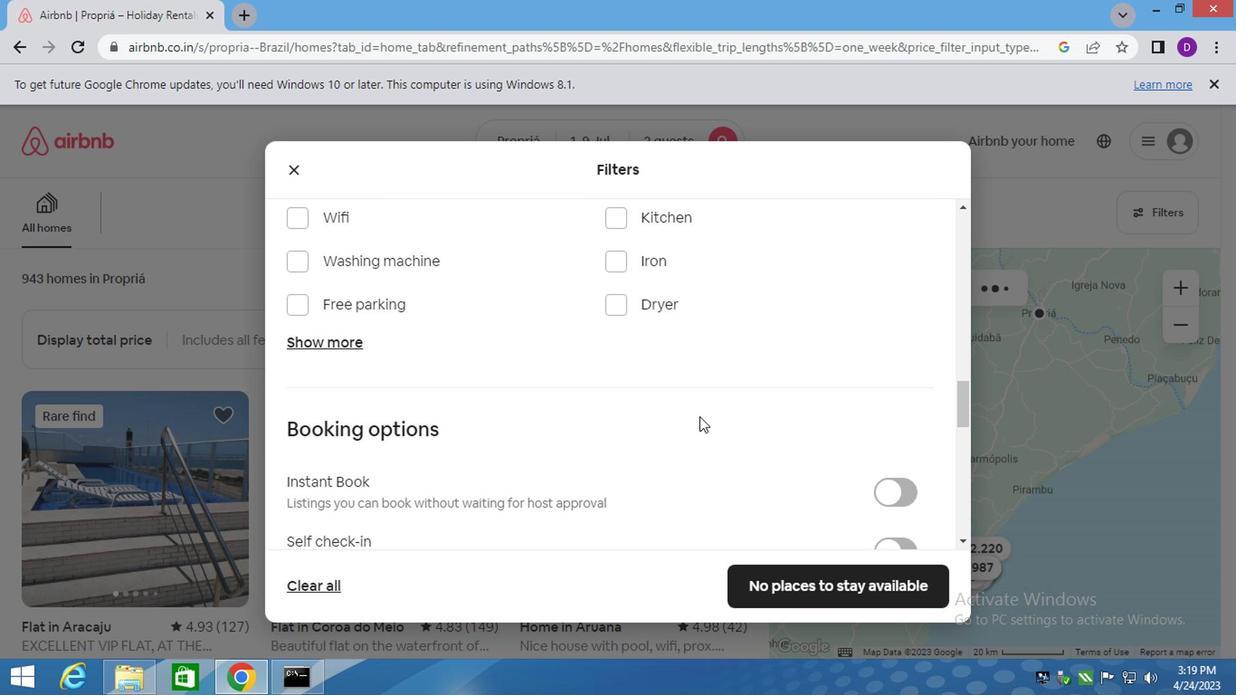 
Action: Mouse scrolled (844, 436) with delta (0, 0)
Screenshot: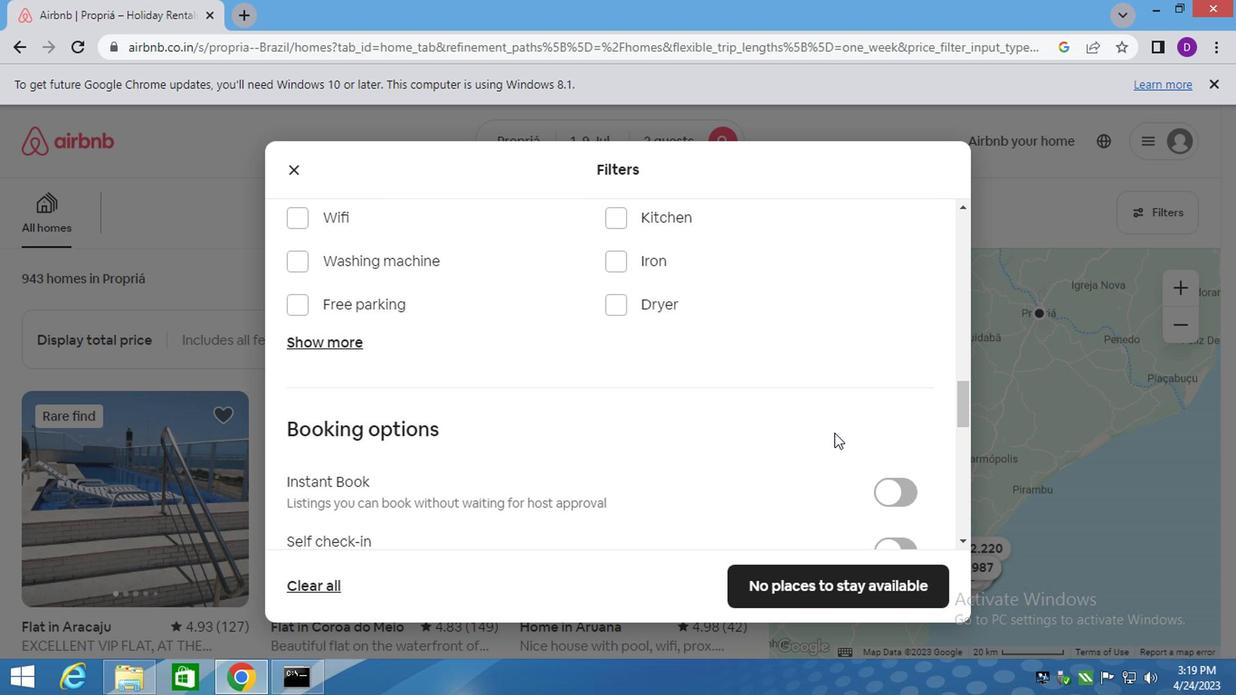 
Action: Mouse scrolled (844, 436) with delta (0, 0)
Screenshot: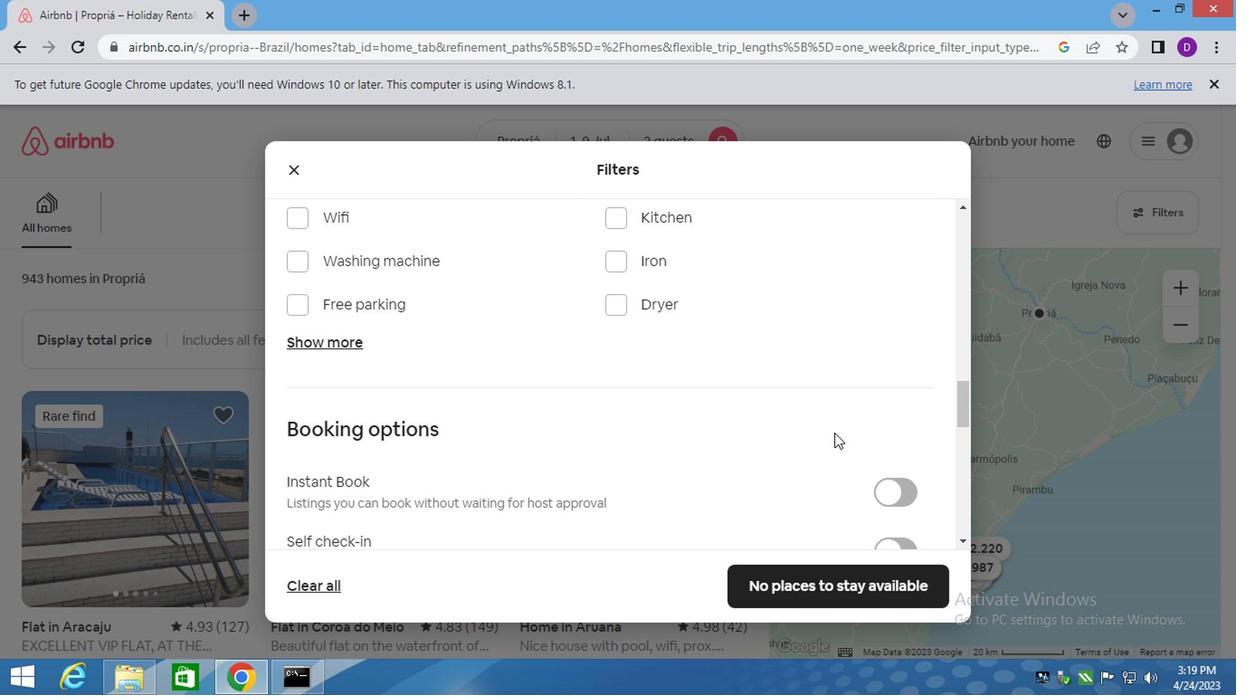 
Action: Mouse moved to (909, 367)
Screenshot: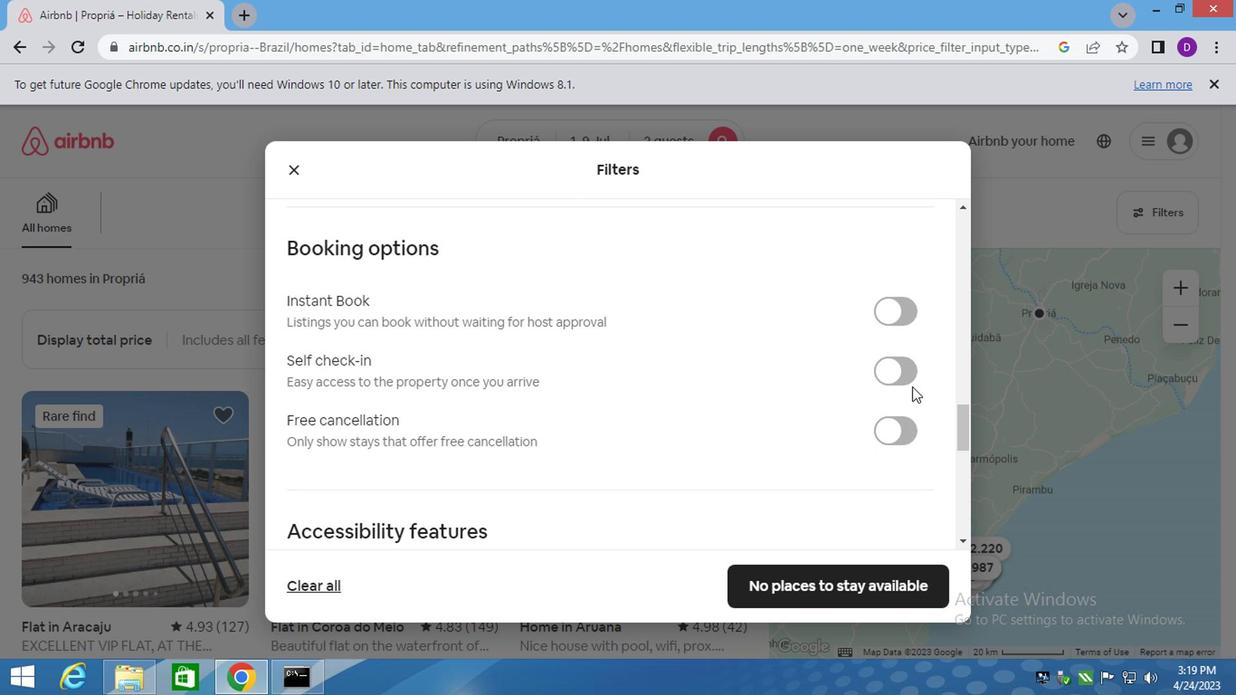 
Action: Mouse pressed left at (909, 367)
Screenshot: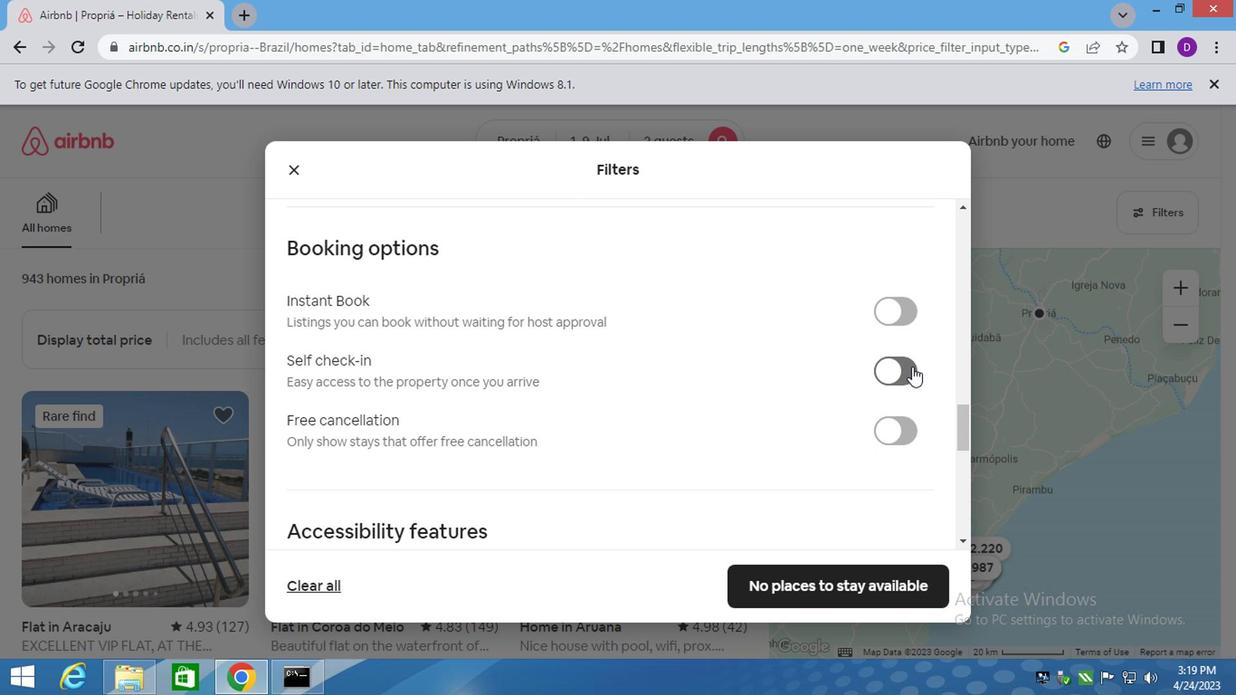 
Action: Mouse moved to (770, 474)
Screenshot: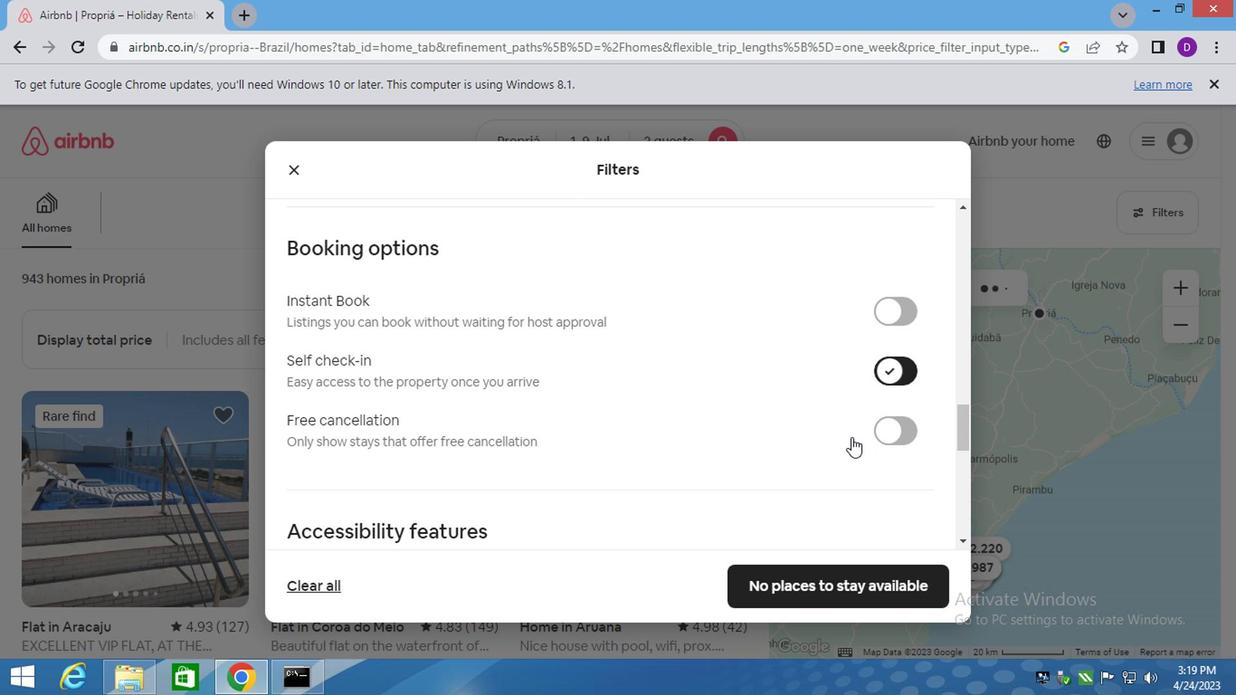 
Action: Mouse scrolled (770, 473) with delta (0, 0)
Screenshot: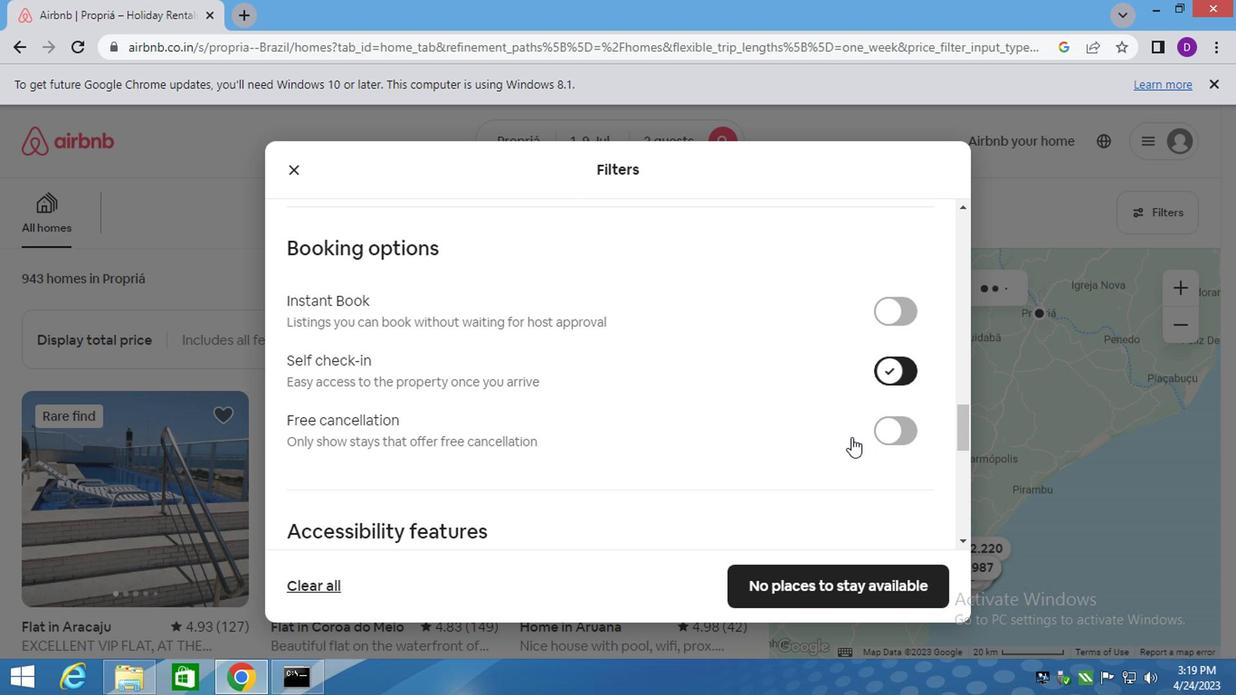 
Action: Mouse moved to (767, 475)
Screenshot: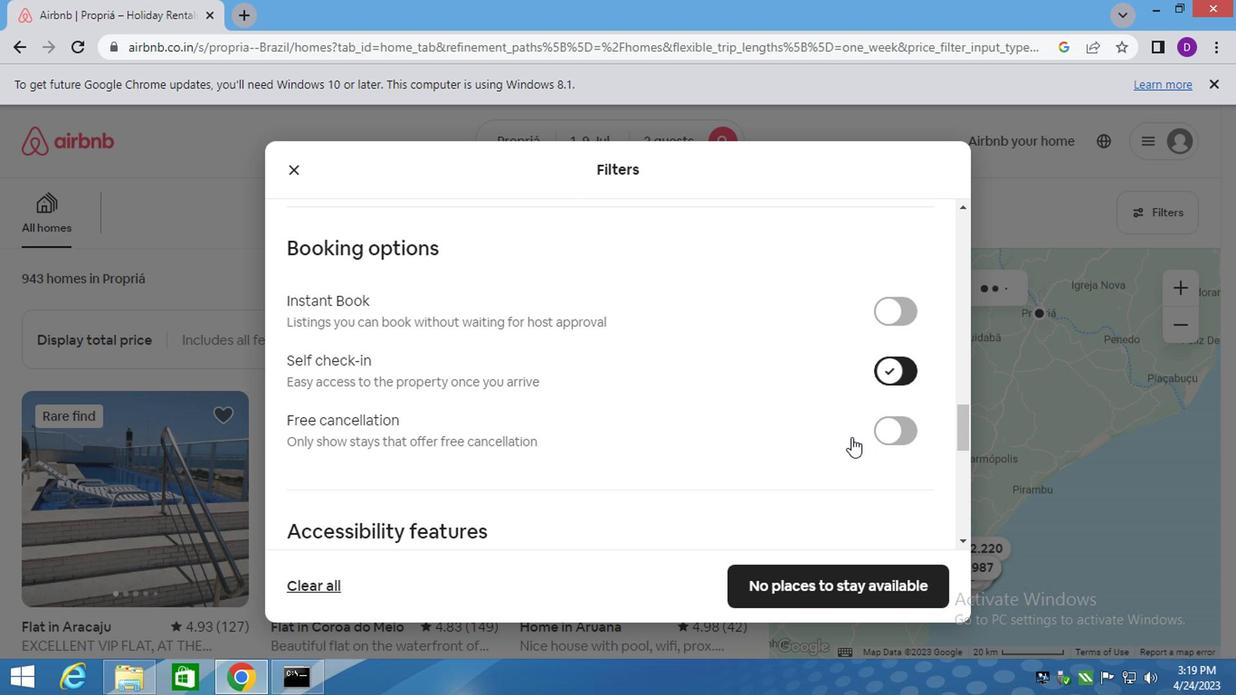 
Action: Mouse scrolled (767, 474) with delta (0, -1)
Screenshot: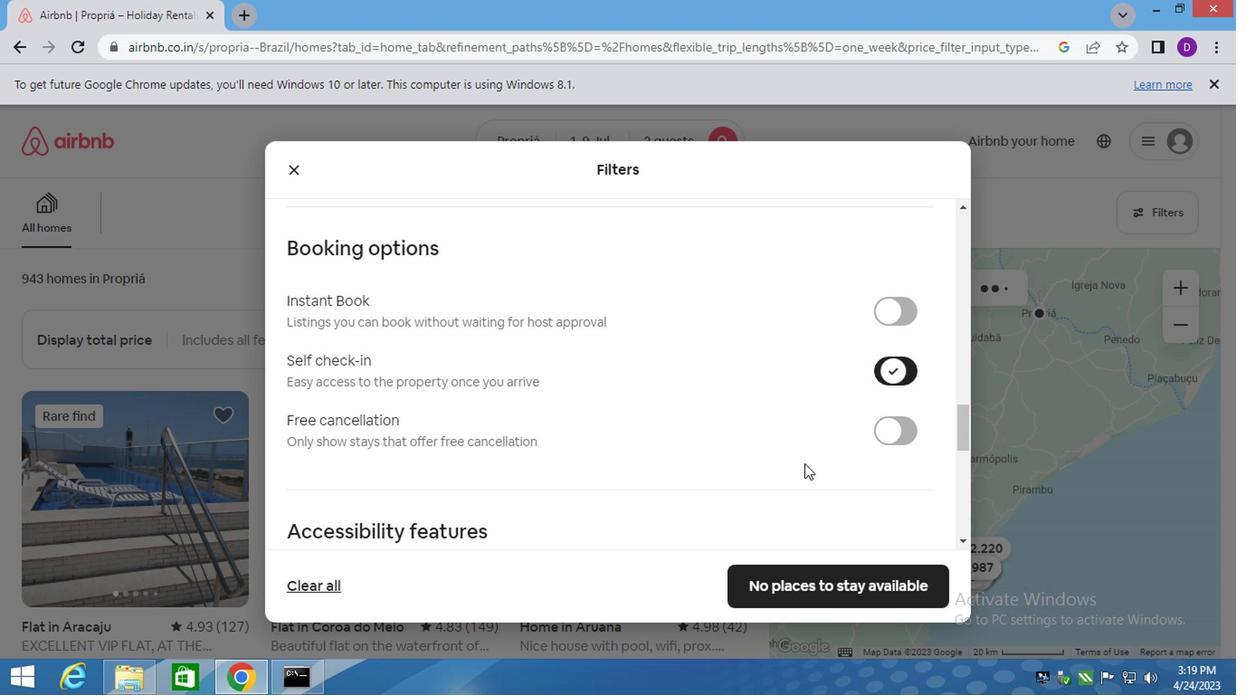 
Action: Mouse moved to (765, 475)
Screenshot: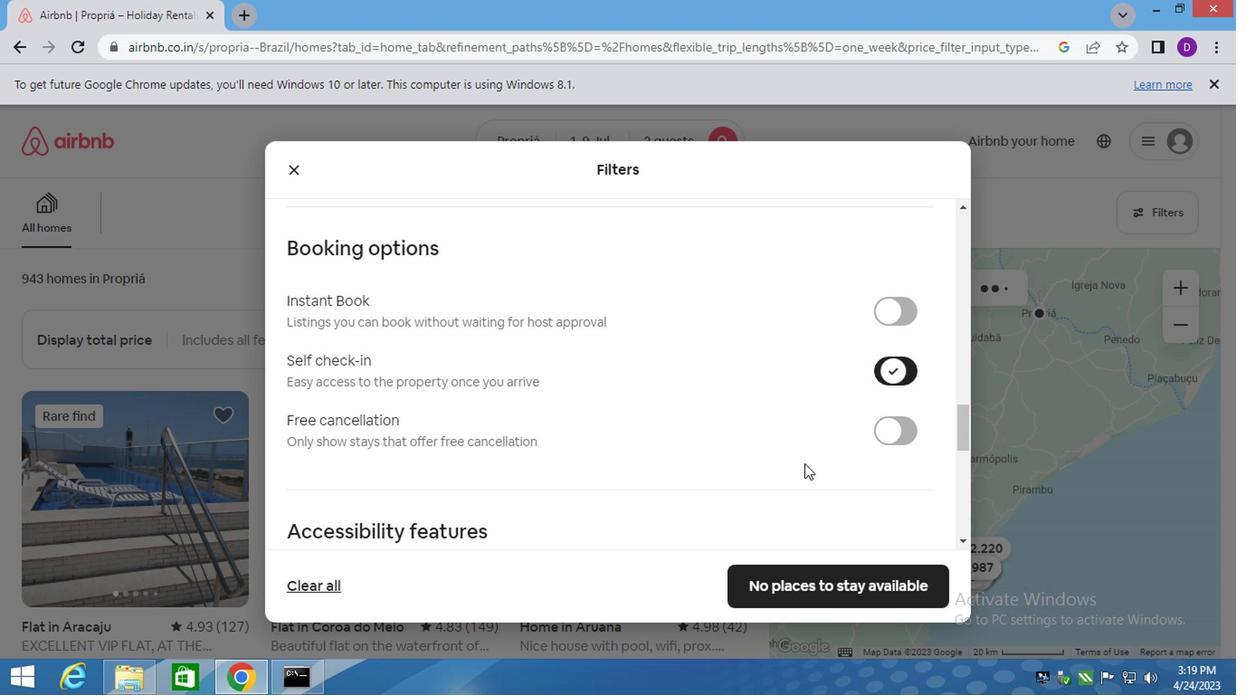 
Action: Mouse scrolled (765, 474) with delta (0, -1)
Screenshot: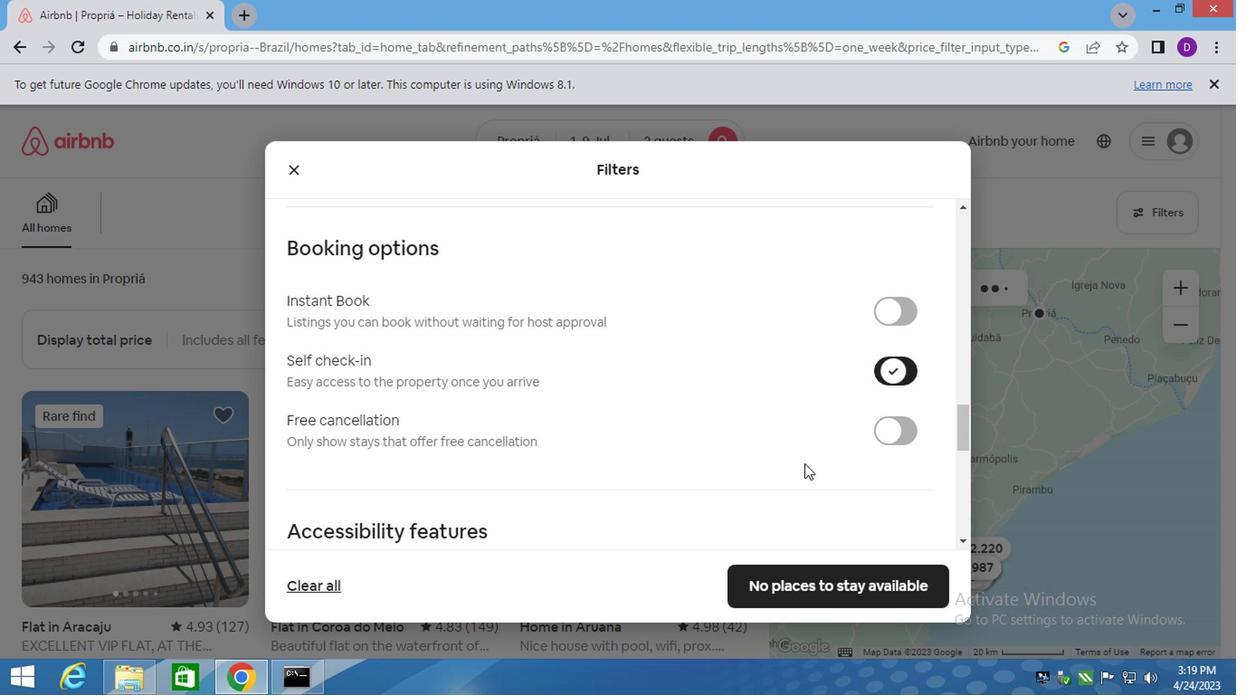 
Action: Mouse moved to (758, 475)
Screenshot: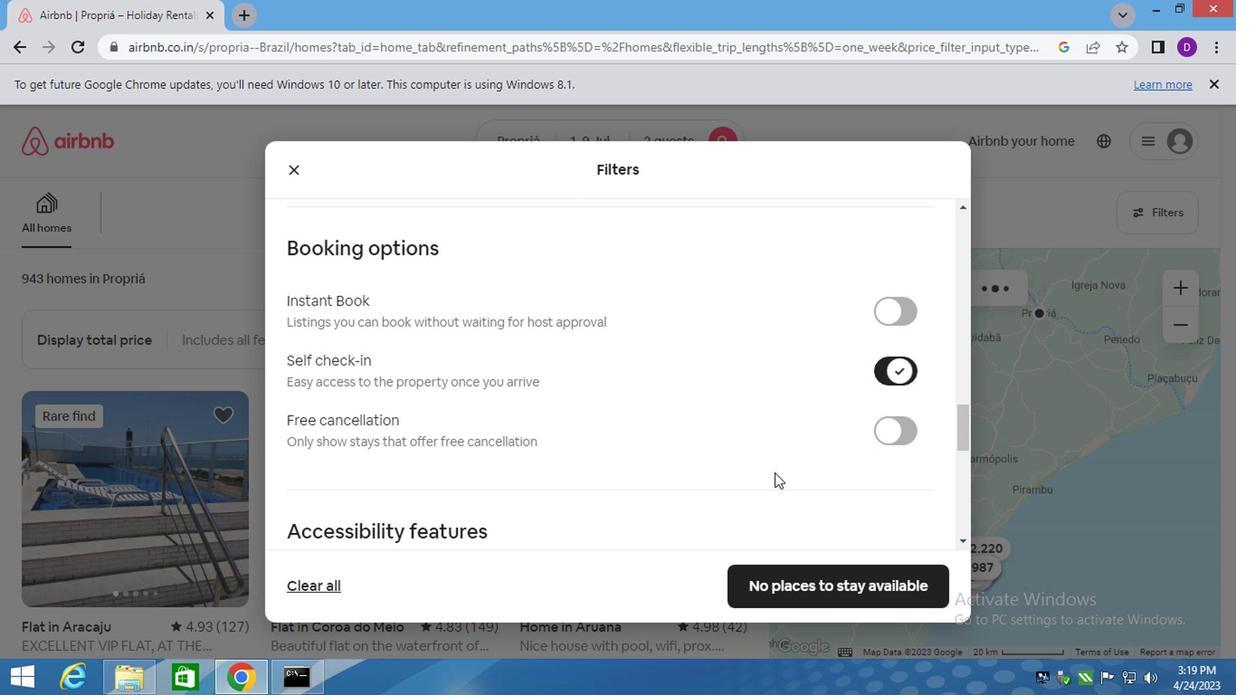 
Action: Mouse scrolled (758, 474) with delta (0, -1)
Screenshot: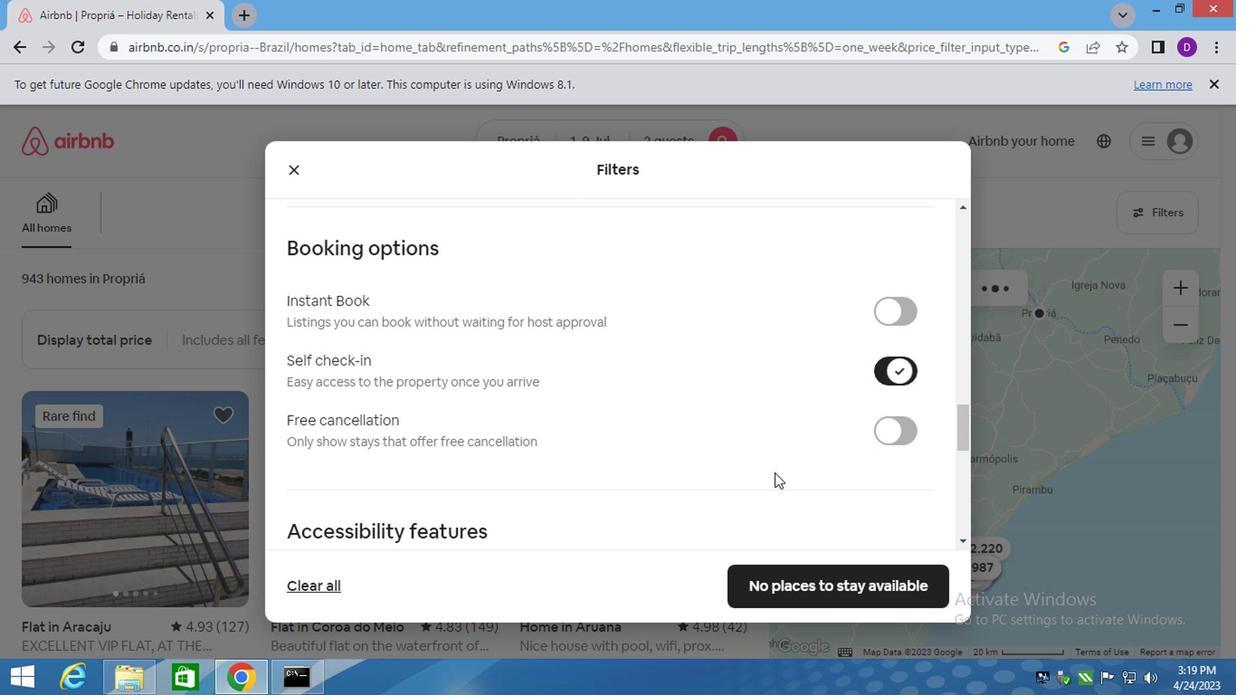 
Action: Mouse moved to (425, 489)
Screenshot: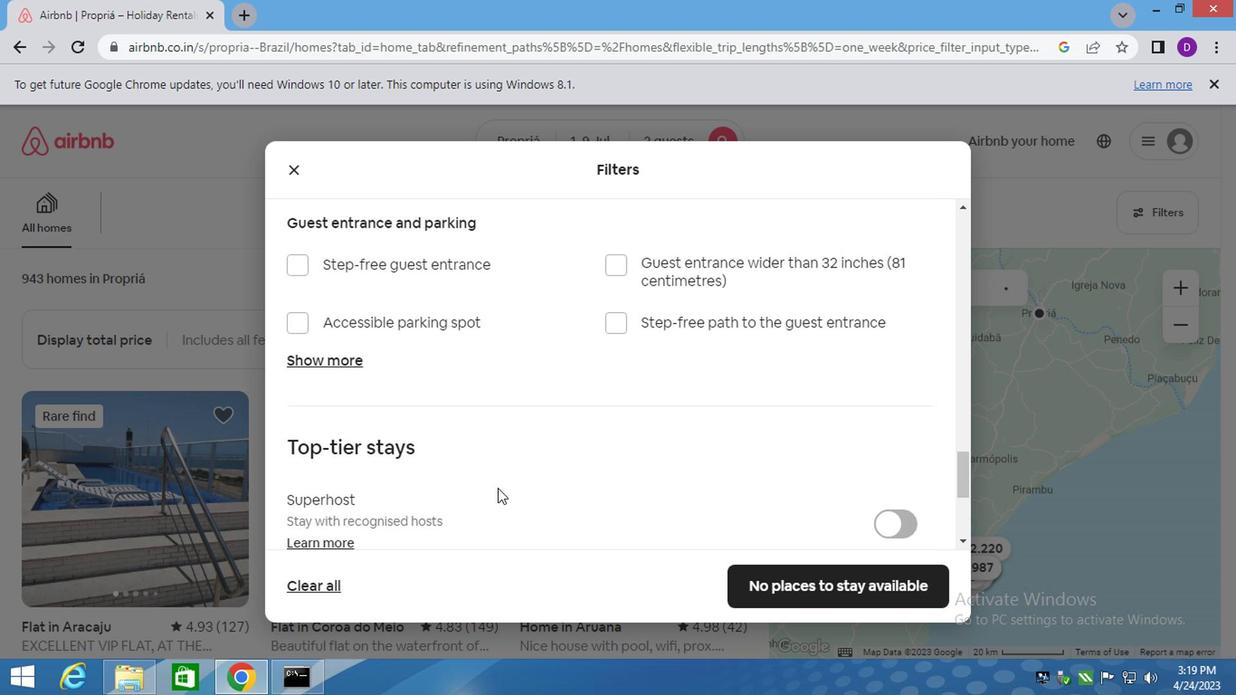 
Action: Mouse scrolled (425, 488) with delta (0, 0)
Screenshot: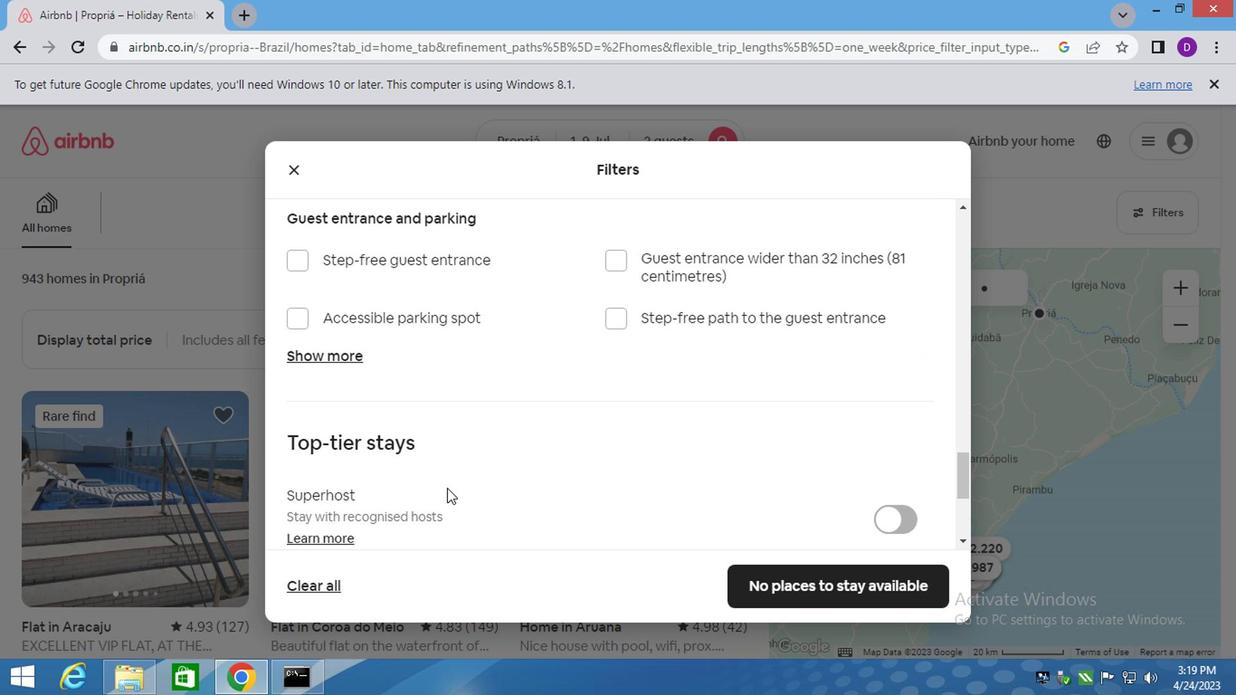 
Action: Mouse scrolled (425, 488) with delta (0, 0)
Screenshot: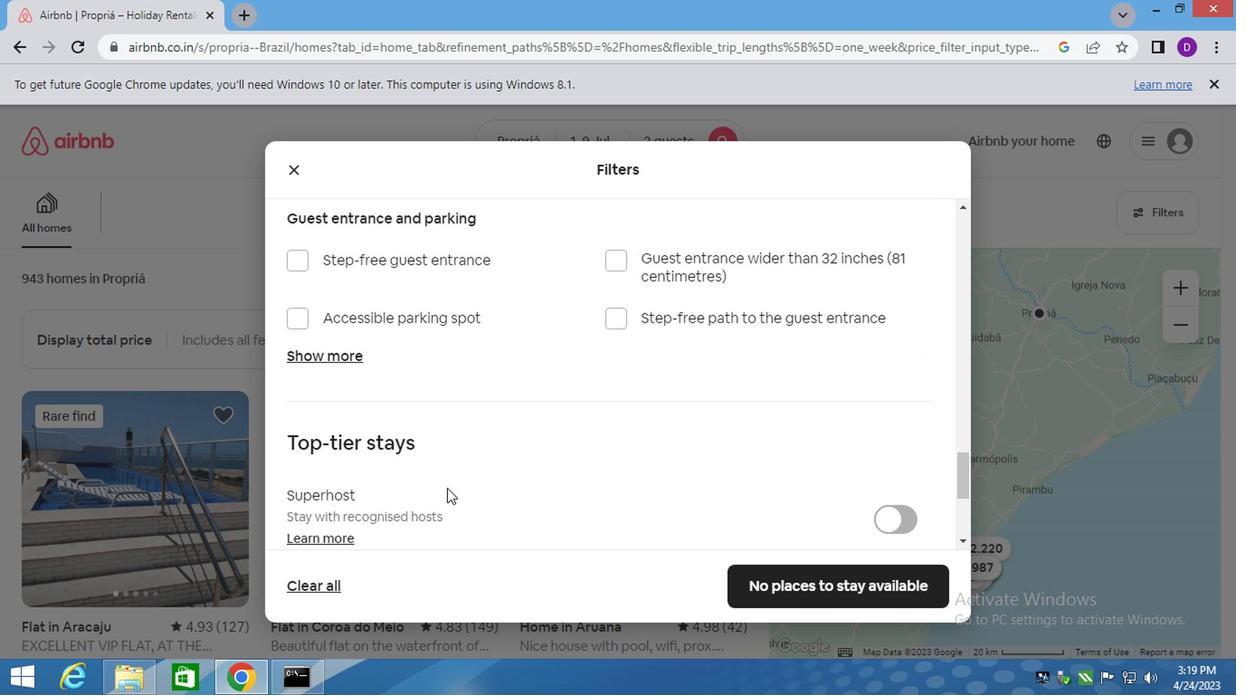 
Action: Mouse moved to (424, 489)
Screenshot: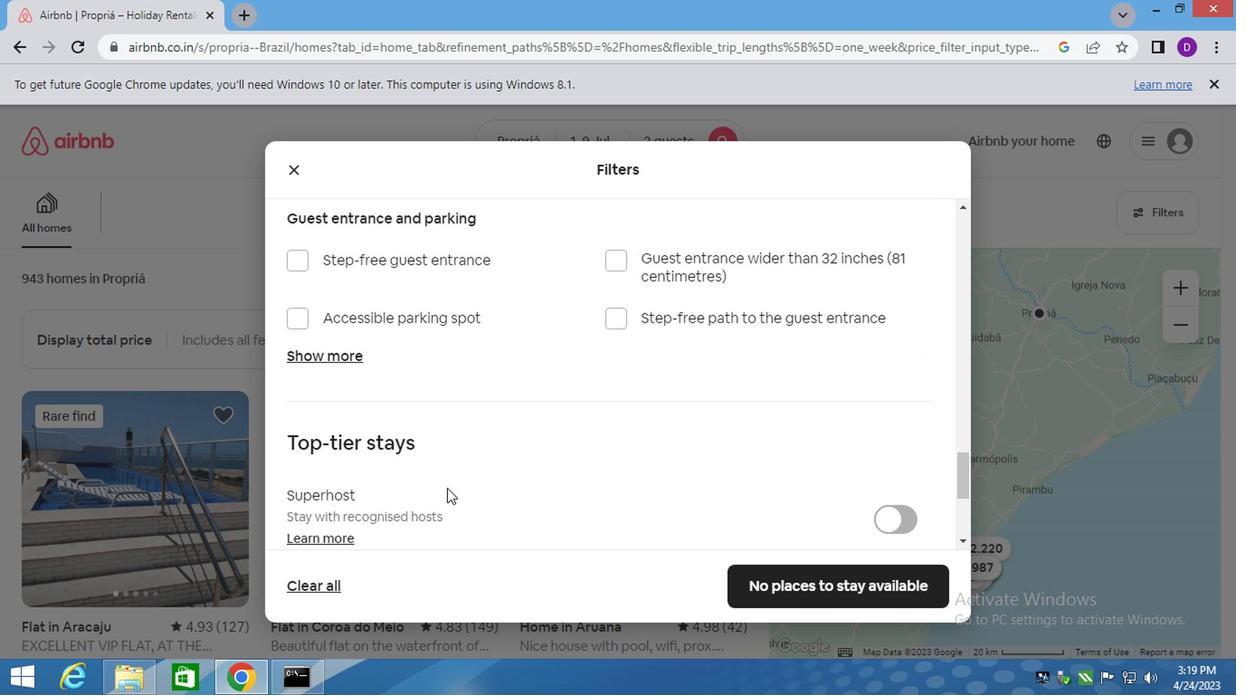 
Action: Mouse scrolled (425, 488) with delta (0, 0)
Screenshot: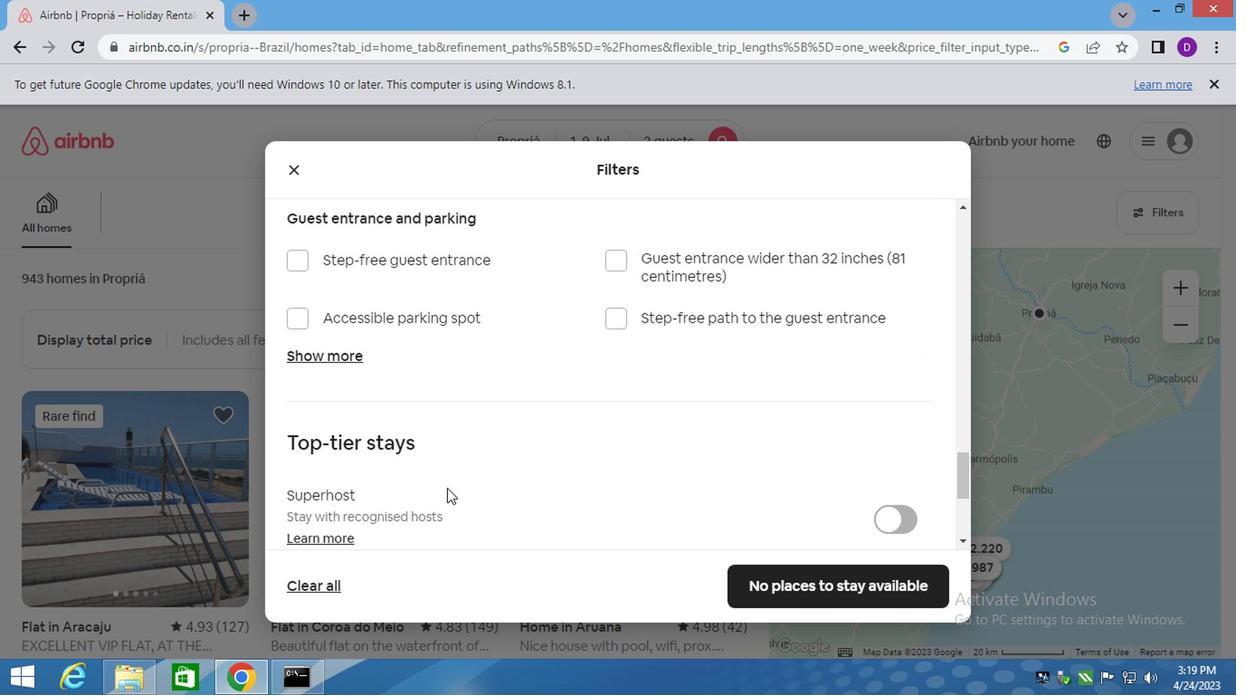 
Action: Mouse moved to (424, 489)
Screenshot: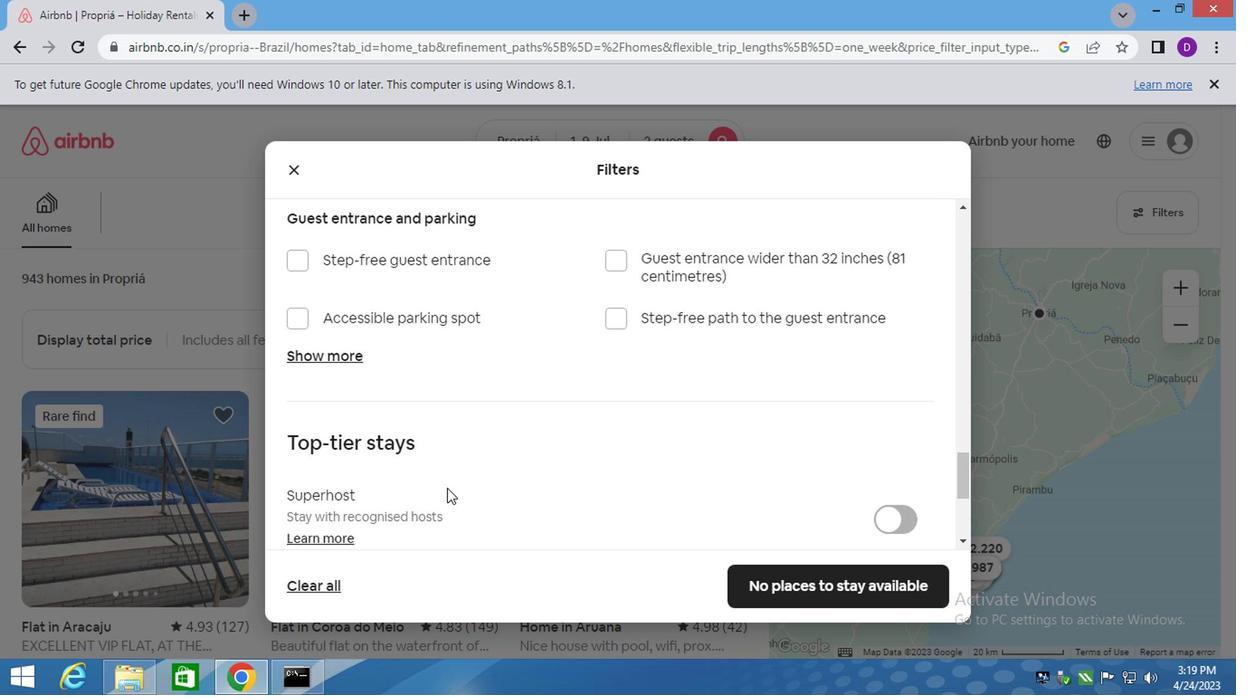 
Action: Mouse scrolled (425, 488) with delta (0, 0)
Screenshot: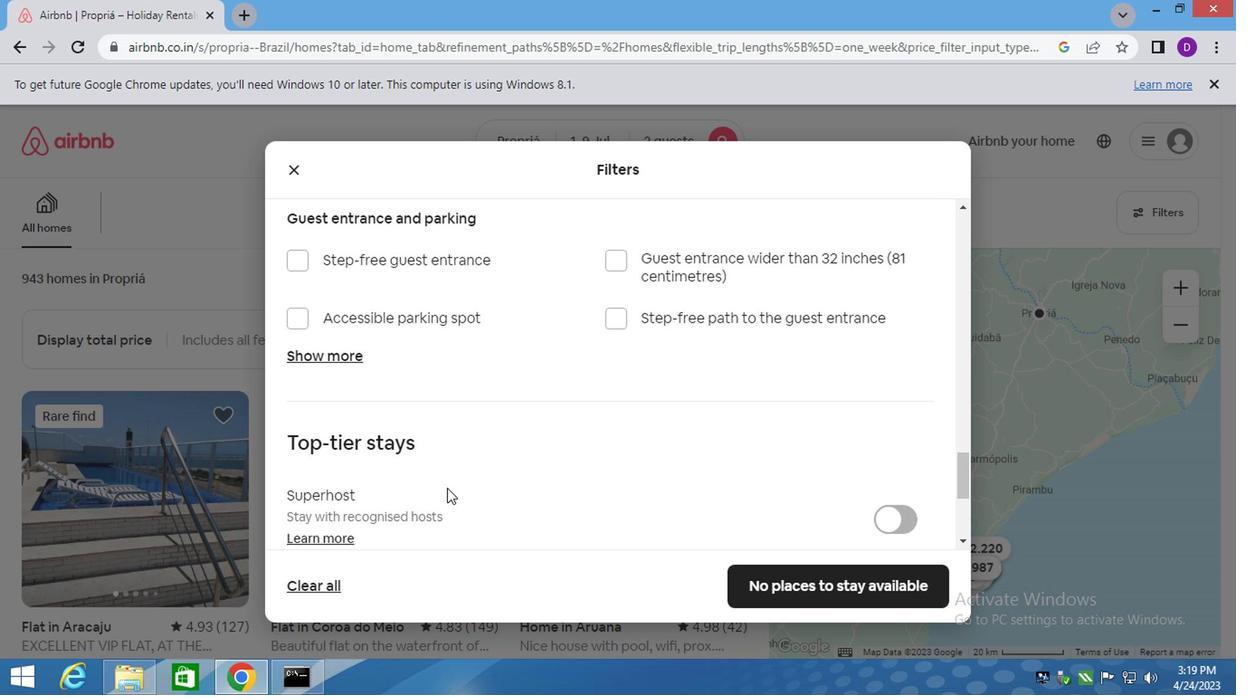 
Action: Mouse moved to (331, 506)
Screenshot: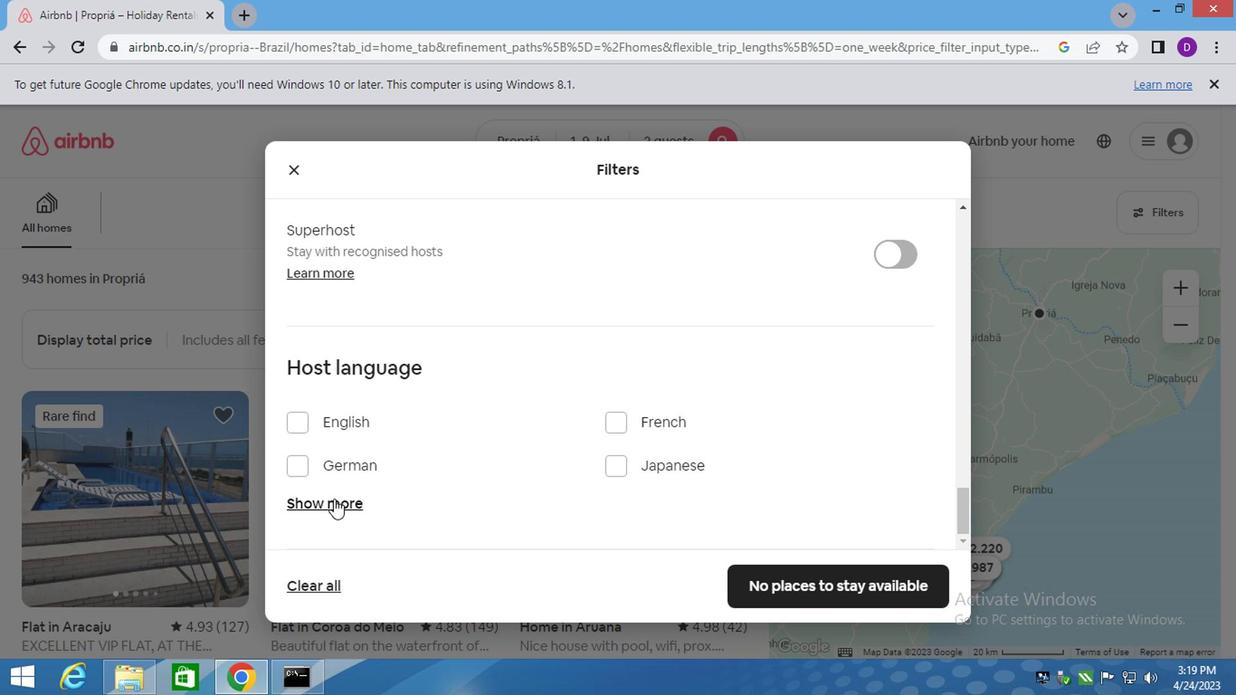 
Action: Mouse pressed left at (331, 506)
Screenshot: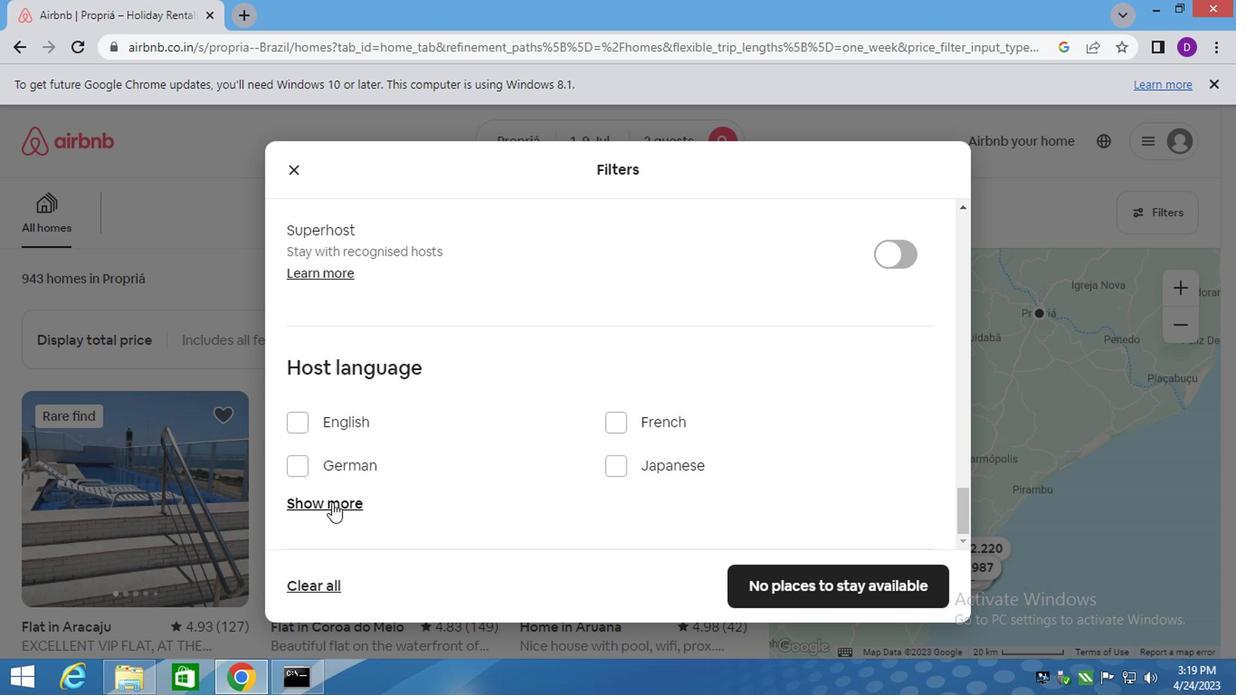 
Action: Mouse moved to (365, 507)
Screenshot: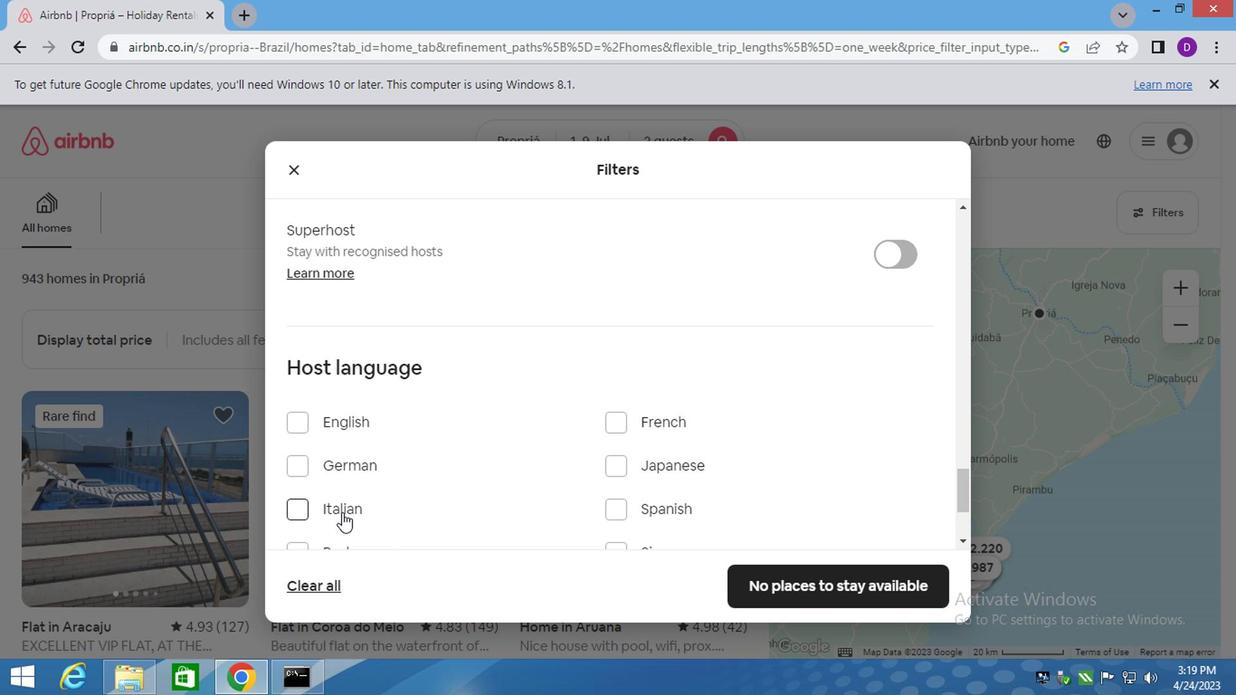 
Action: Mouse scrolled (365, 506) with delta (0, 0)
Screenshot: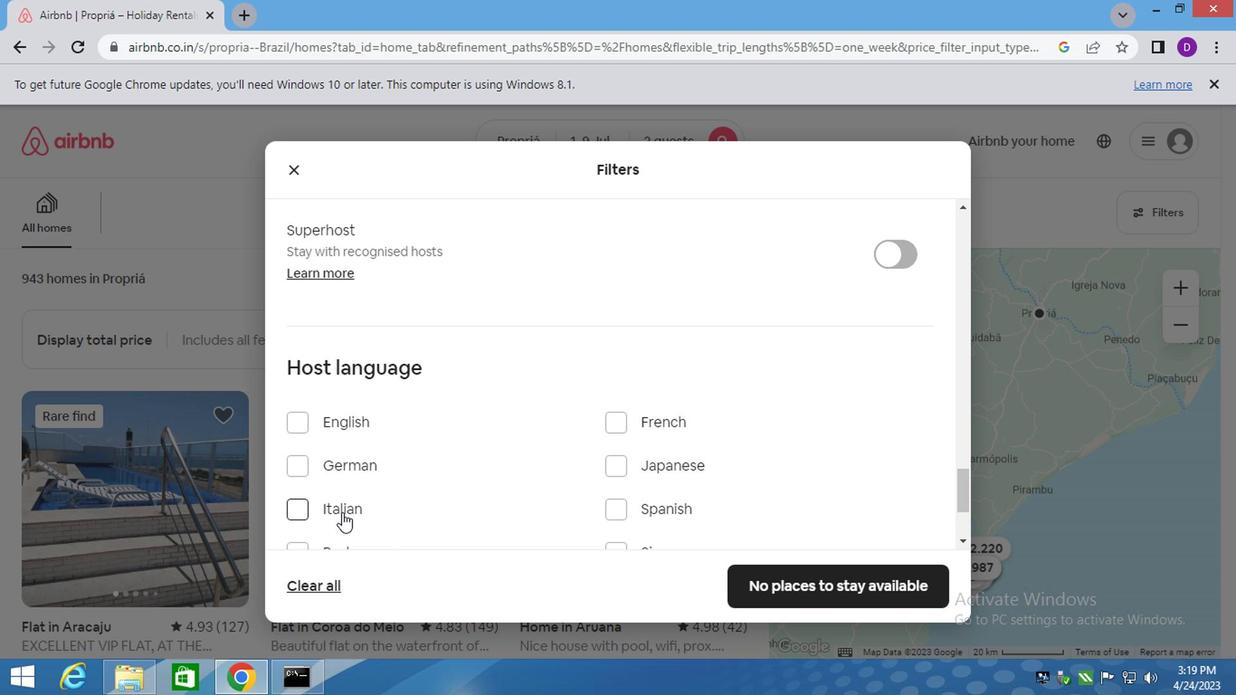 
Action: Mouse moved to (645, 414)
Screenshot: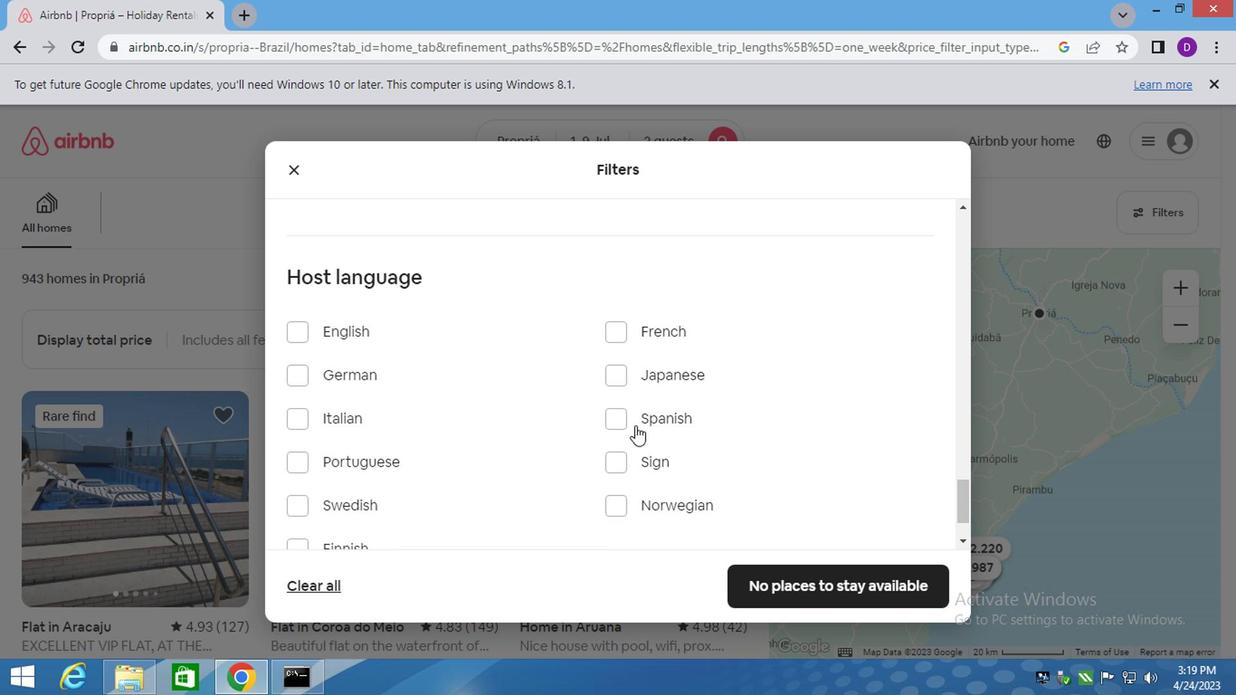 
Action: Mouse pressed left at (645, 414)
Screenshot: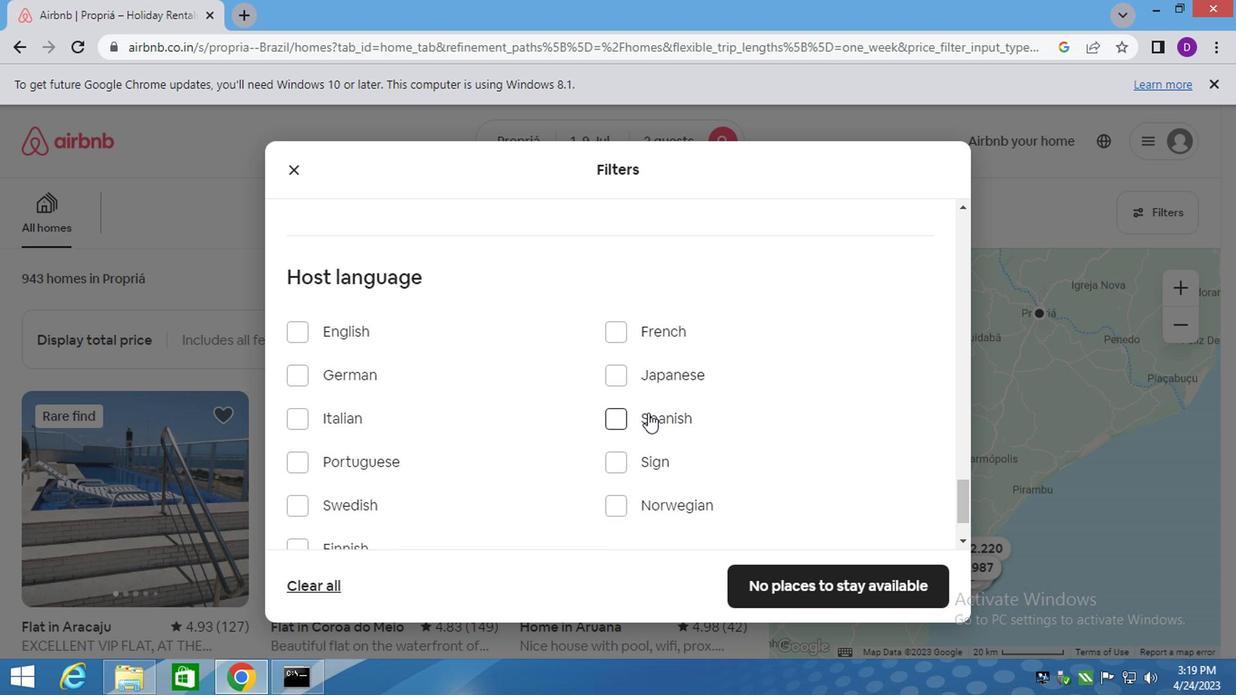 
Action: Mouse moved to (799, 588)
Screenshot: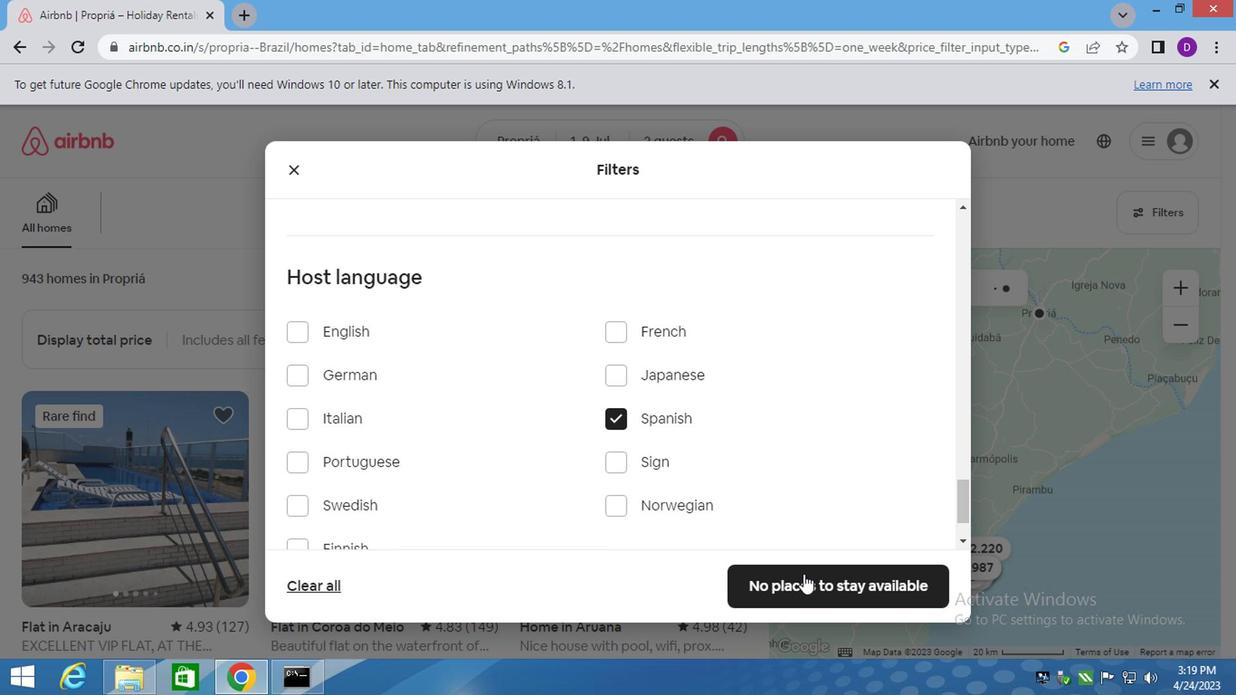 
Action: Mouse pressed left at (799, 588)
Screenshot: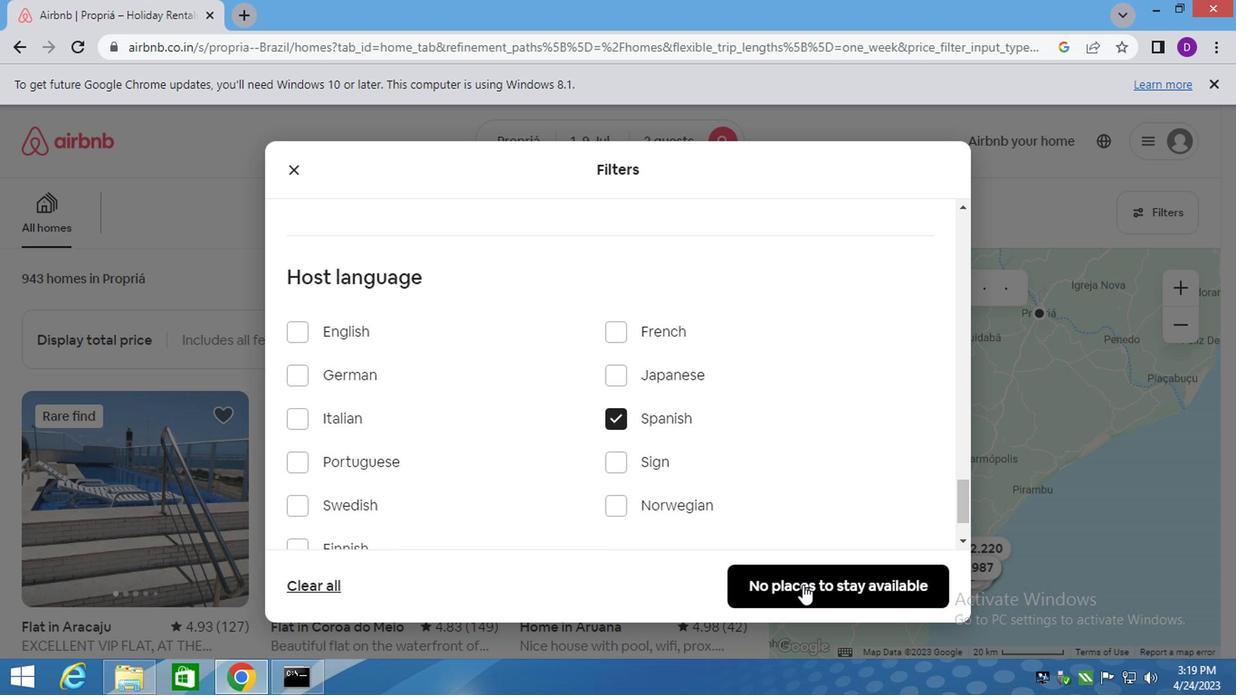 
Action: Mouse moved to (702, 577)
Screenshot: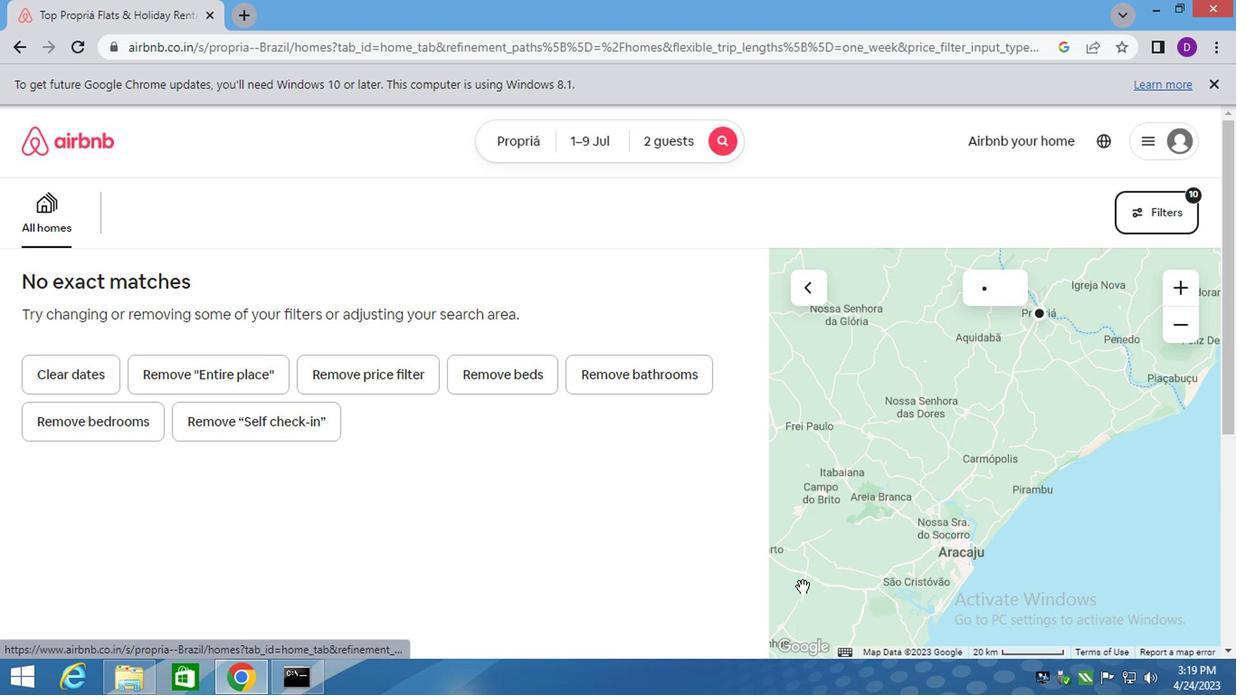 
